 Task: Look for space in Dasūya, India from 6th September, 2023 to 18th September, 2023 for 3 adults in price range Rs.6000 to Rs.12000. Place can be entire place with 2 bedrooms having 2 beds and 2 bathrooms. Property type can be house, flat, guest house, hotel. Booking option can be shelf check-in. Required host language is English.
Action: Mouse moved to (490, 73)
Screenshot: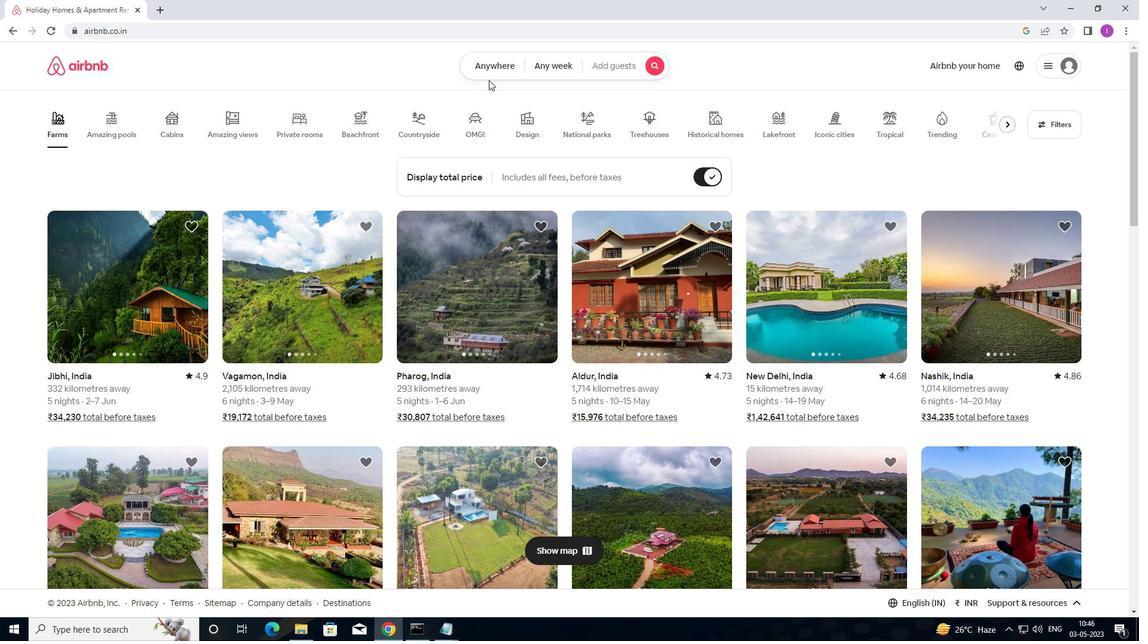 
Action: Mouse pressed left at (490, 73)
Screenshot: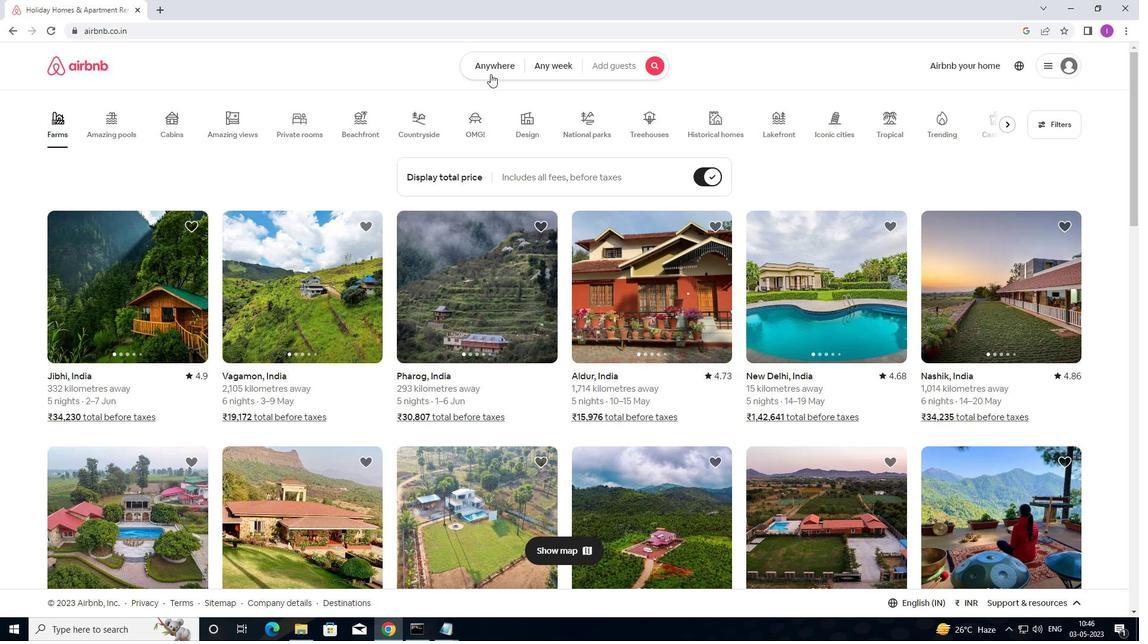 
Action: Mouse moved to (373, 118)
Screenshot: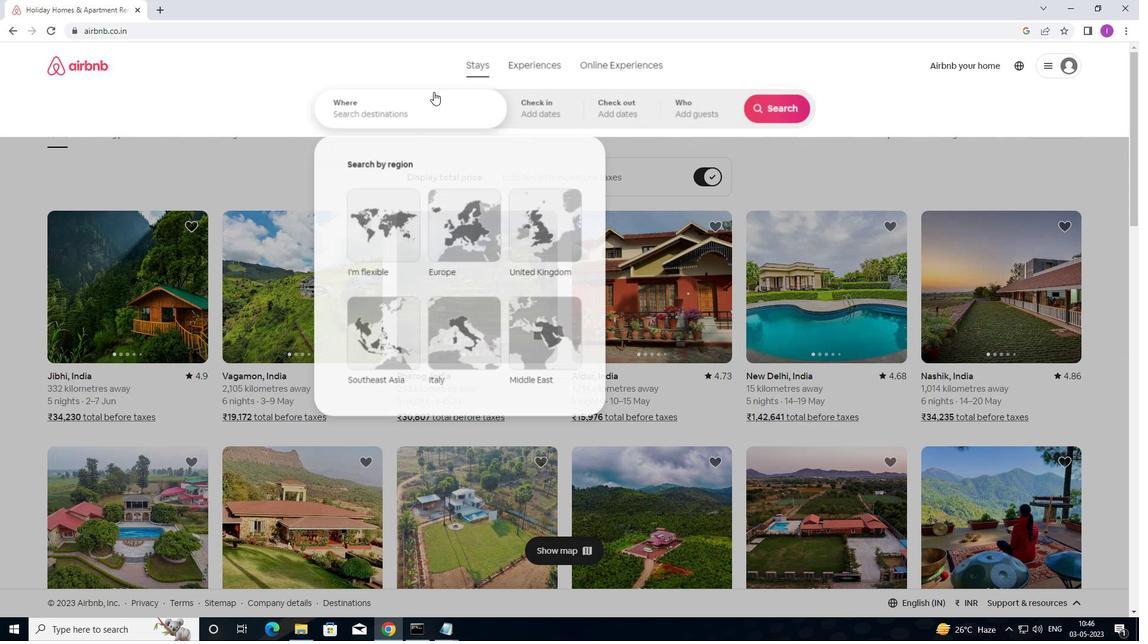 
Action: Mouse pressed left at (373, 118)
Screenshot: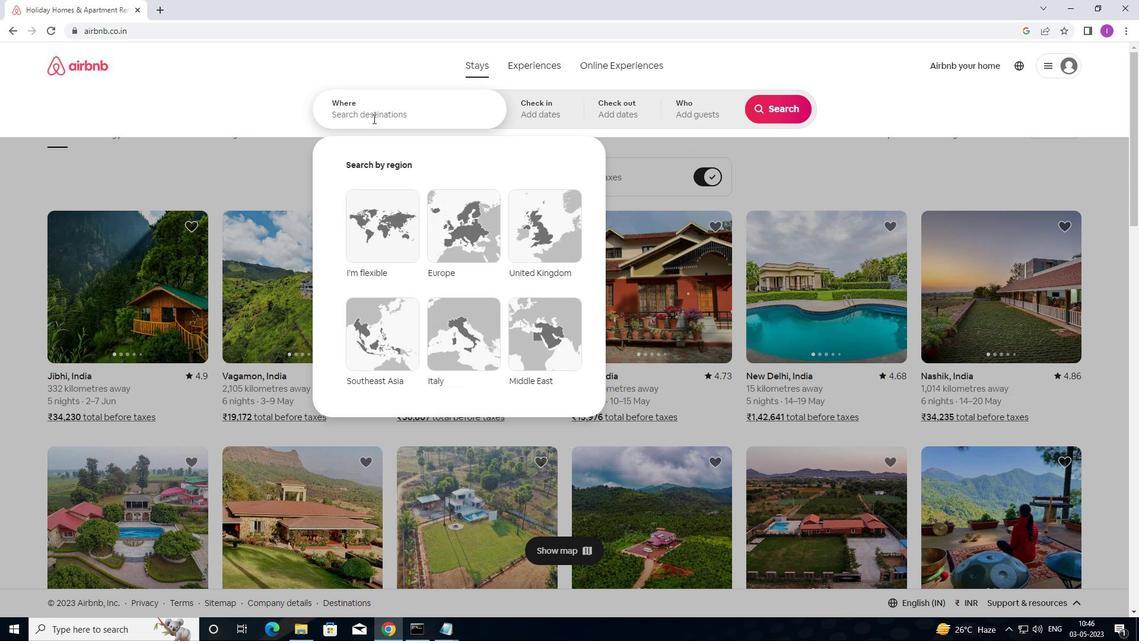 
Action: Mouse moved to (375, 118)
Screenshot: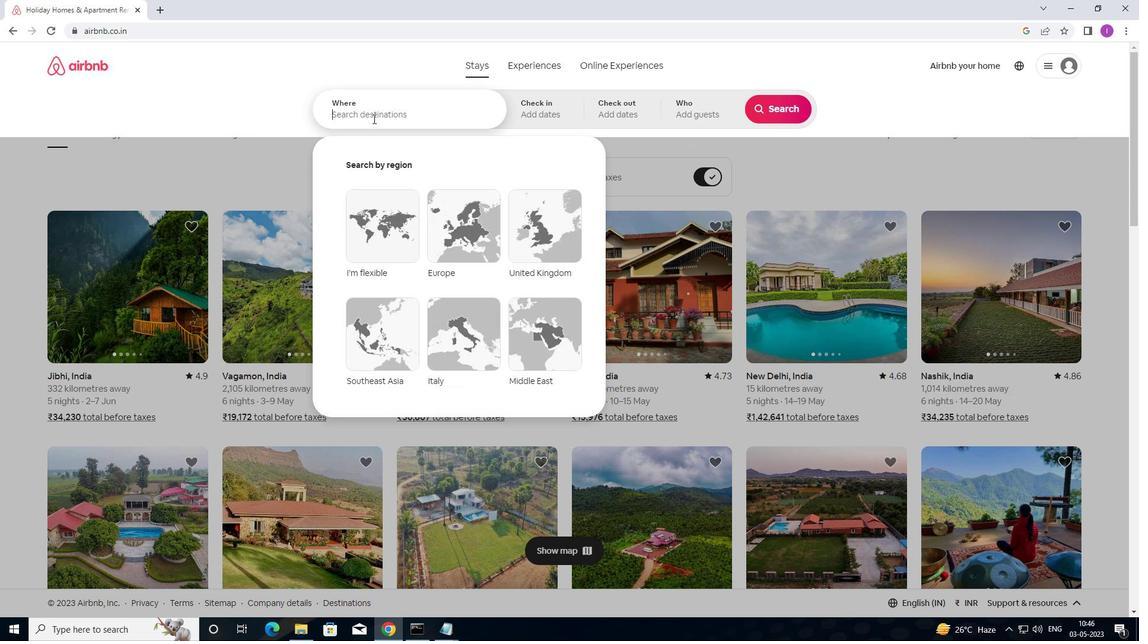 
Action: Key pressed <Key.shift>DASUYA,<Key.shift>INDIA
Screenshot: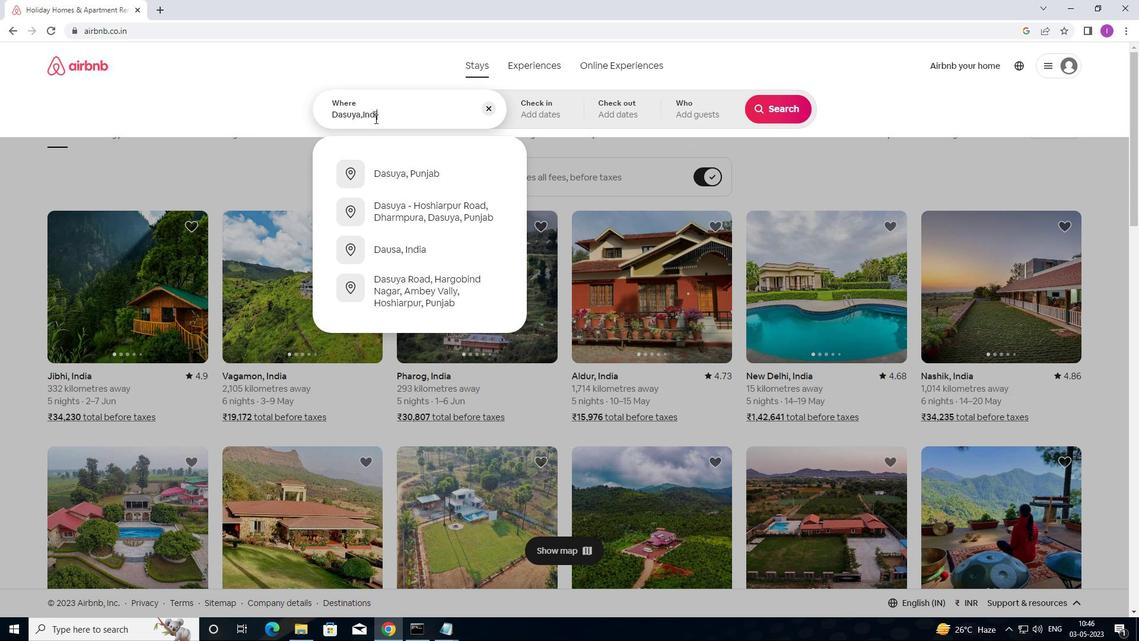 
Action: Mouse moved to (556, 124)
Screenshot: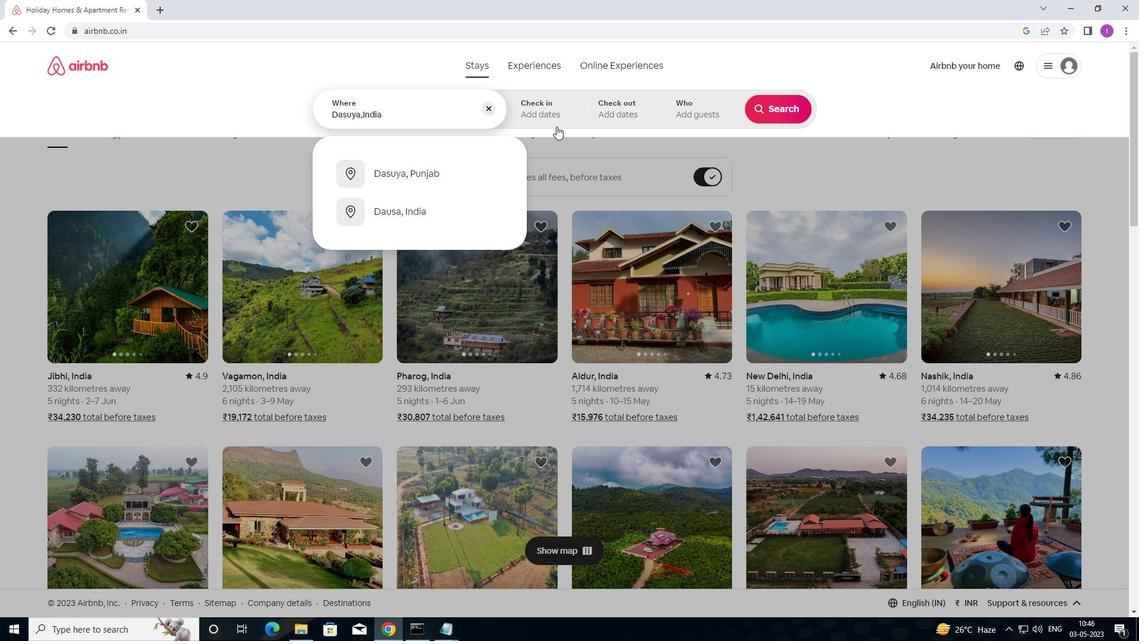 
Action: Mouse pressed left at (556, 124)
Screenshot: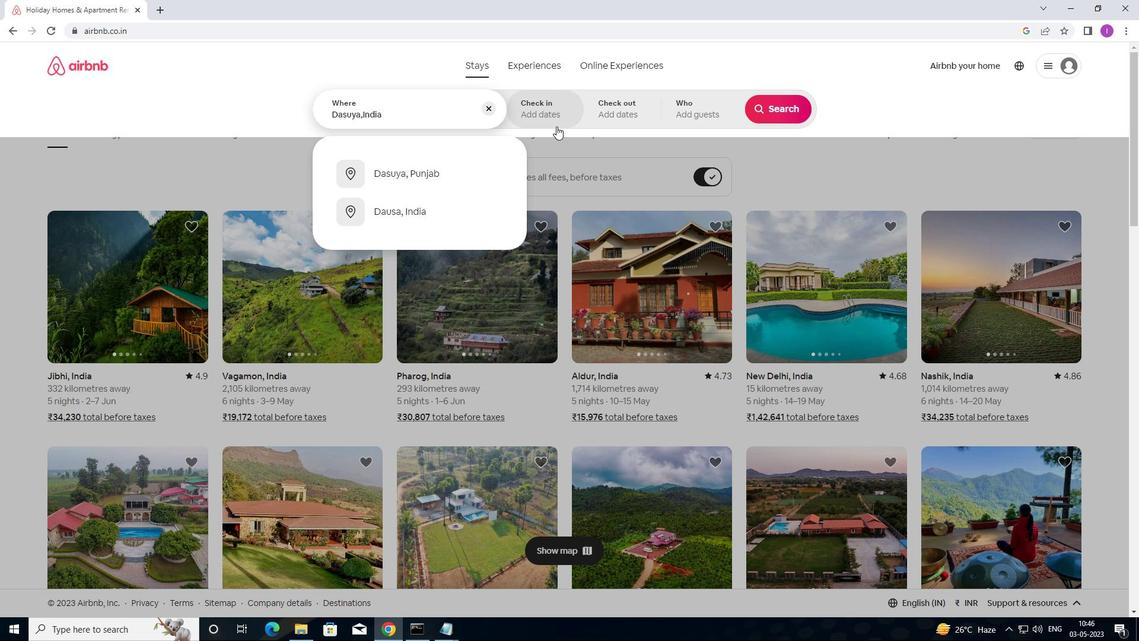 
Action: Mouse moved to (778, 198)
Screenshot: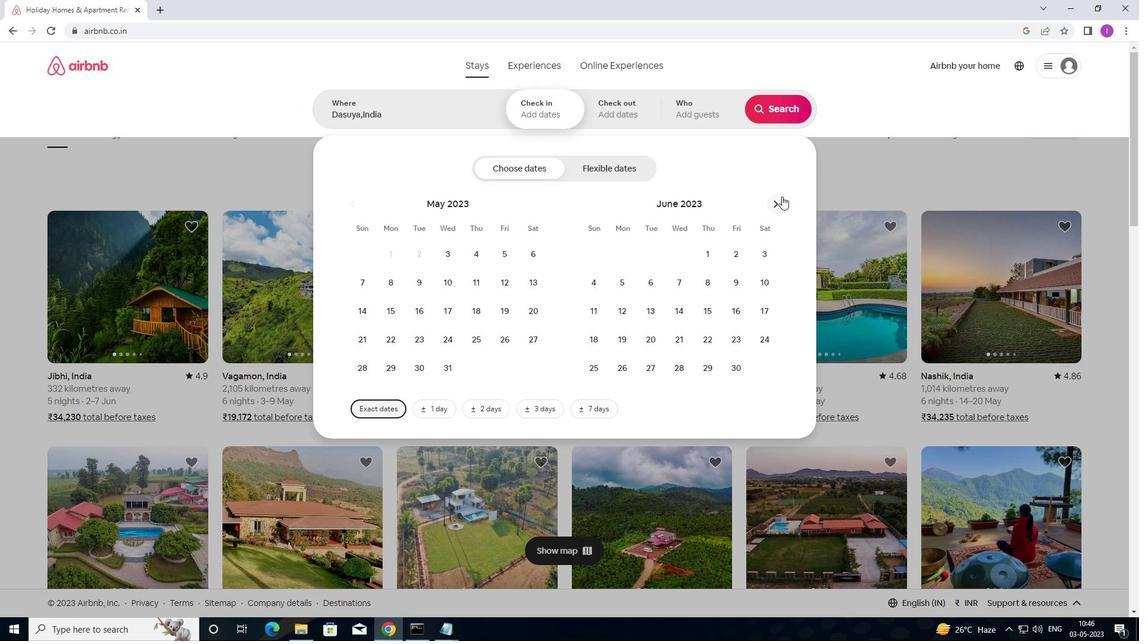 
Action: Mouse pressed left at (778, 198)
Screenshot: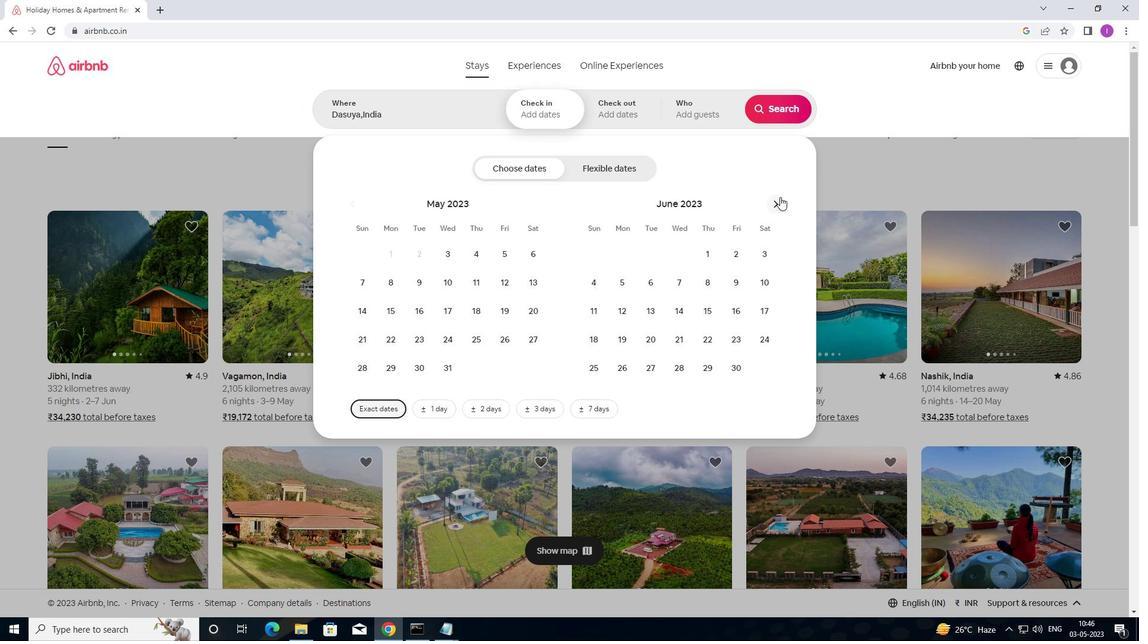 
Action: Mouse pressed left at (778, 198)
Screenshot: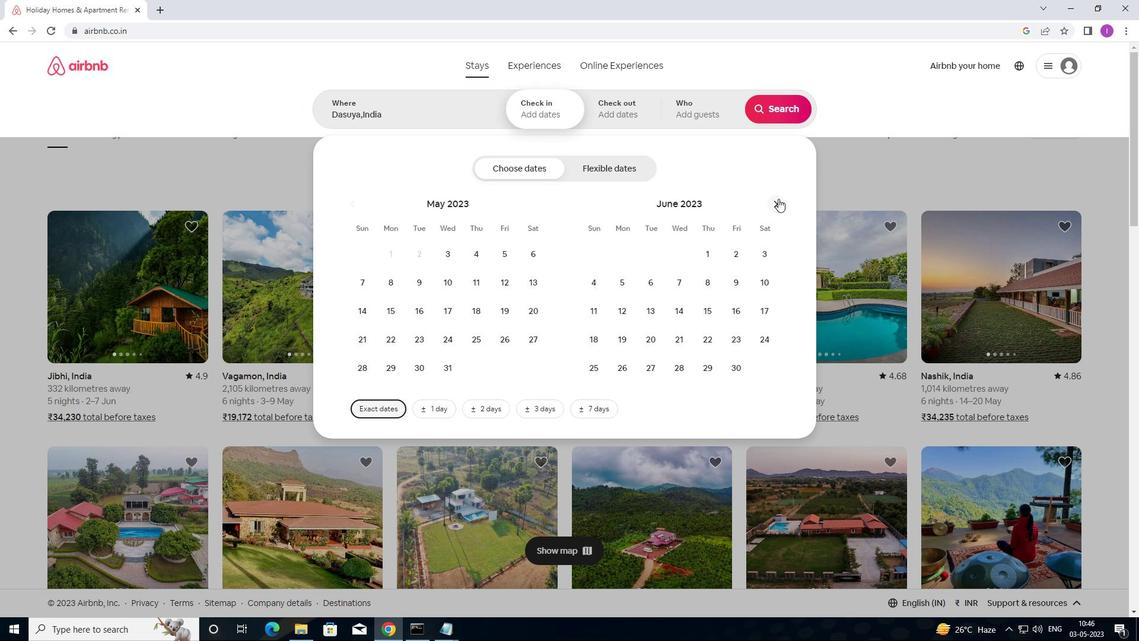
Action: Mouse moved to (778, 198)
Screenshot: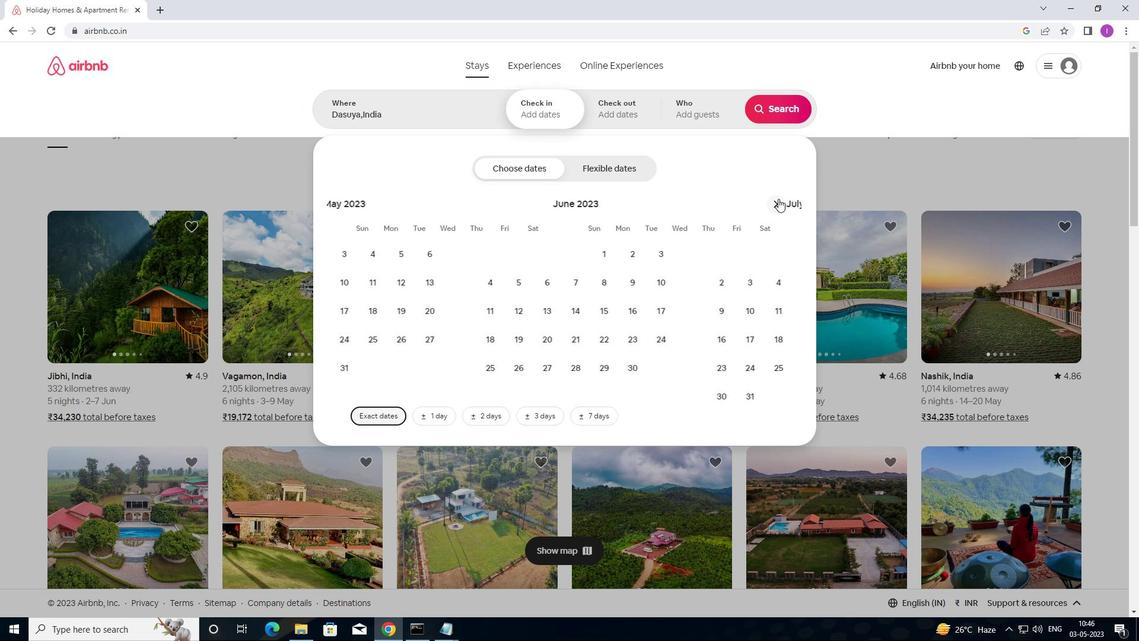 
Action: Mouse pressed left at (778, 198)
Screenshot: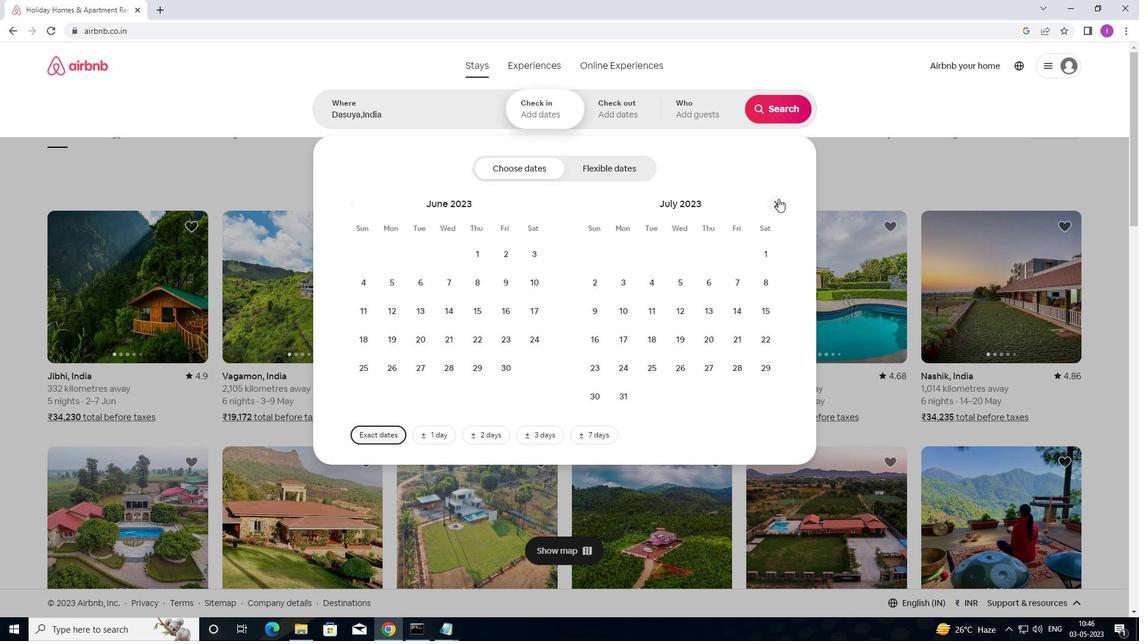 
Action: Mouse pressed left at (778, 198)
Screenshot: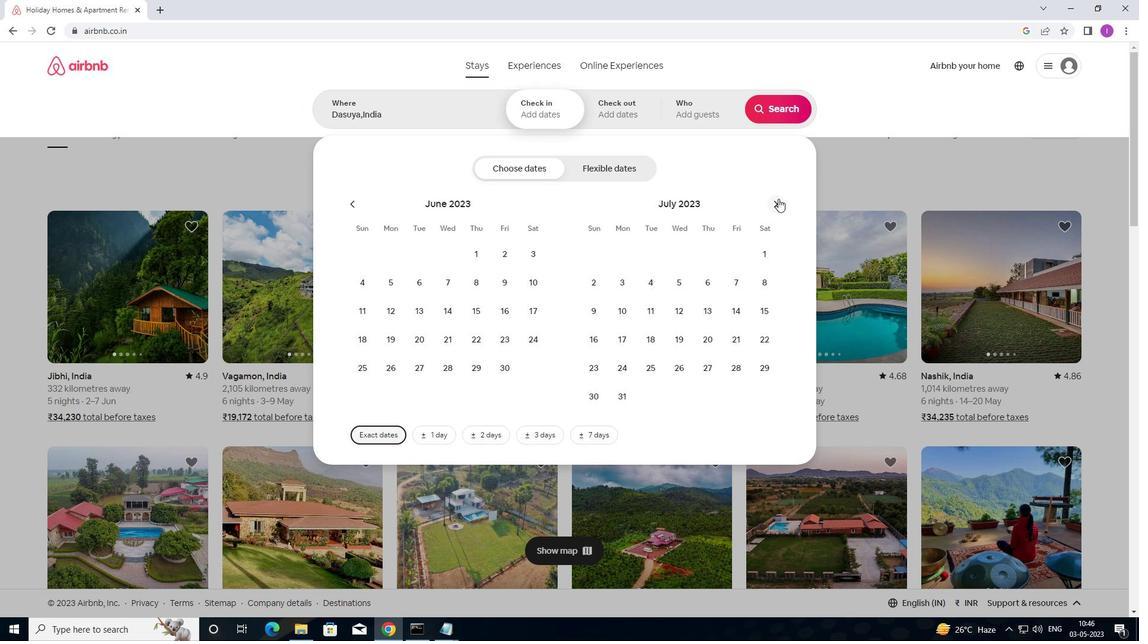 
Action: Mouse moved to (678, 280)
Screenshot: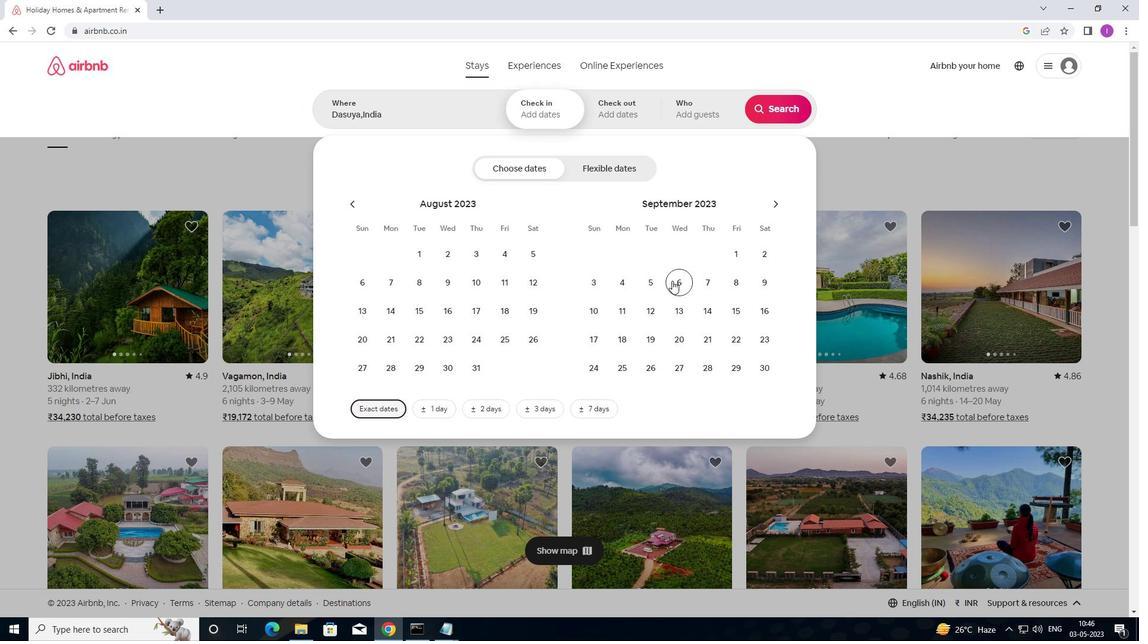 
Action: Mouse pressed left at (678, 280)
Screenshot: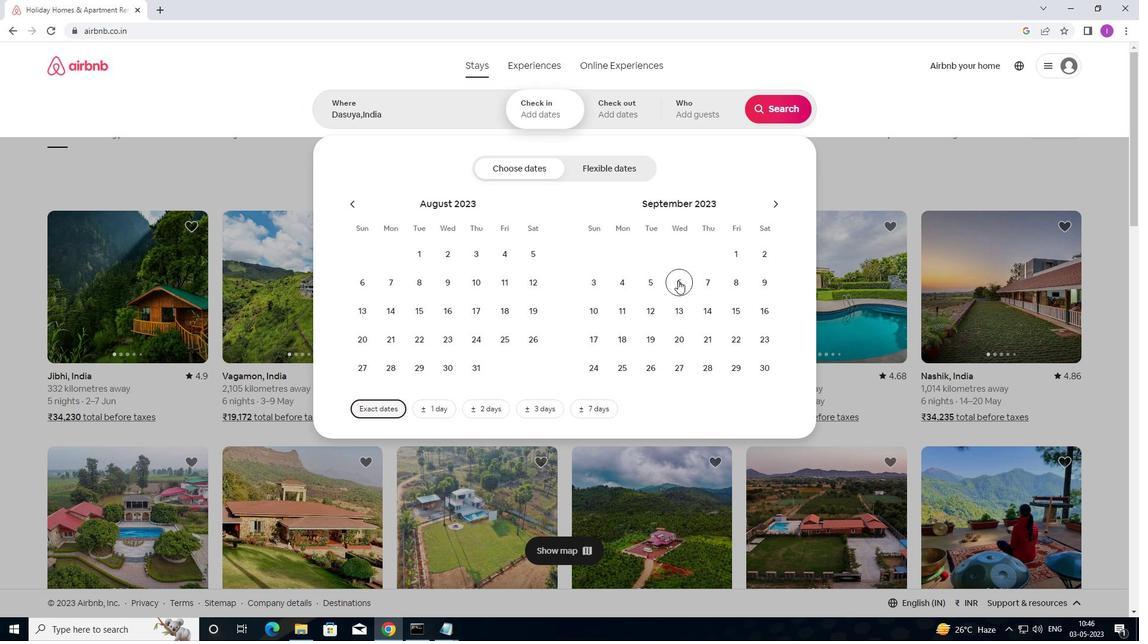 
Action: Mouse moved to (615, 334)
Screenshot: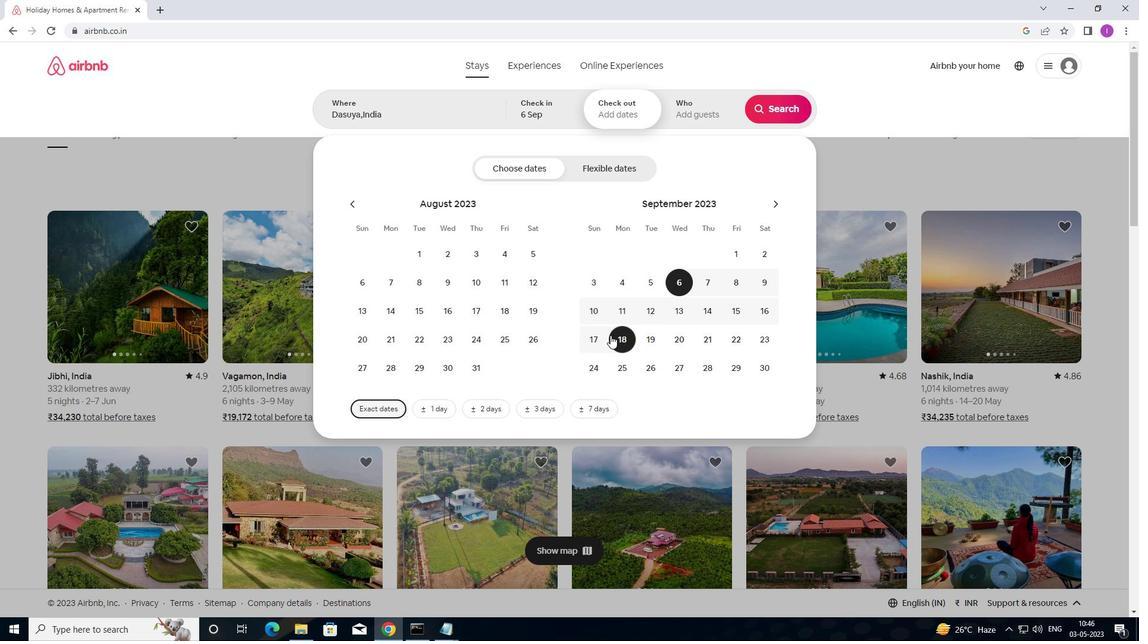 
Action: Mouse pressed left at (615, 334)
Screenshot: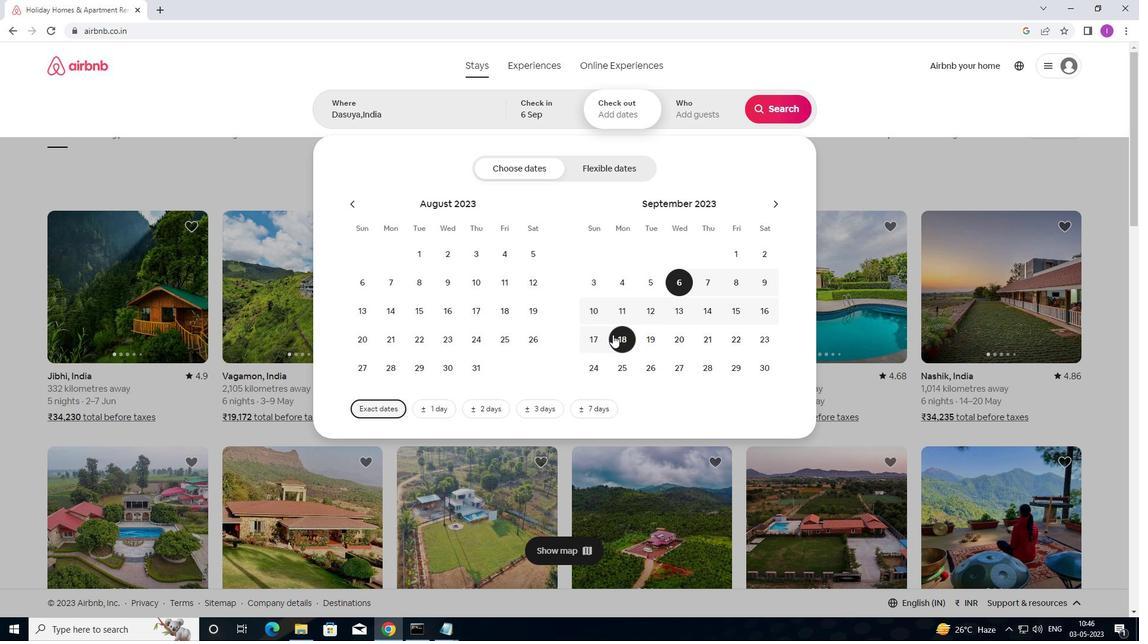 
Action: Mouse moved to (716, 118)
Screenshot: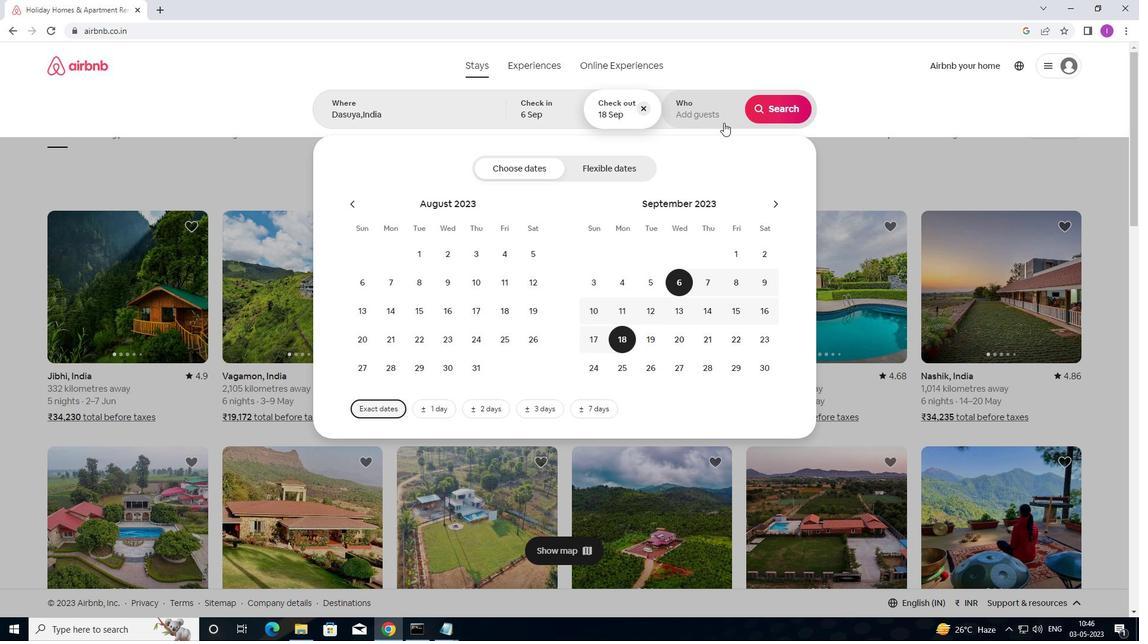 
Action: Mouse pressed left at (716, 118)
Screenshot: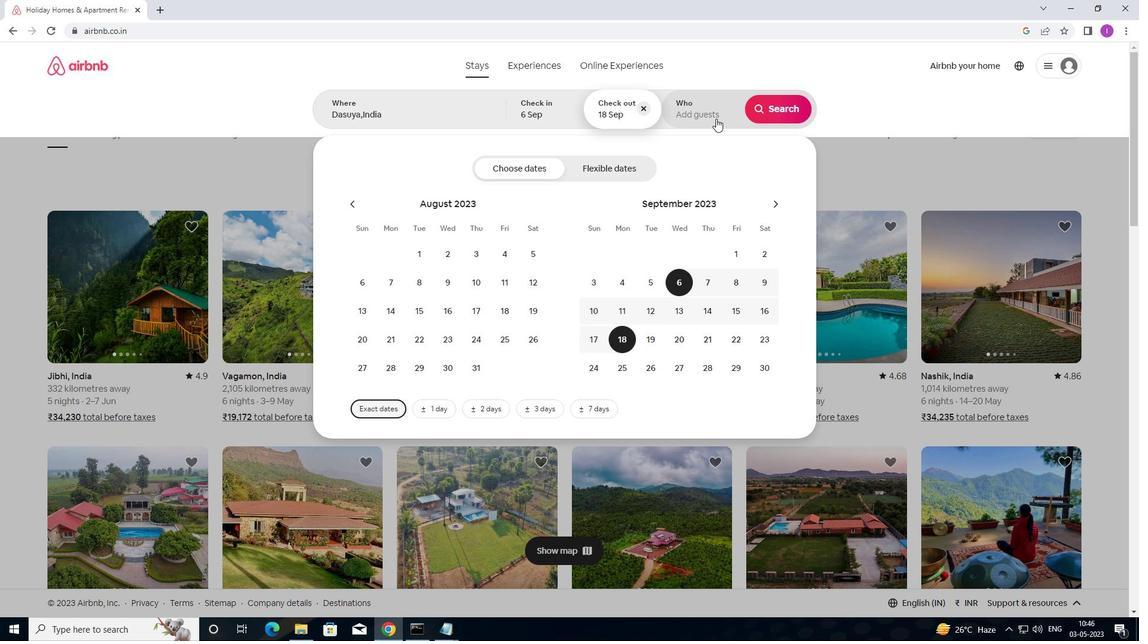 
Action: Mouse moved to (783, 173)
Screenshot: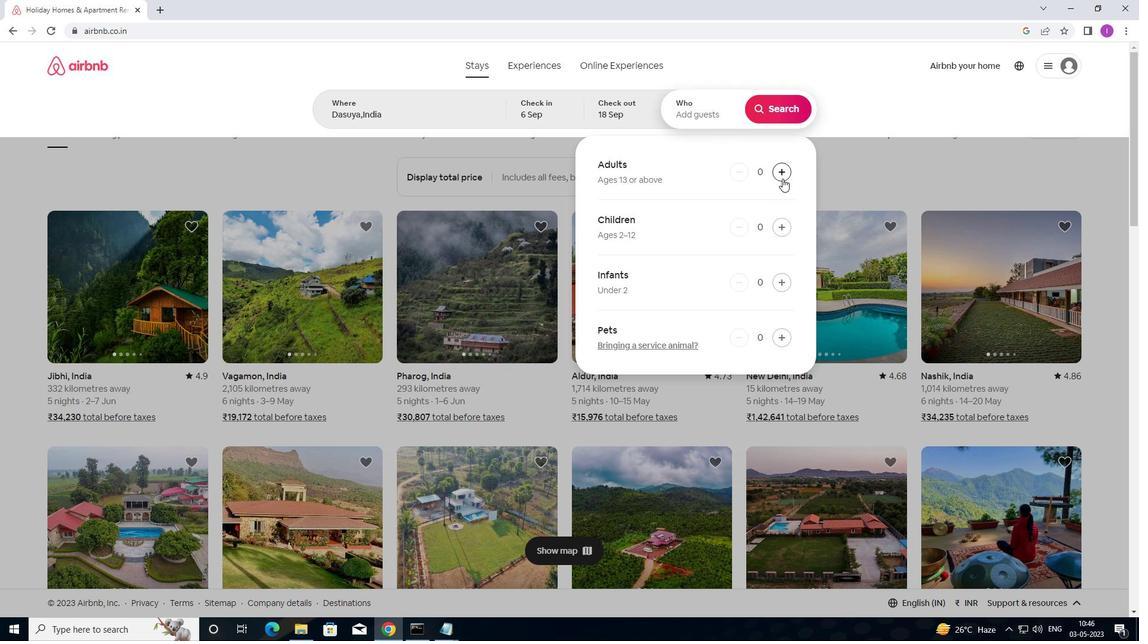 
Action: Mouse pressed left at (783, 173)
Screenshot: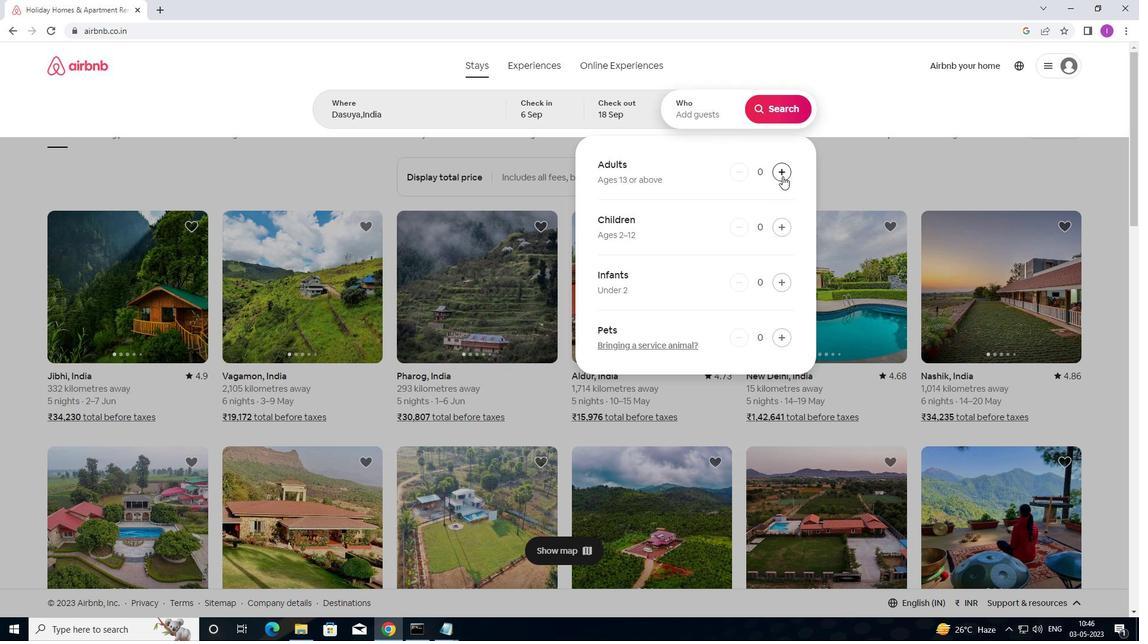 
Action: Mouse pressed left at (783, 173)
Screenshot: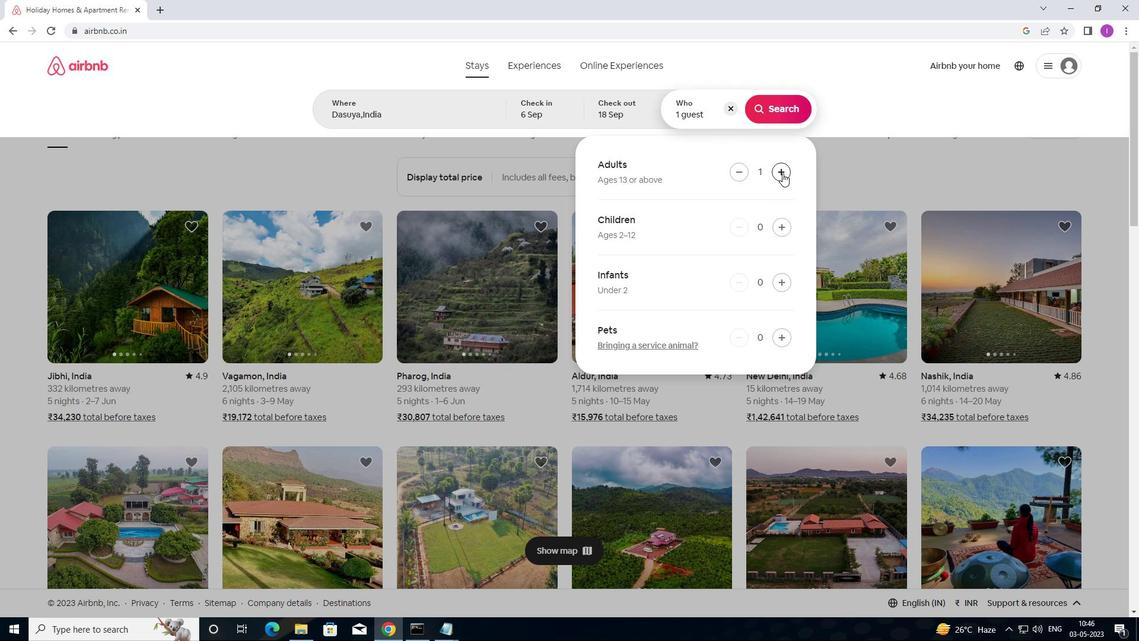 
Action: Mouse moved to (772, 109)
Screenshot: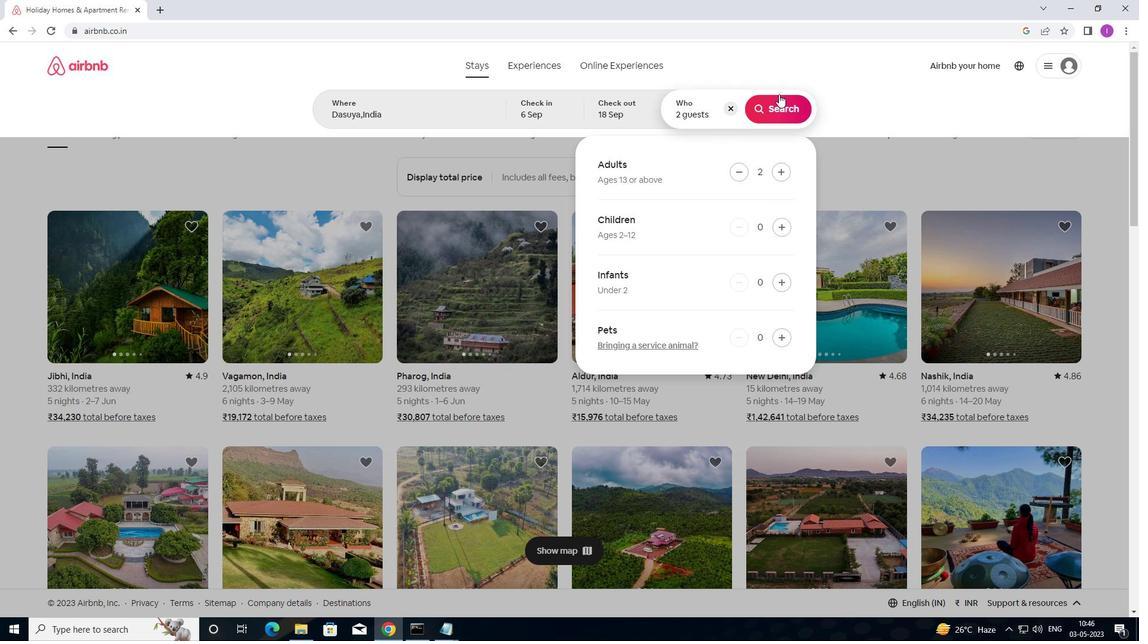 
Action: Mouse pressed left at (772, 109)
Screenshot: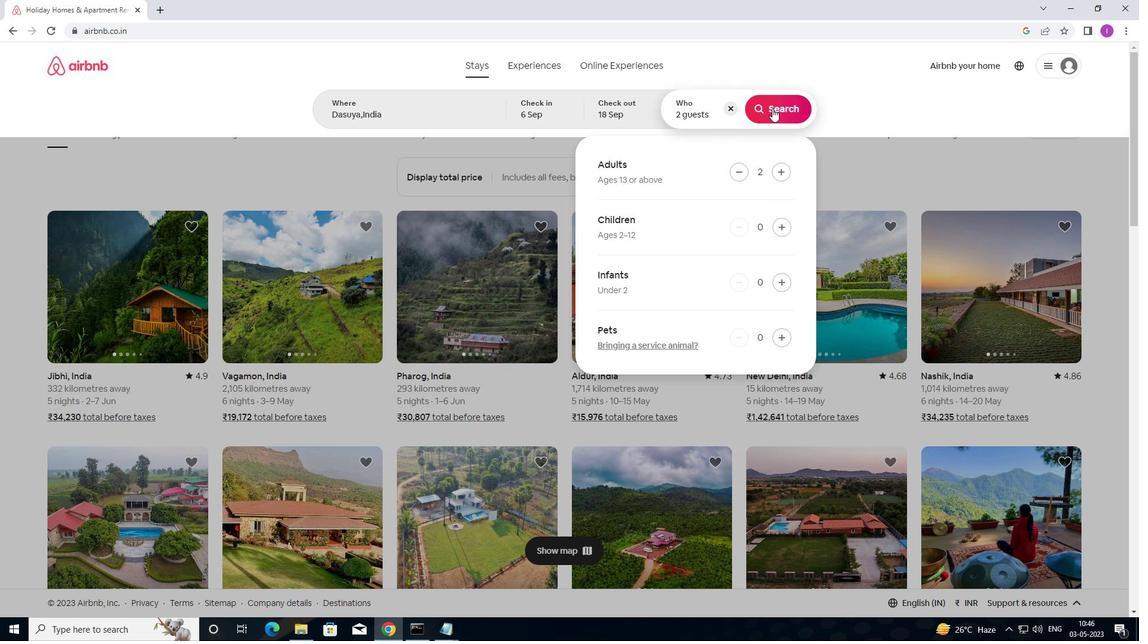 
Action: Mouse moved to (597, 64)
Screenshot: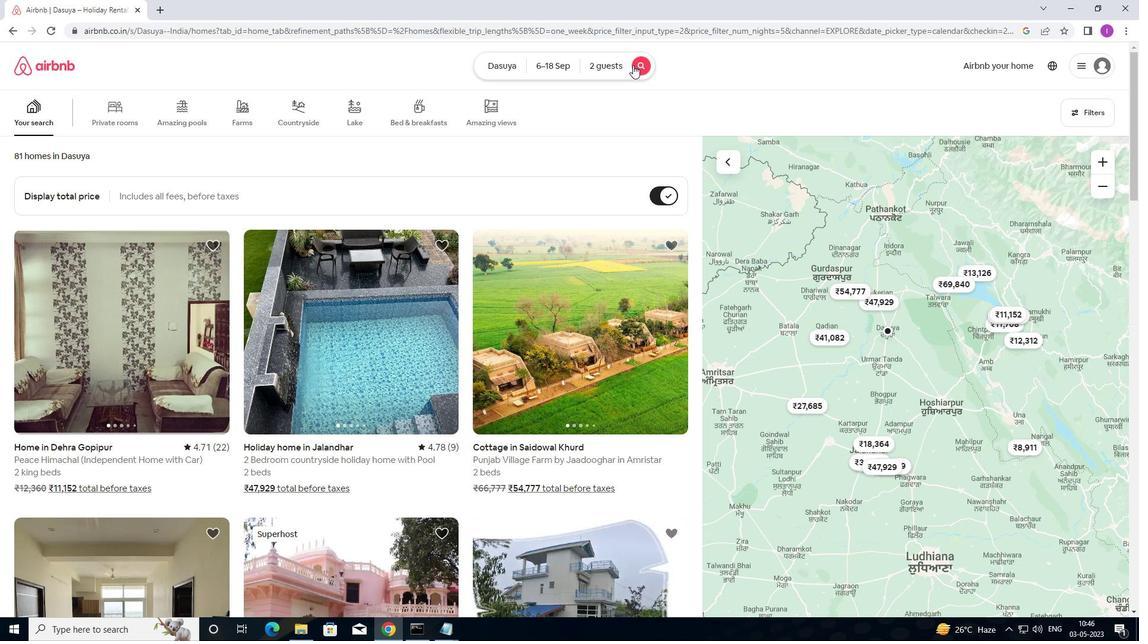 
Action: Mouse pressed left at (597, 64)
Screenshot: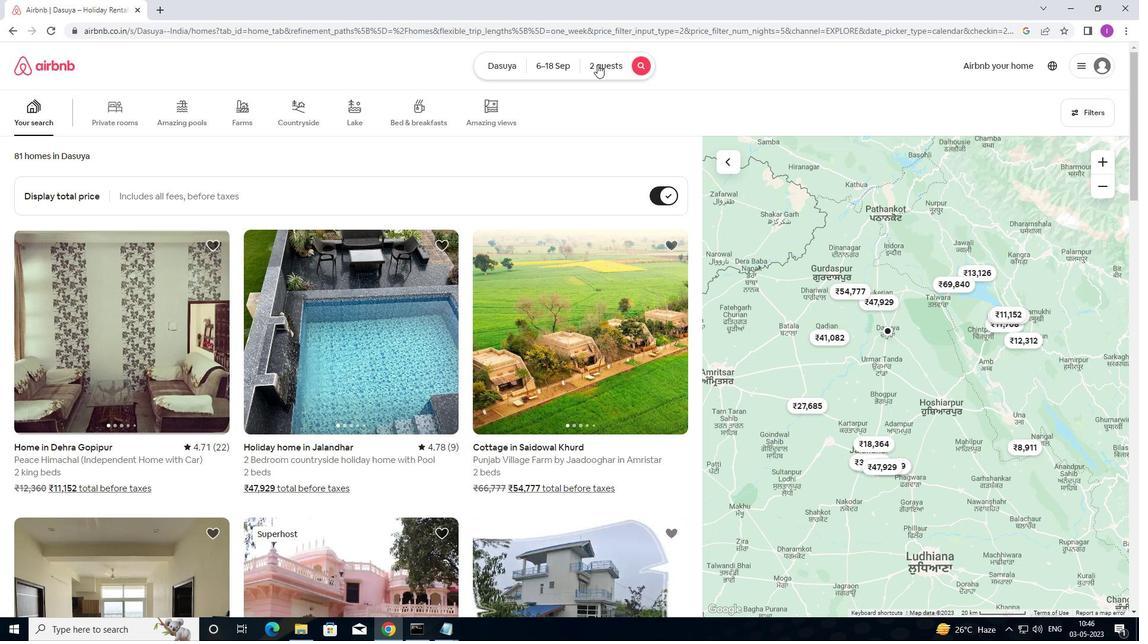 
Action: Mouse moved to (780, 168)
Screenshot: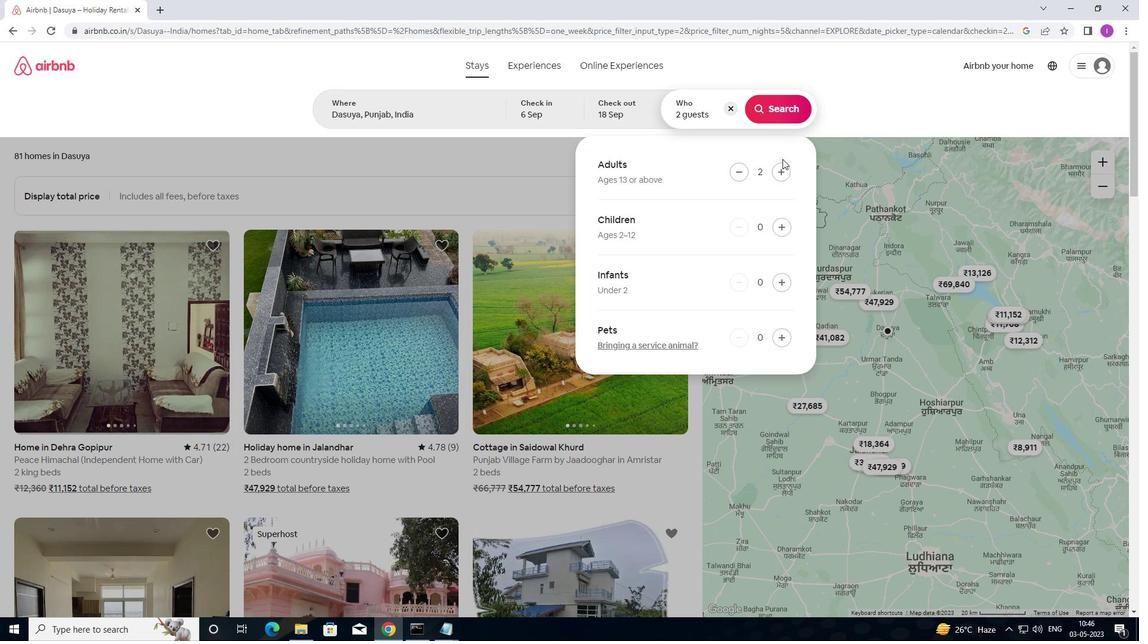 
Action: Mouse pressed left at (780, 168)
Screenshot: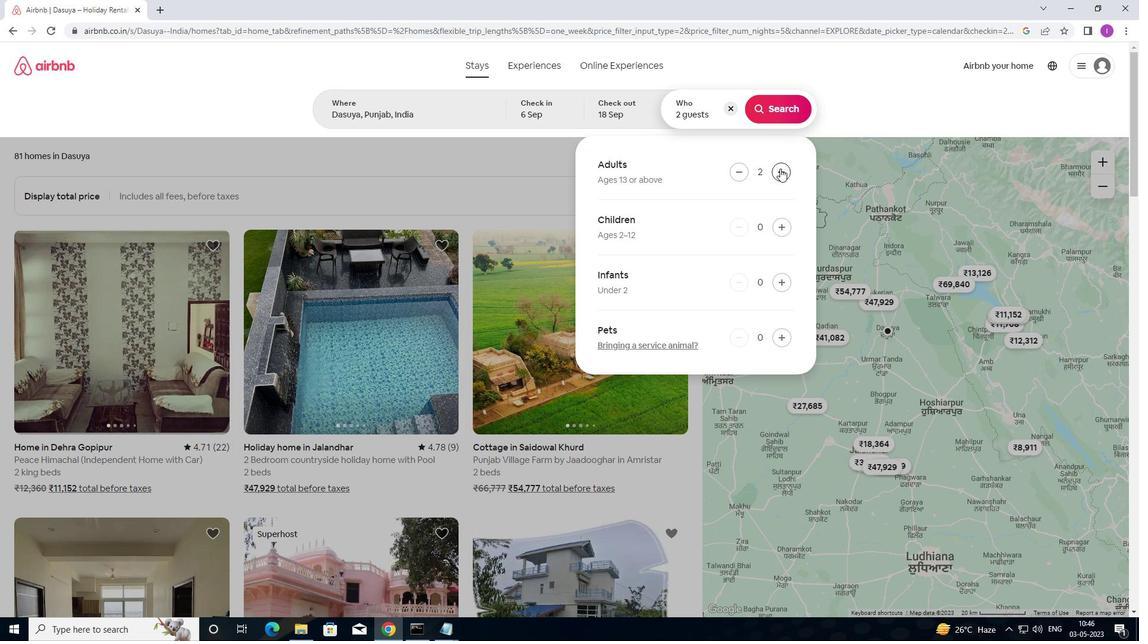 
Action: Mouse moved to (776, 112)
Screenshot: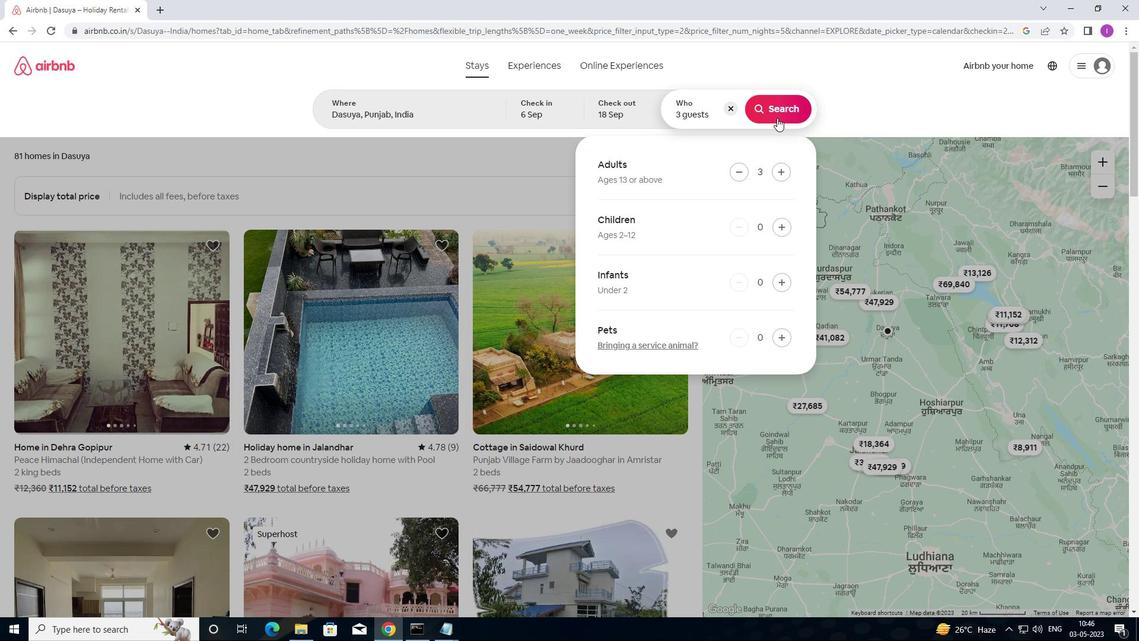 
Action: Mouse pressed left at (776, 112)
Screenshot: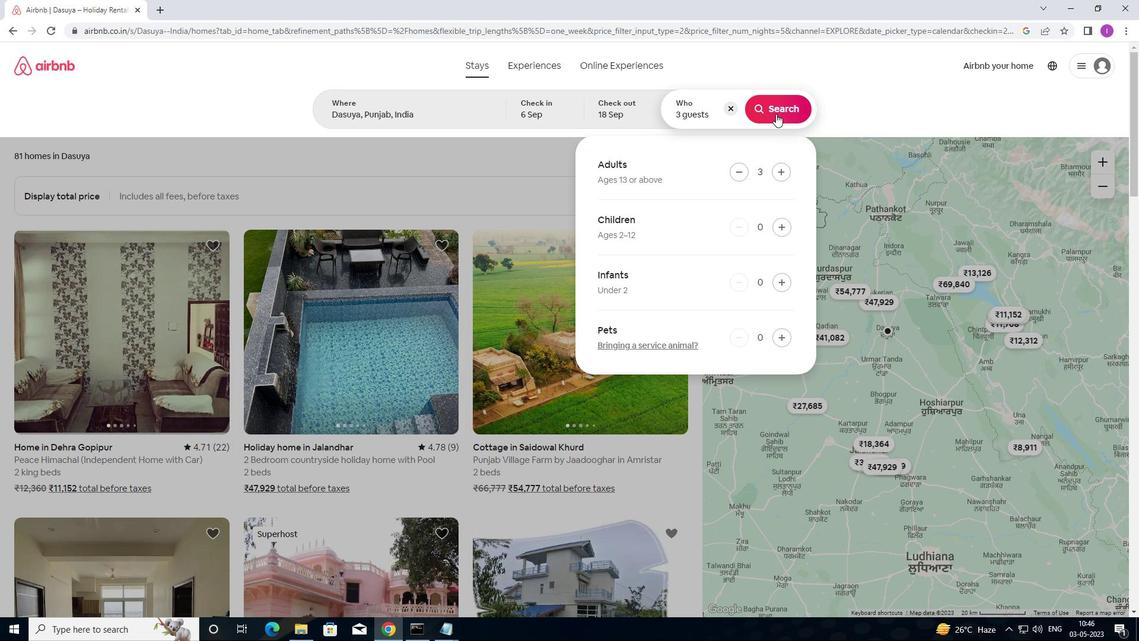 
Action: Mouse moved to (1066, 114)
Screenshot: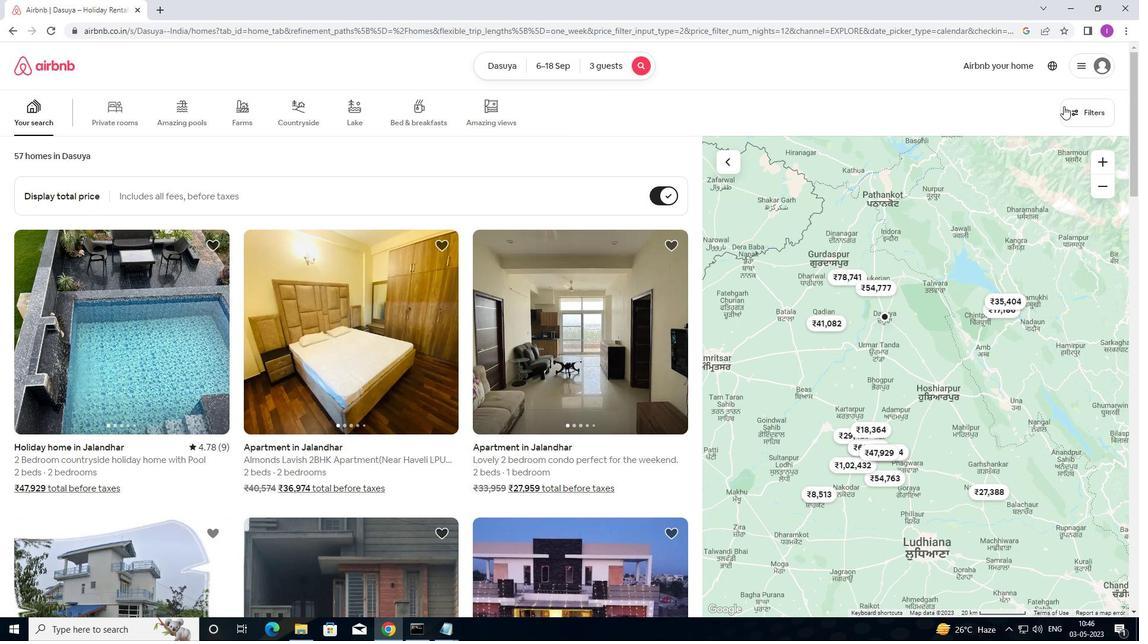 
Action: Mouse pressed left at (1066, 114)
Screenshot: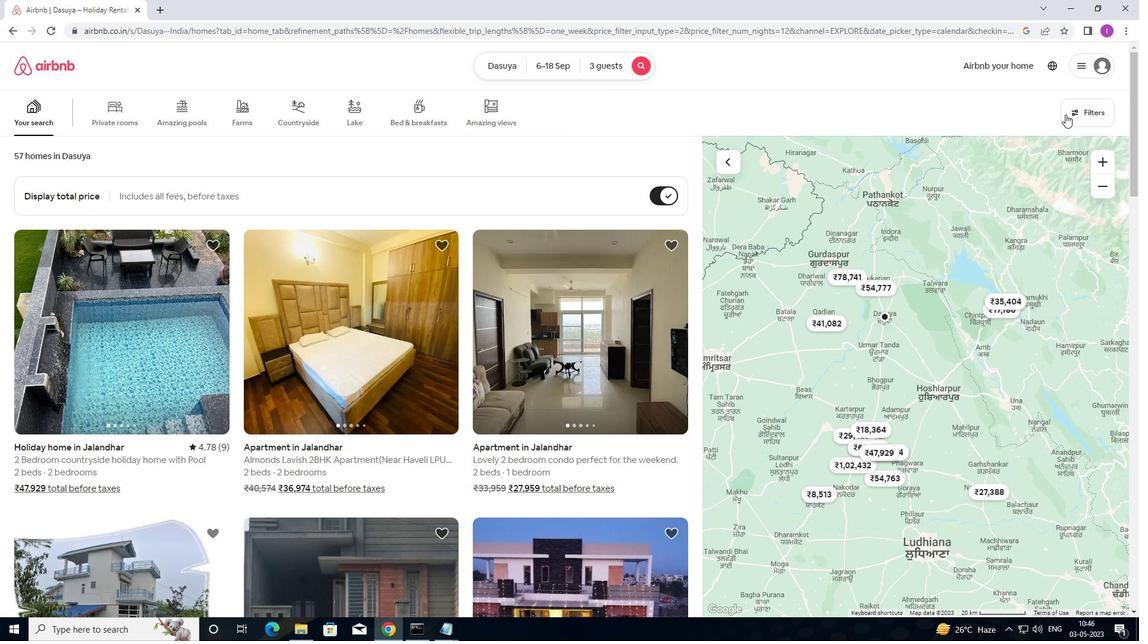 
Action: Mouse moved to (425, 270)
Screenshot: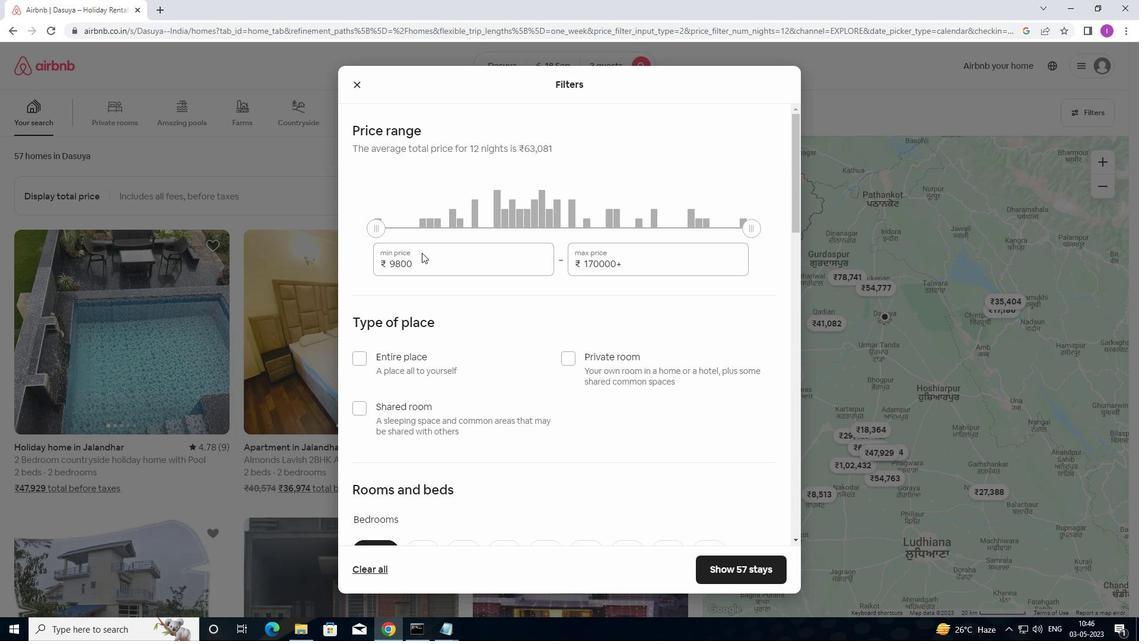 
Action: Mouse pressed left at (425, 270)
Screenshot: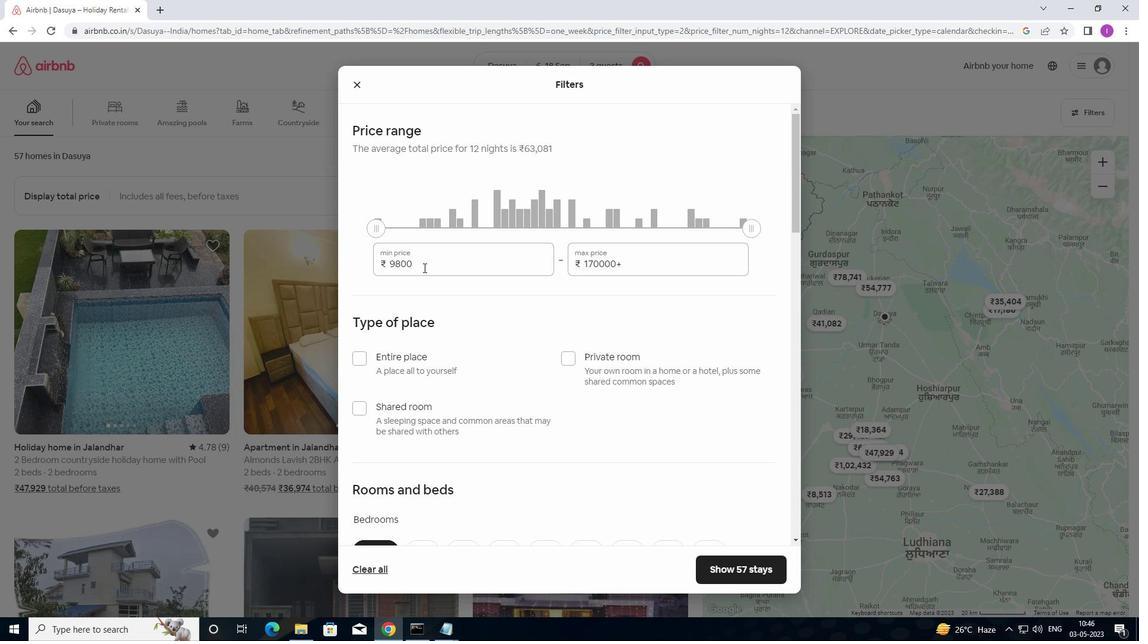 
Action: Mouse moved to (426, 264)
Screenshot: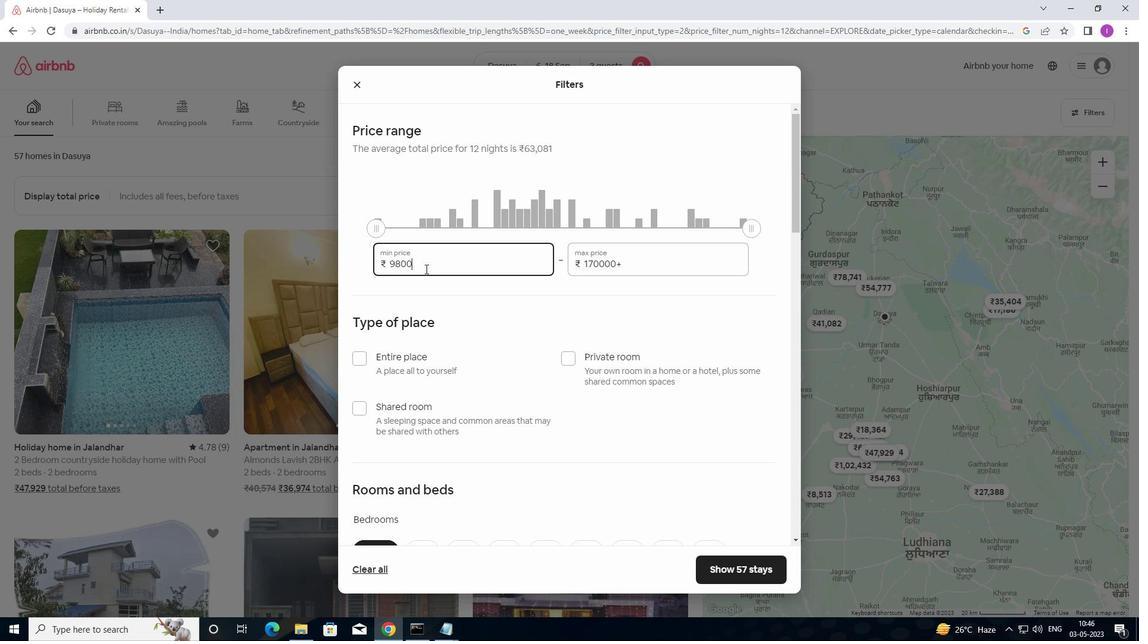 
Action: Mouse pressed left at (426, 264)
Screenshot: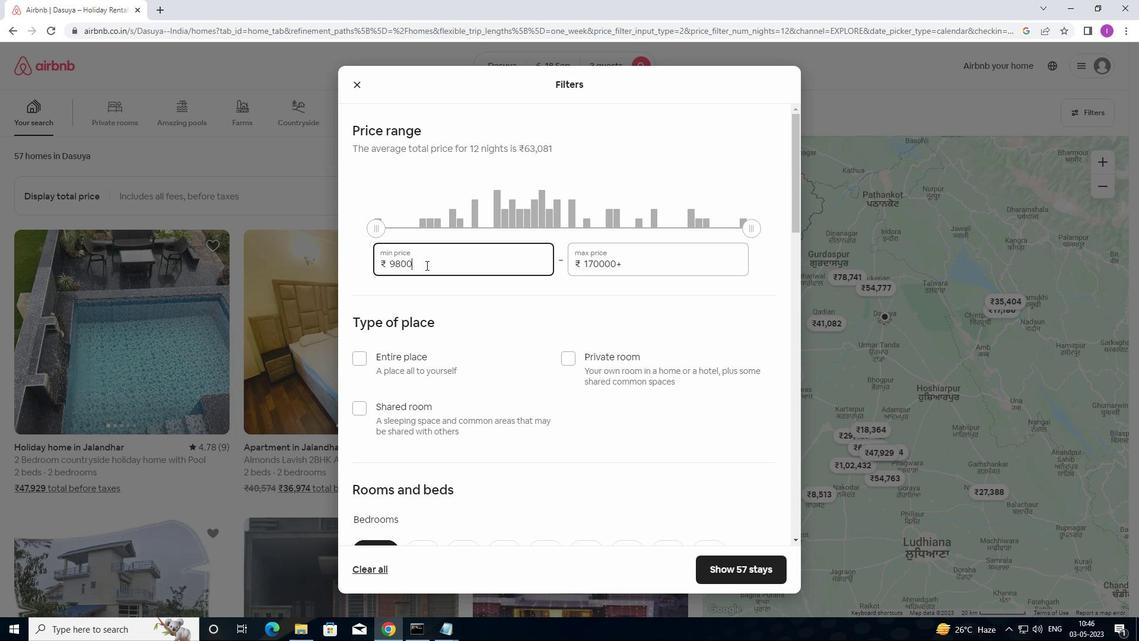 
Action: Mouse moved to (376, 254)
Screenshot: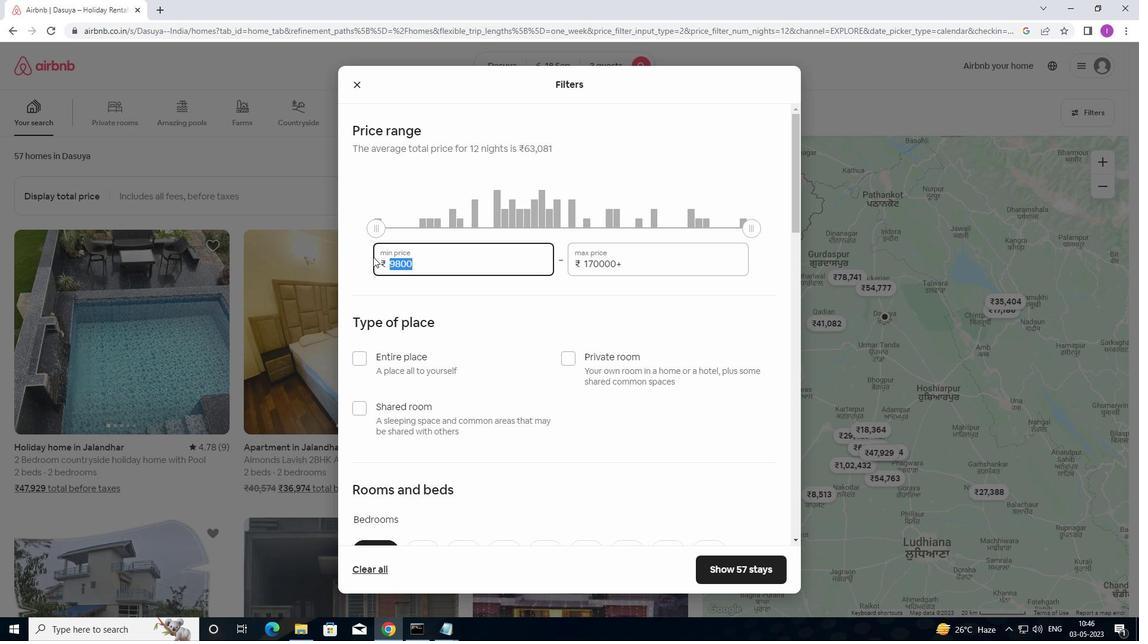 
Action: Key pressed 6
Screenshot: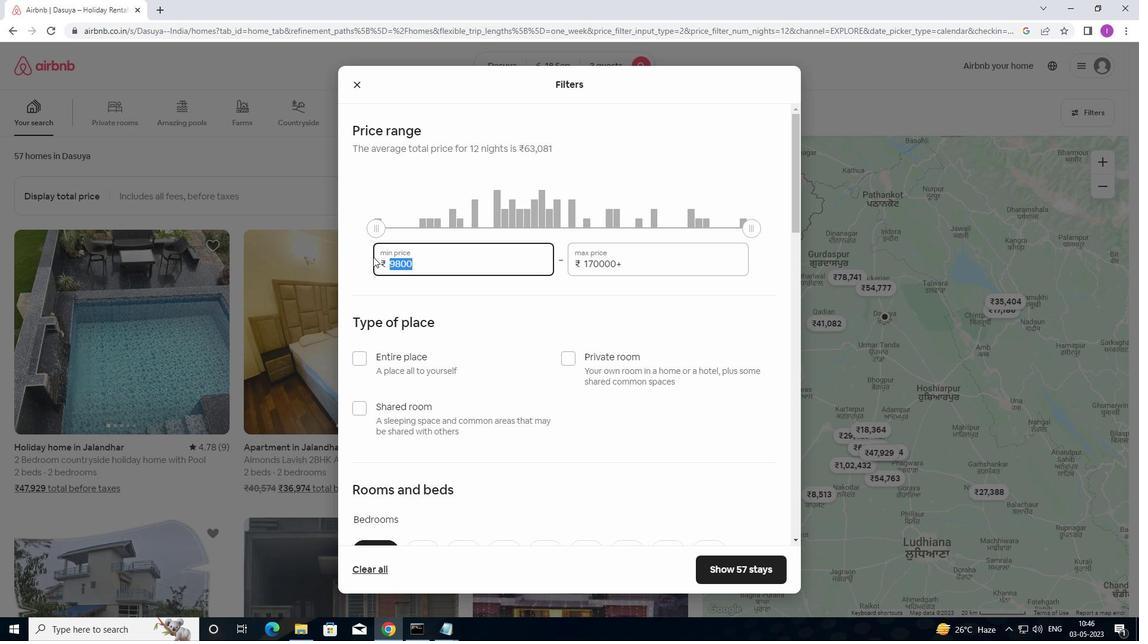 
Action: Mouse moved to (378, 249)
Screenshot: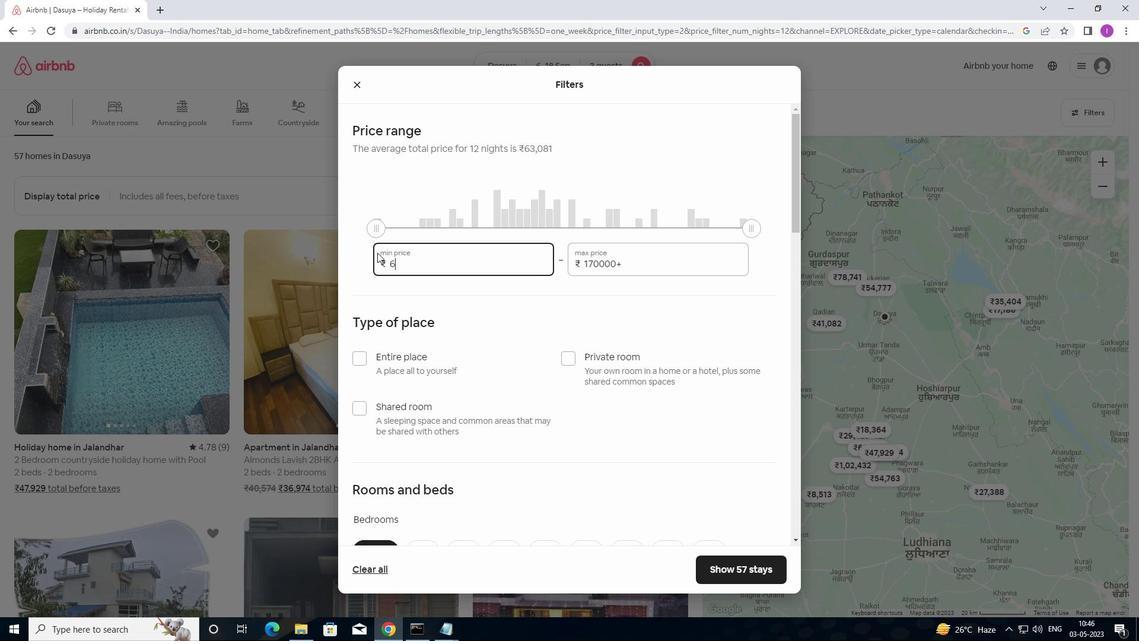 
Action: Key pressed 0
Screenshot: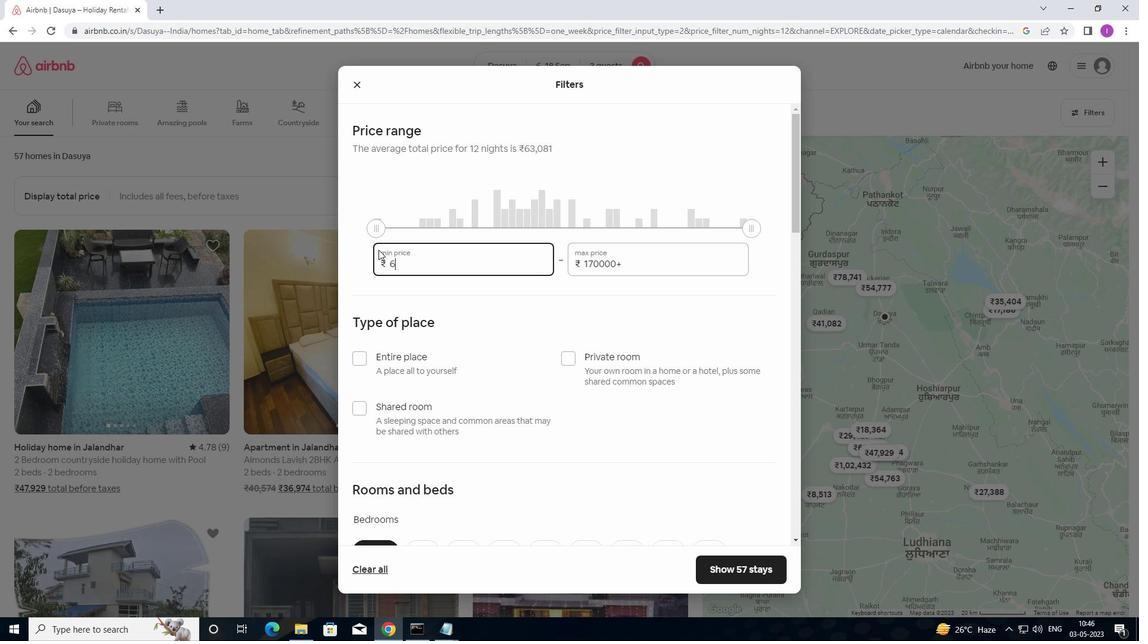
Action: Mouse moved to (379, 249)
Screenshot: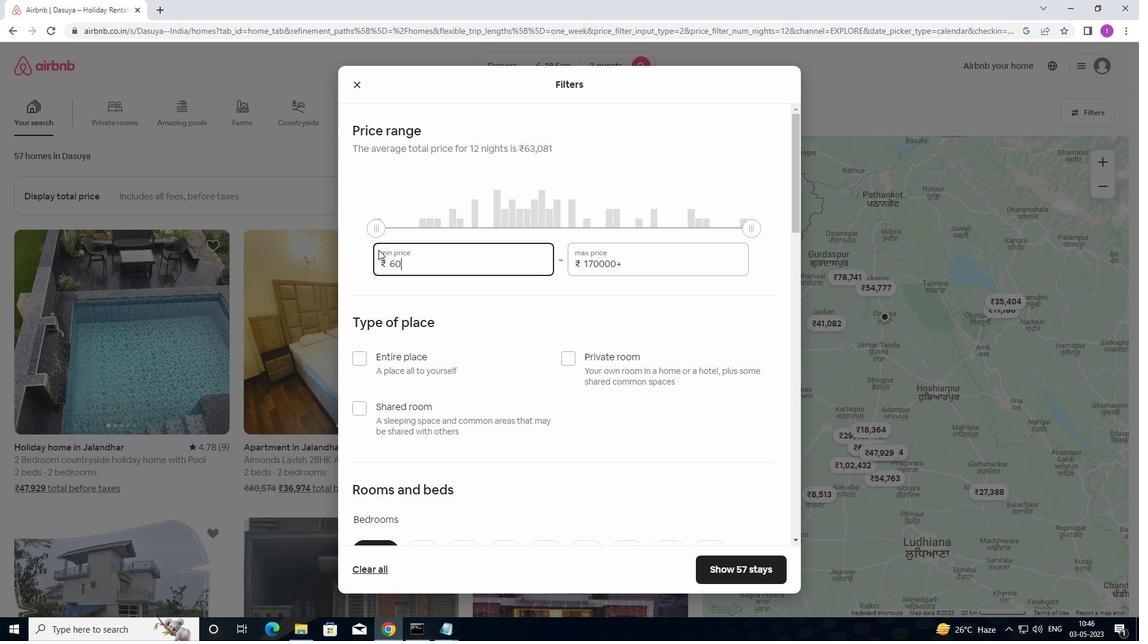 
Action: Key pressed 0
Screenshot: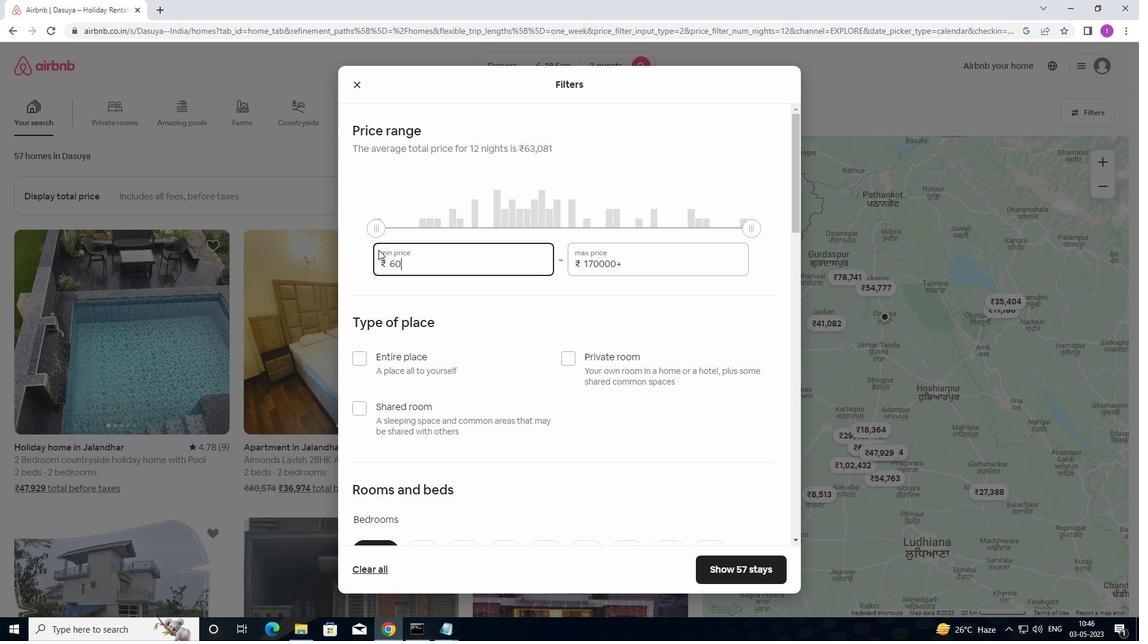 
Action: Mouse moved to (382, 246)
Screenshot: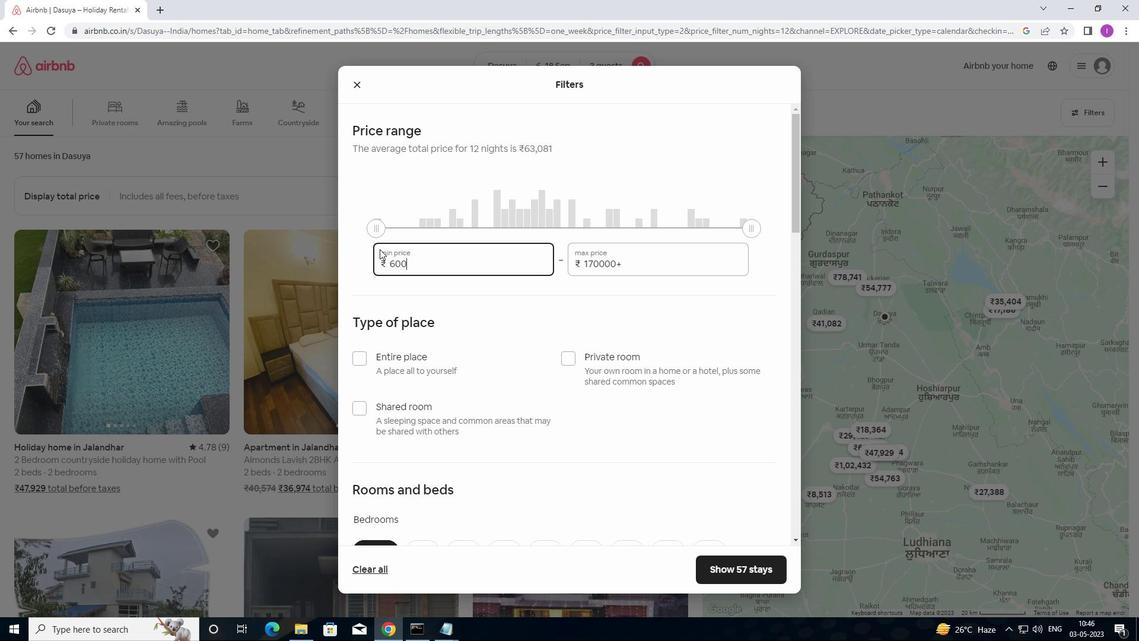 
Action: Key pressed 0
Screenshot: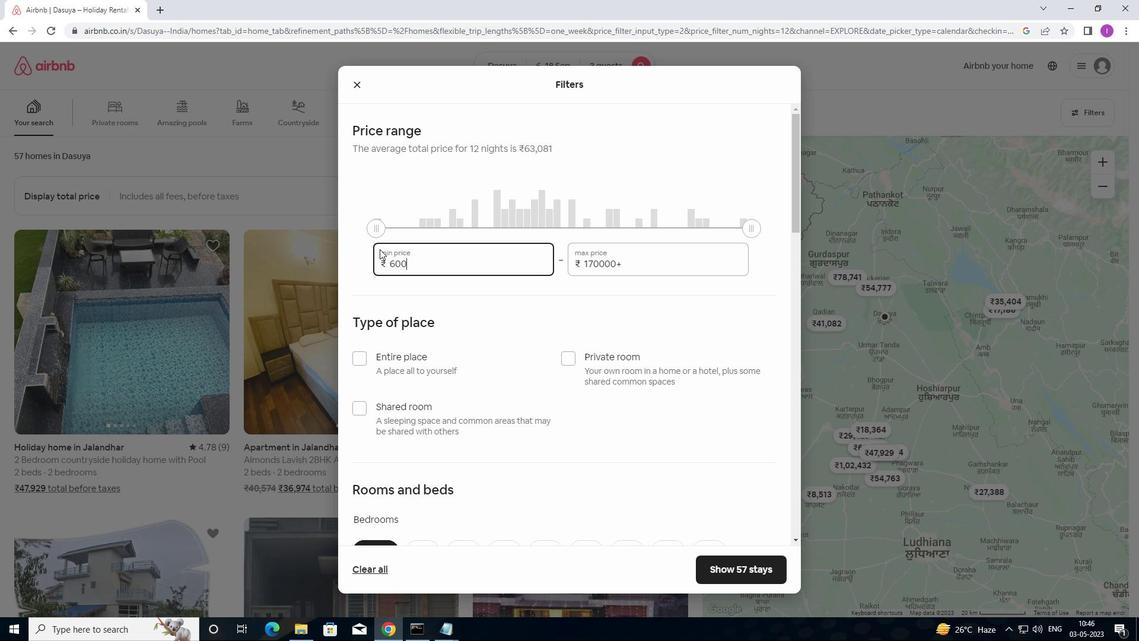 
Action: Mouse moved to (625, 262)
Screenshot: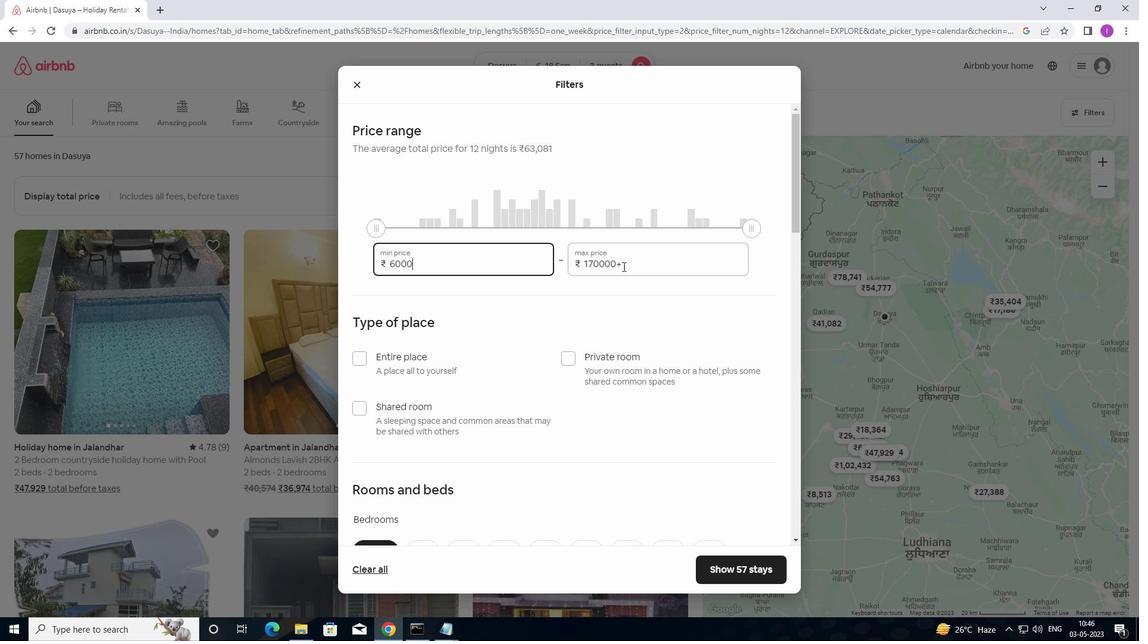 
Action: Mouse pressed left at (625, 262)
Screenshot: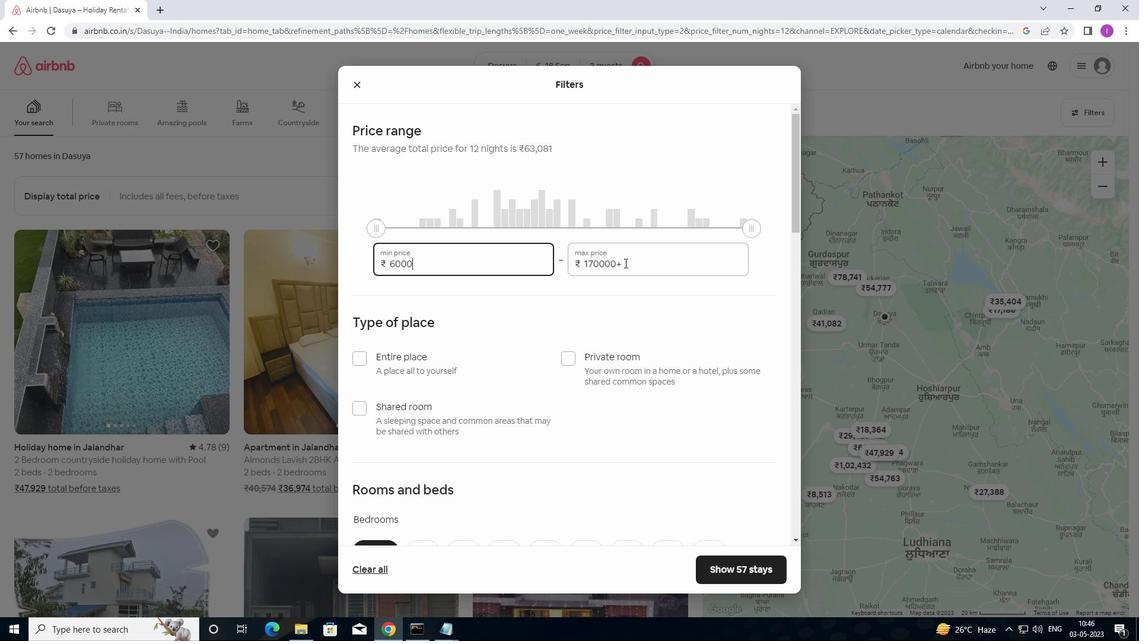 
Action: Mouse moved to (572, 252)
Screenshot: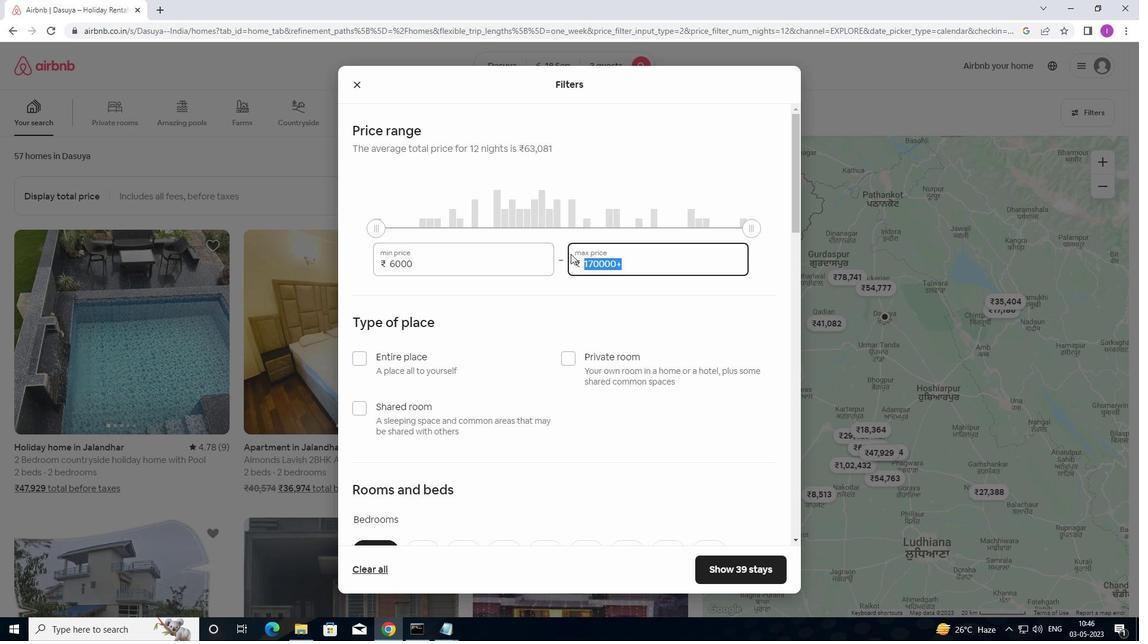 
Action: Key pressed 12
Screenshot: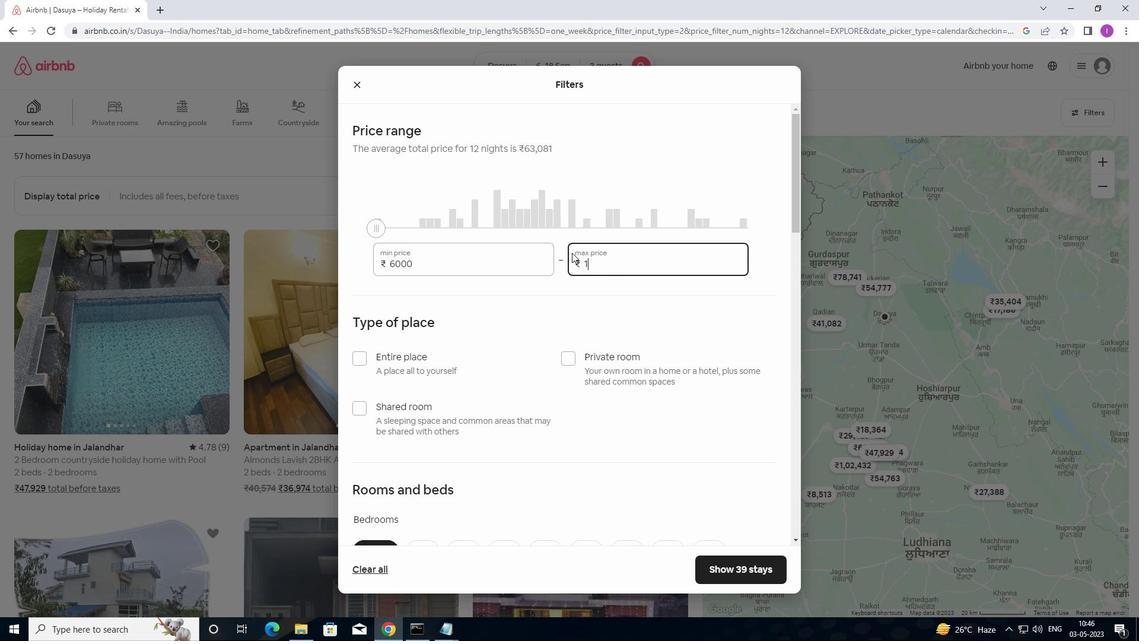 
Action: Mouse moved to (572, 252)
Screenshot: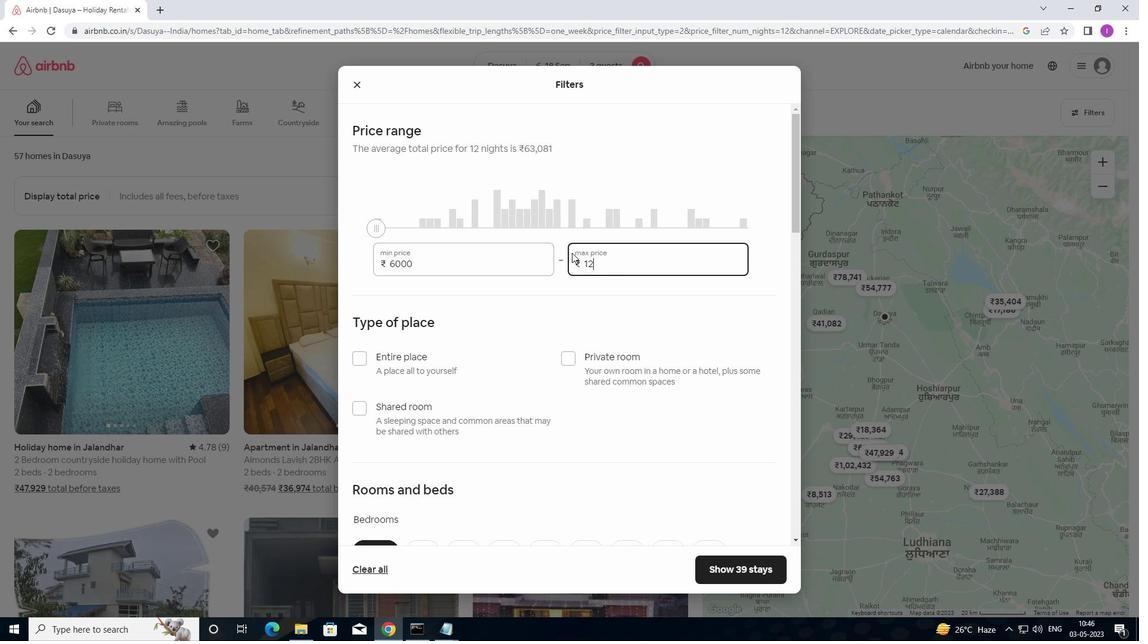 
Action: Key pressed 00
Screenshot: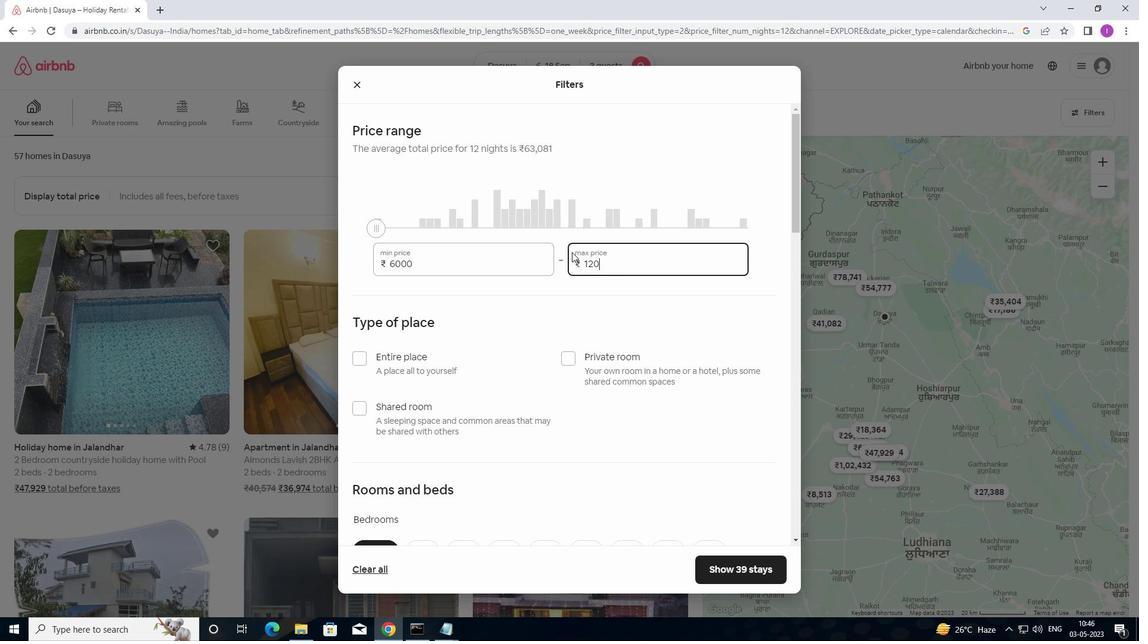 
Action: Mouse moved to (574, 250)
Screenshot: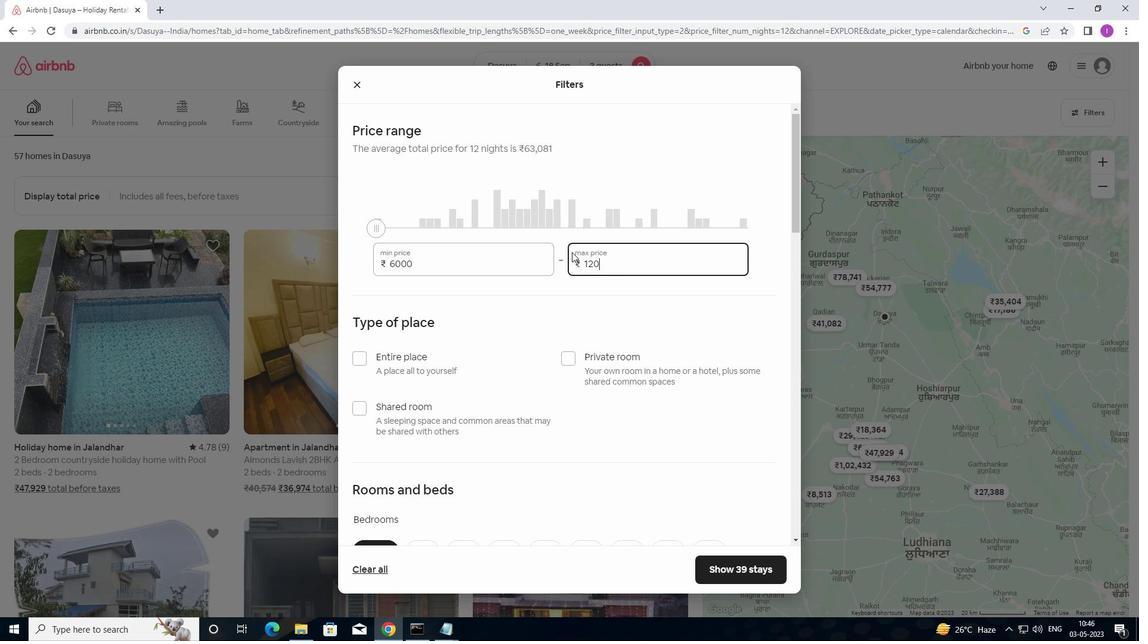 
Action: Key pressed 0
Screenshot: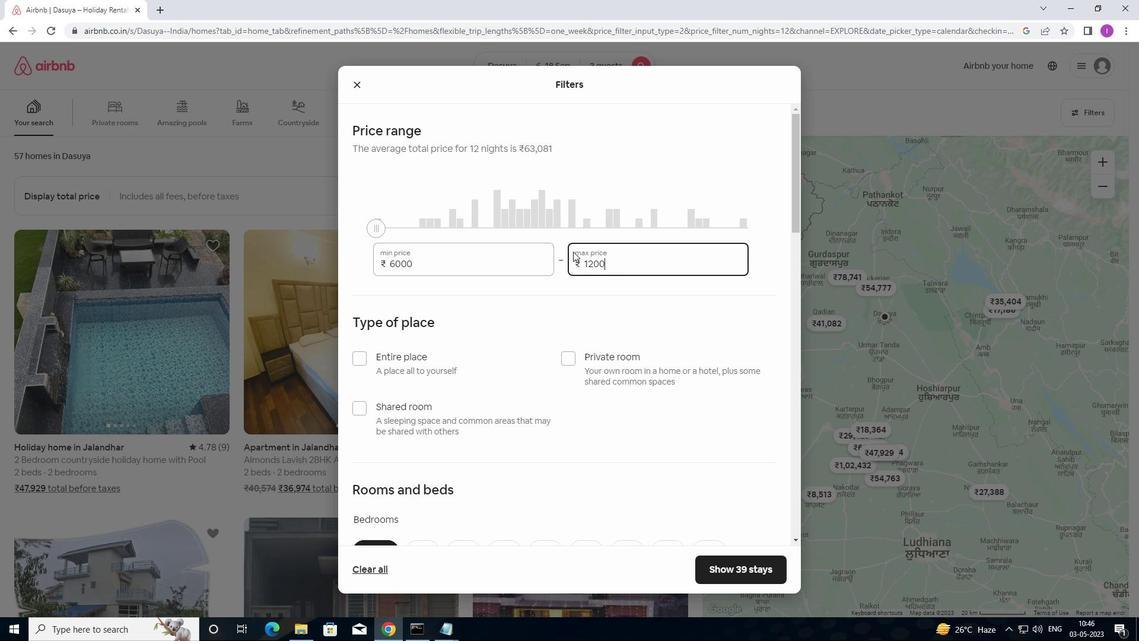 
Action: Mouse moved to (563, 323)
Screenshot: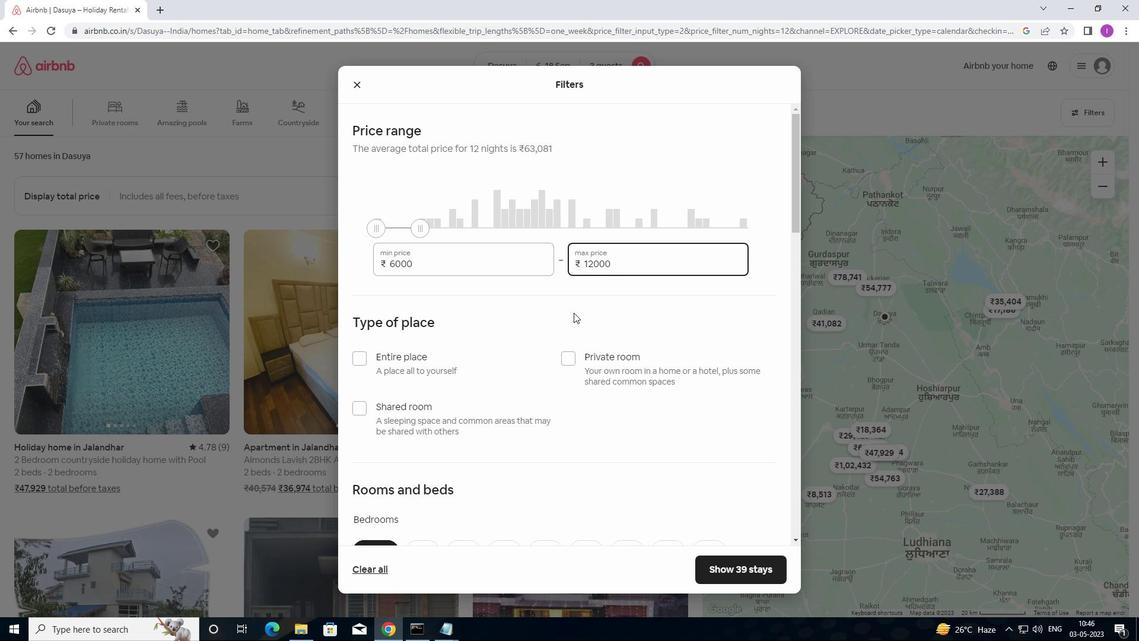
Action: Mouse scrolled (563, 322) with delta (0, 0)
Screenshot: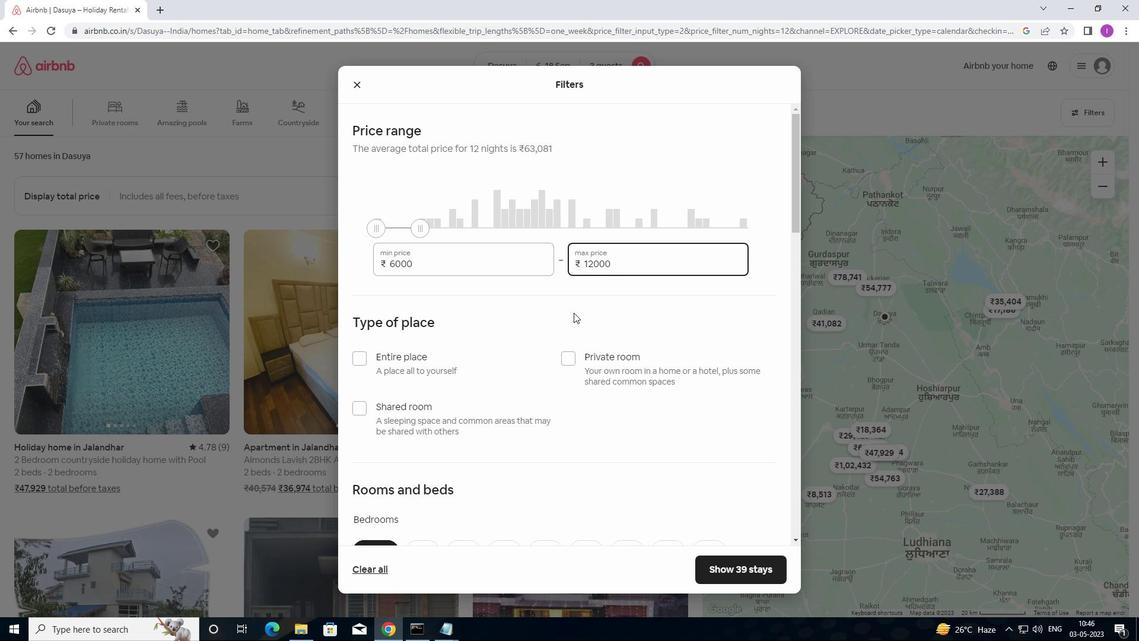 
Action: Mouse scrolled (563, 322) with delta (0, 0)
Screenshot: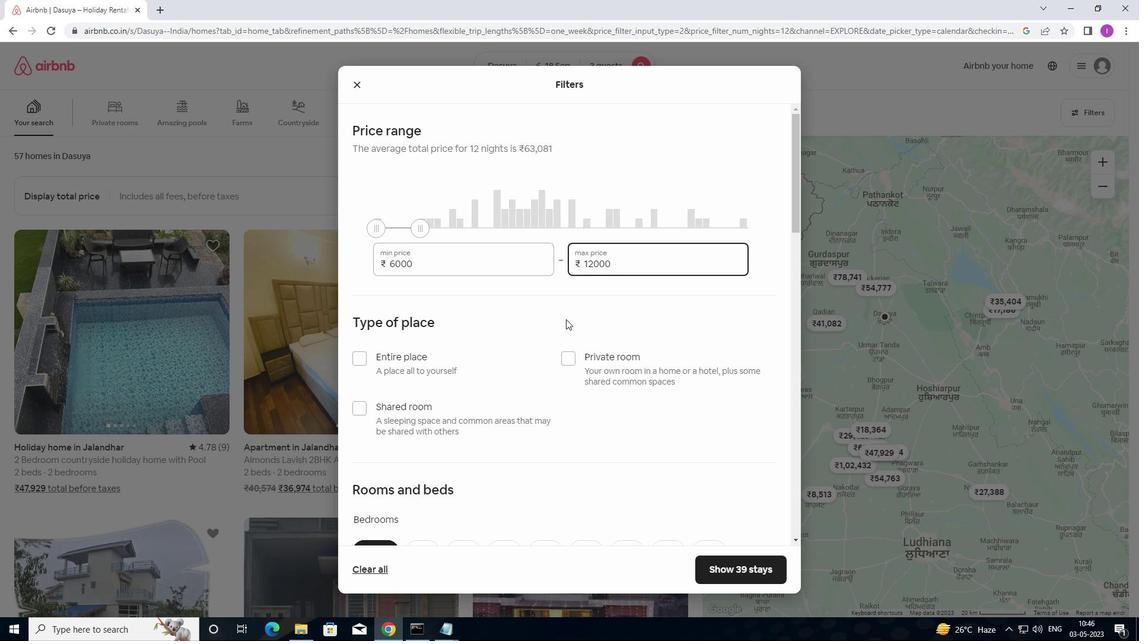 
Action: Mouse moved to (387, 327)
Screenshot: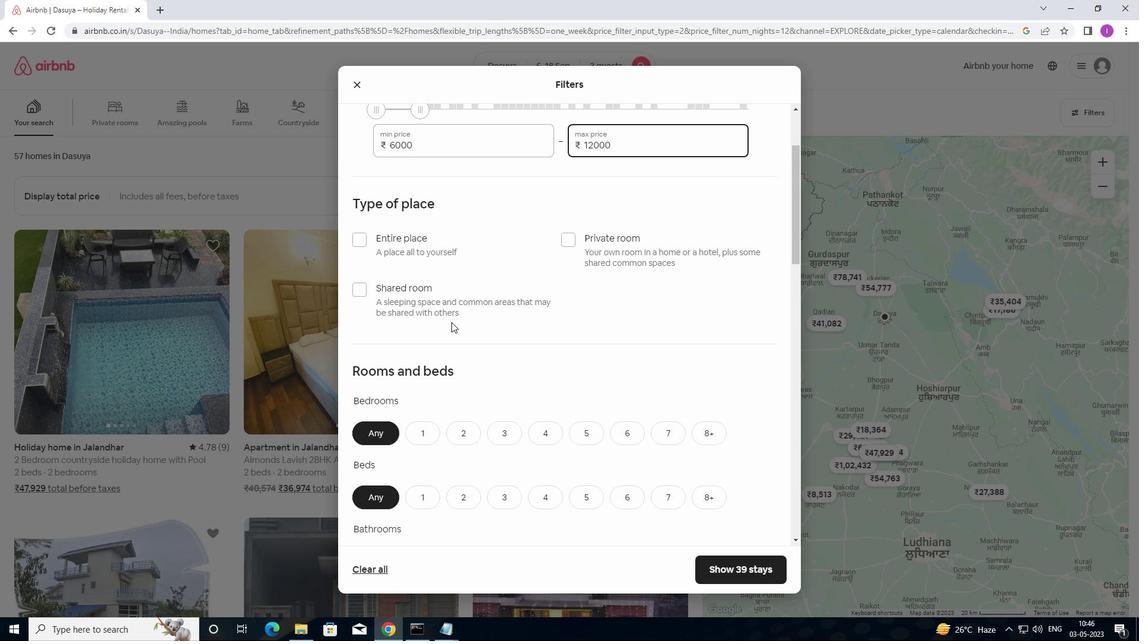 
Action: Mouse scrolled (387, 326) with delta (0, 0)
Screenshot: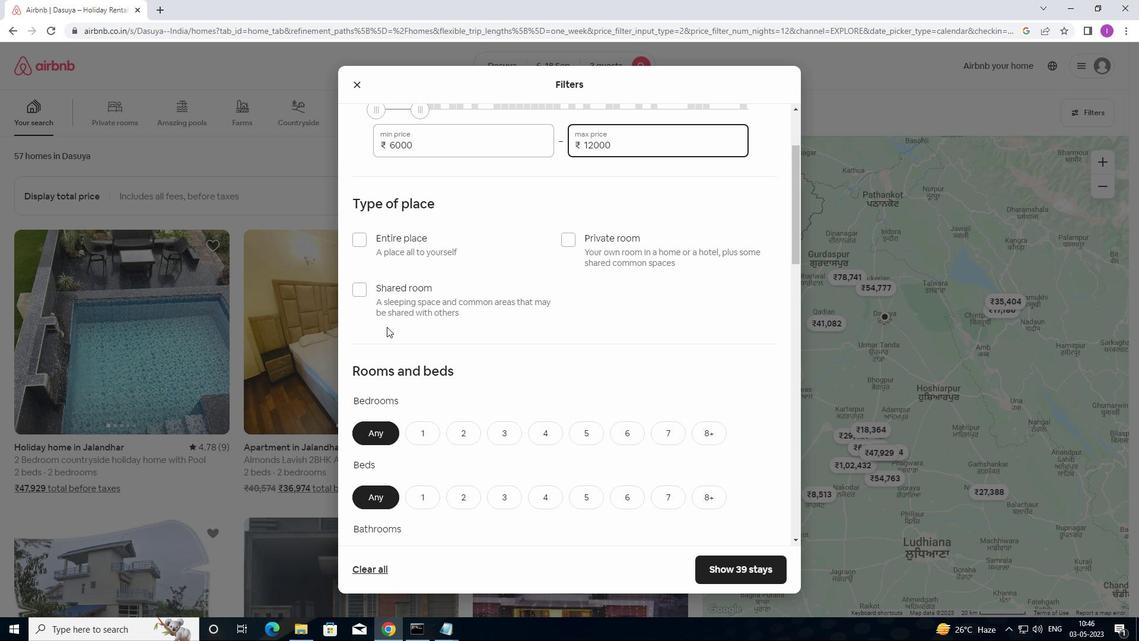 
Action: Mouse scrolled (387, 326) with delta (0, 0)
Screenshot: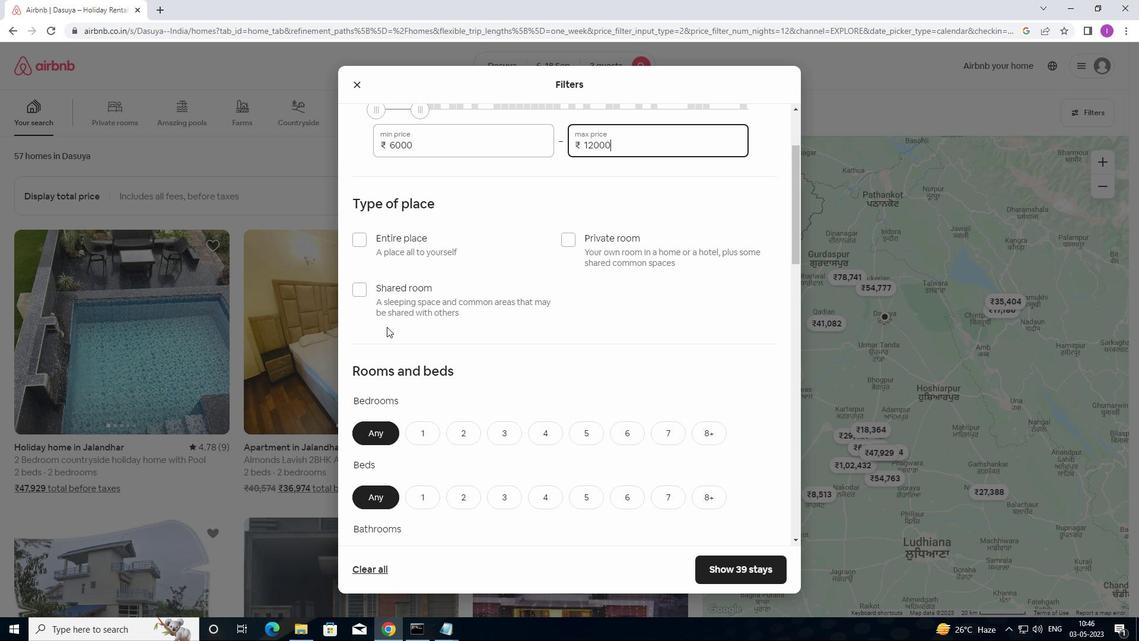 
Action: Mouse moved to (390, 315)
Screenshot: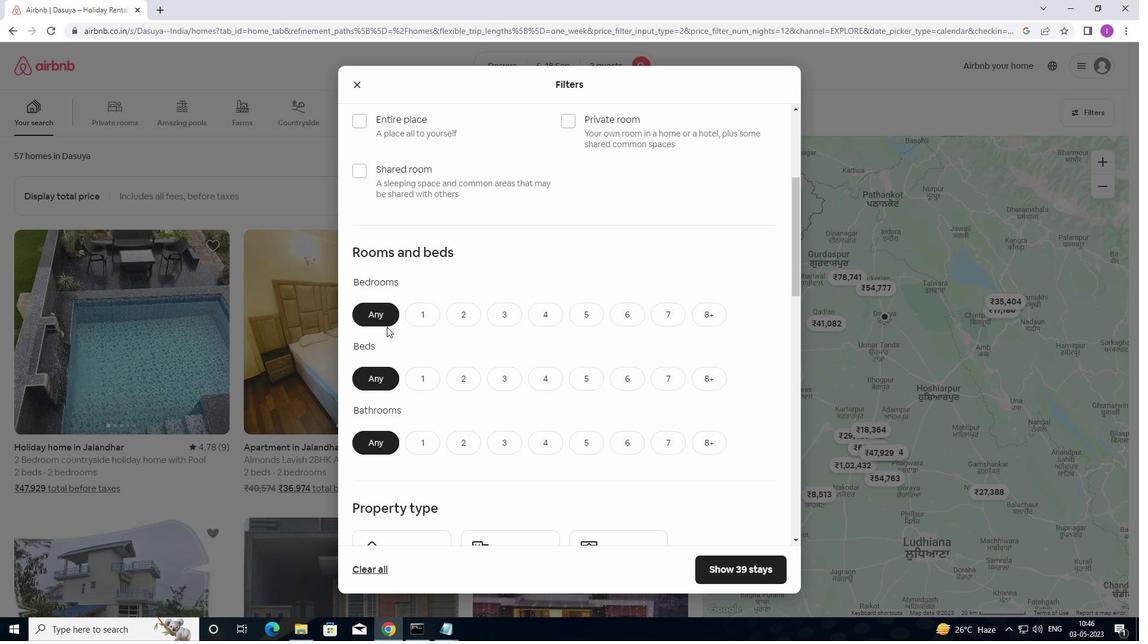 
Action: Mouse scrolled (390, 316) with delta (0, 0)
Screenshot: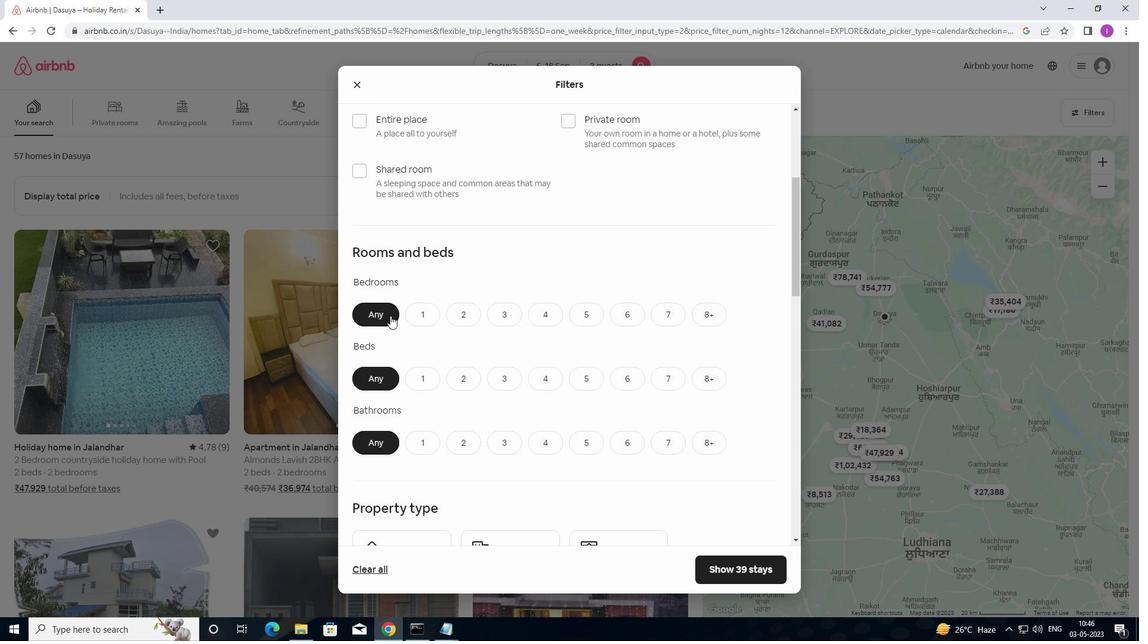 
Action: Mouse moved to (357, 181)
Screenshot: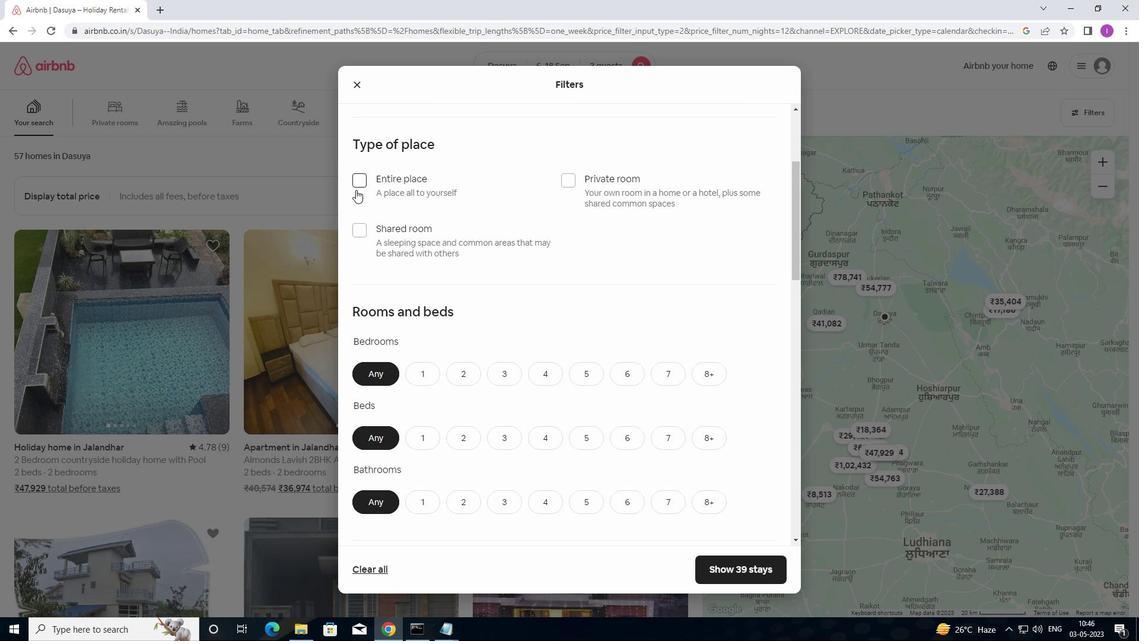 
Action: Mouse pressed left at (357, 181)
Screenshot: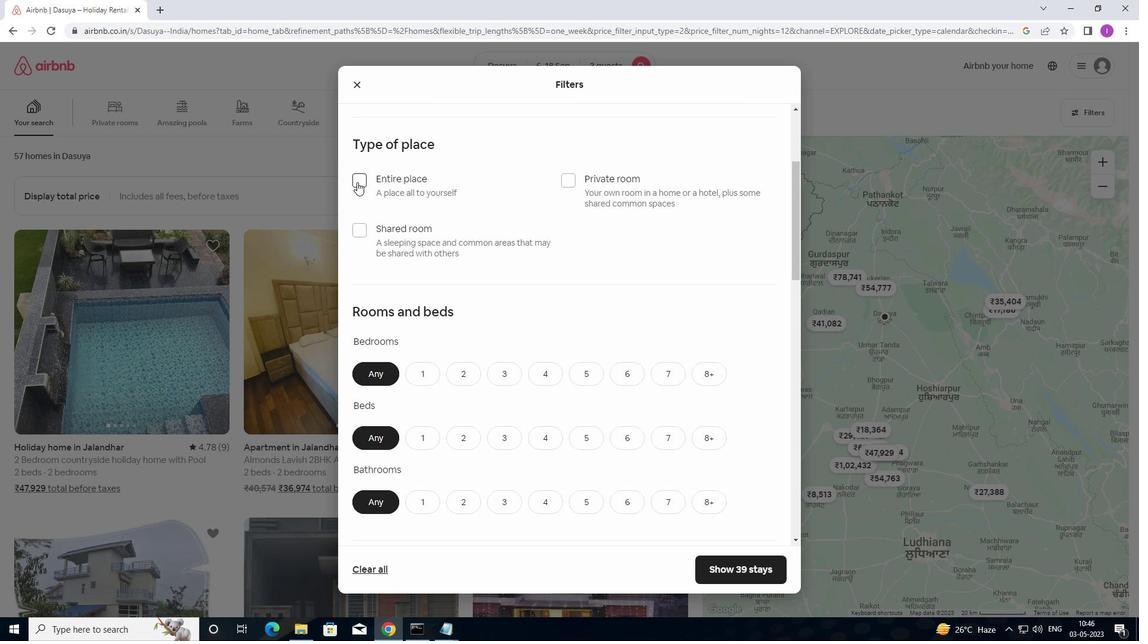 
Action: Mouse moved to (422, 252)
Screenshot: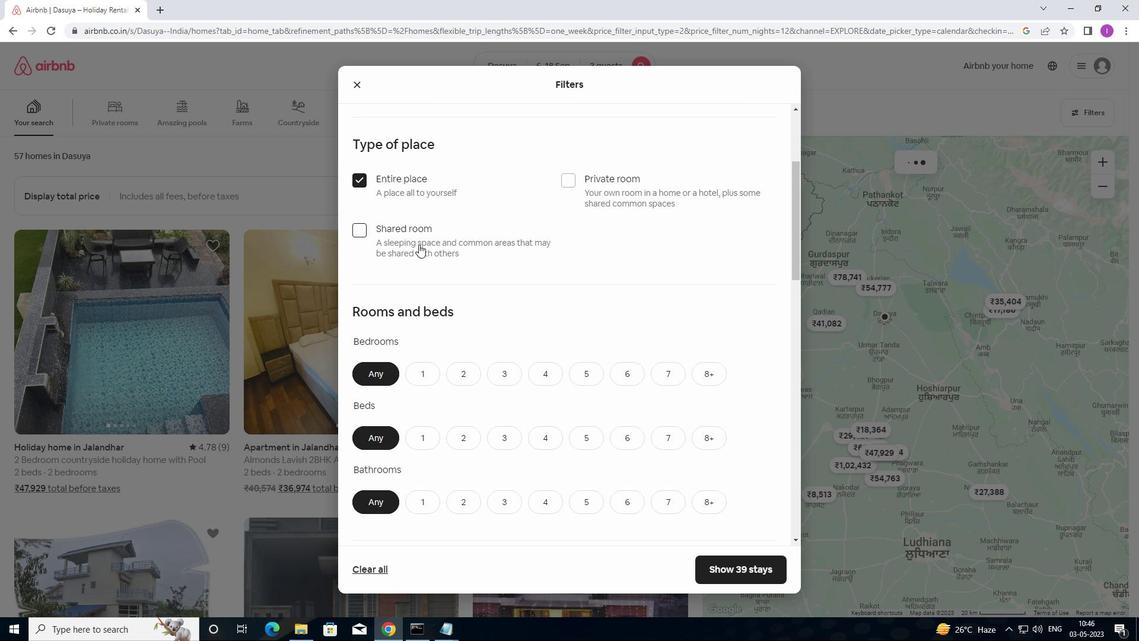 
Action: Mouse scrolled (422, 251) with delta (0, 0)
Screenshot: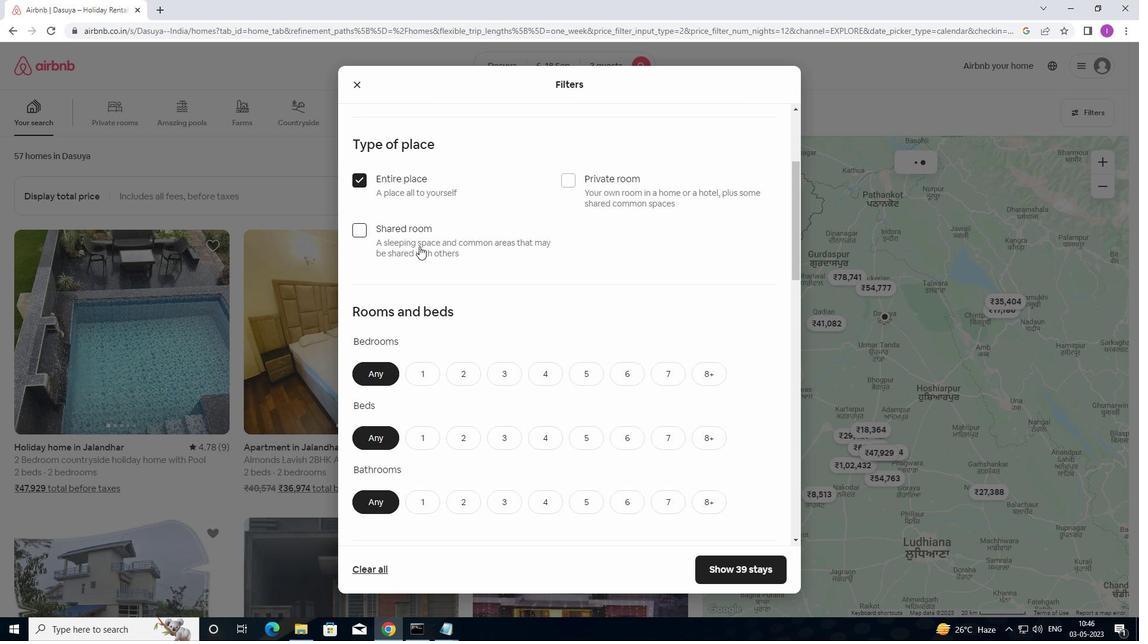 
Action: Mouse scrolled (422, 251) with delta (0, 0)
Screenshot: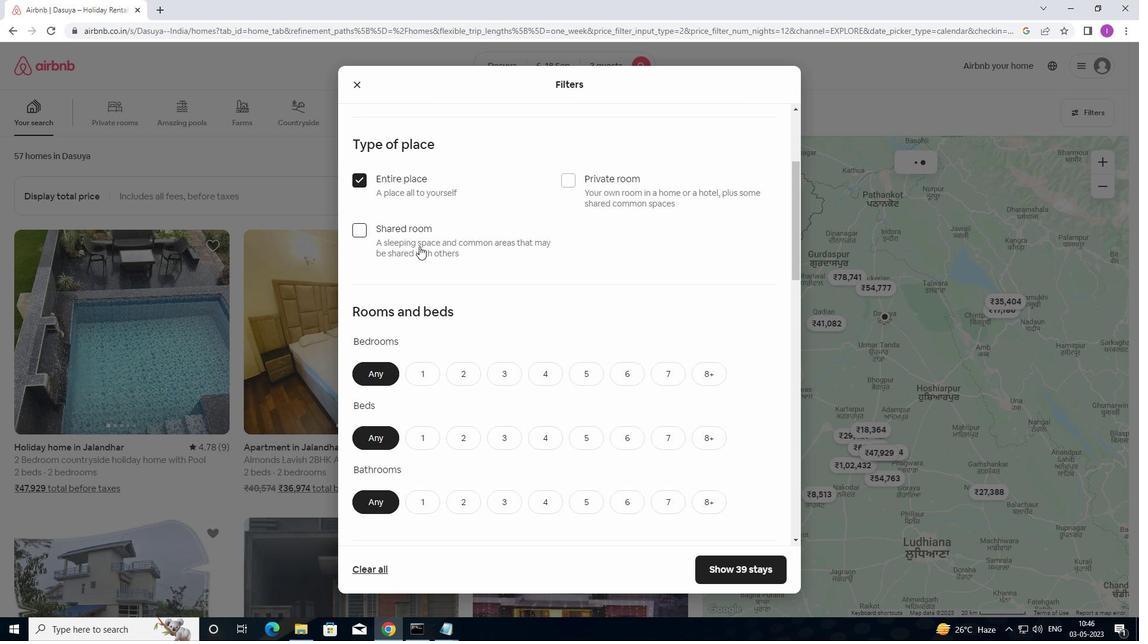 
Action: Mouse moved to (422, 252)
Screenshot: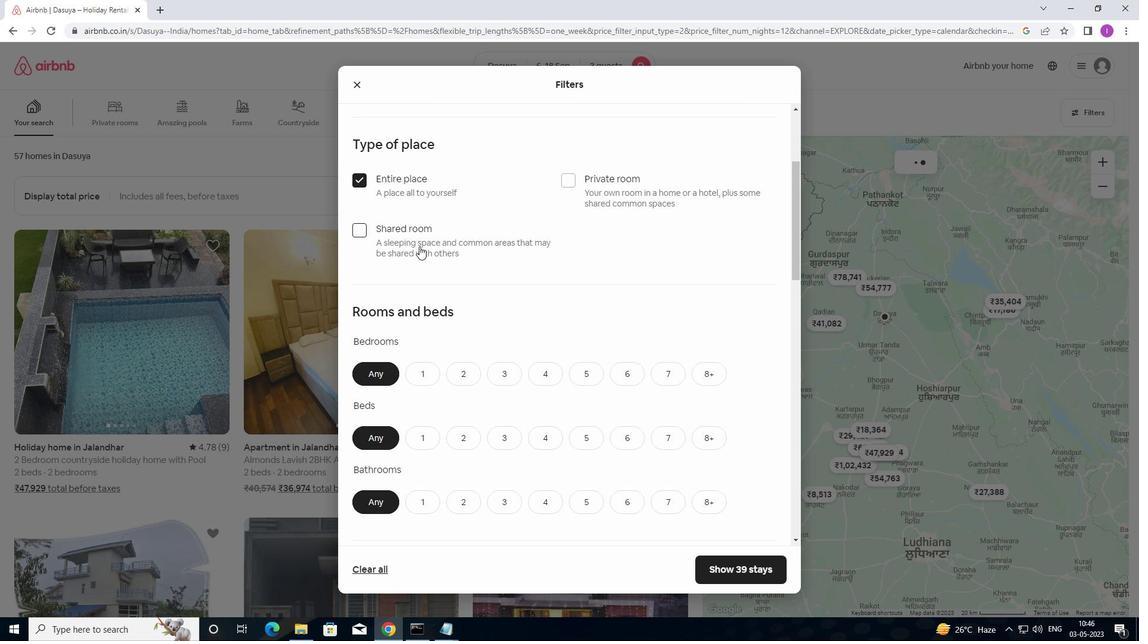 
Action: Mouse scrolled (422, 252) with delta (0, 0)
Screenshot: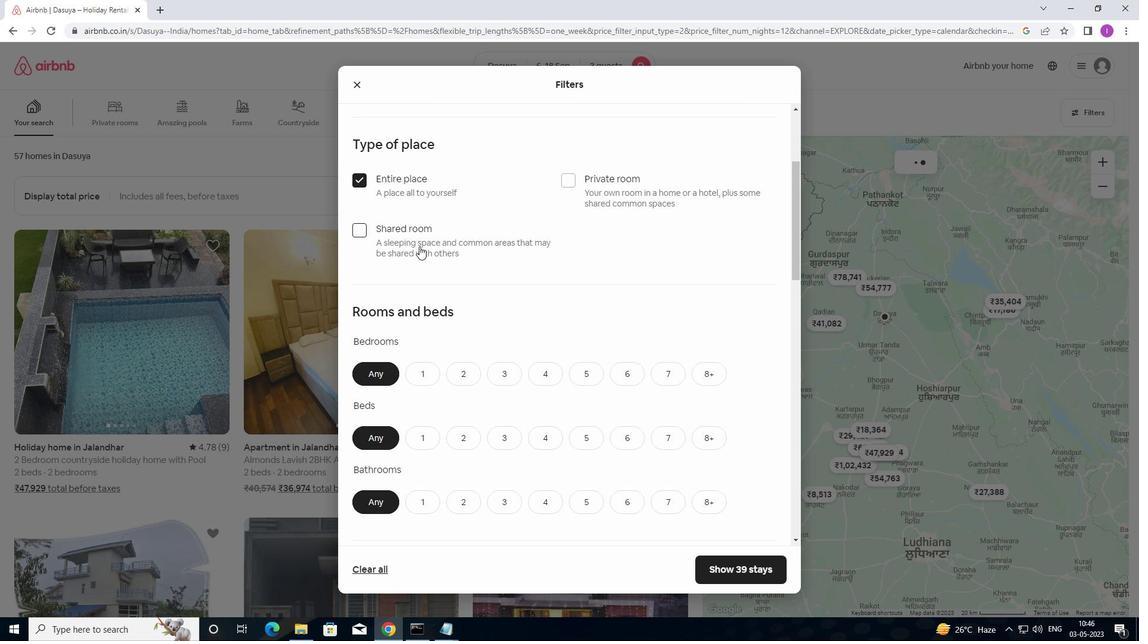 
Action: Mouse moved to (458, 203)
Screenshot: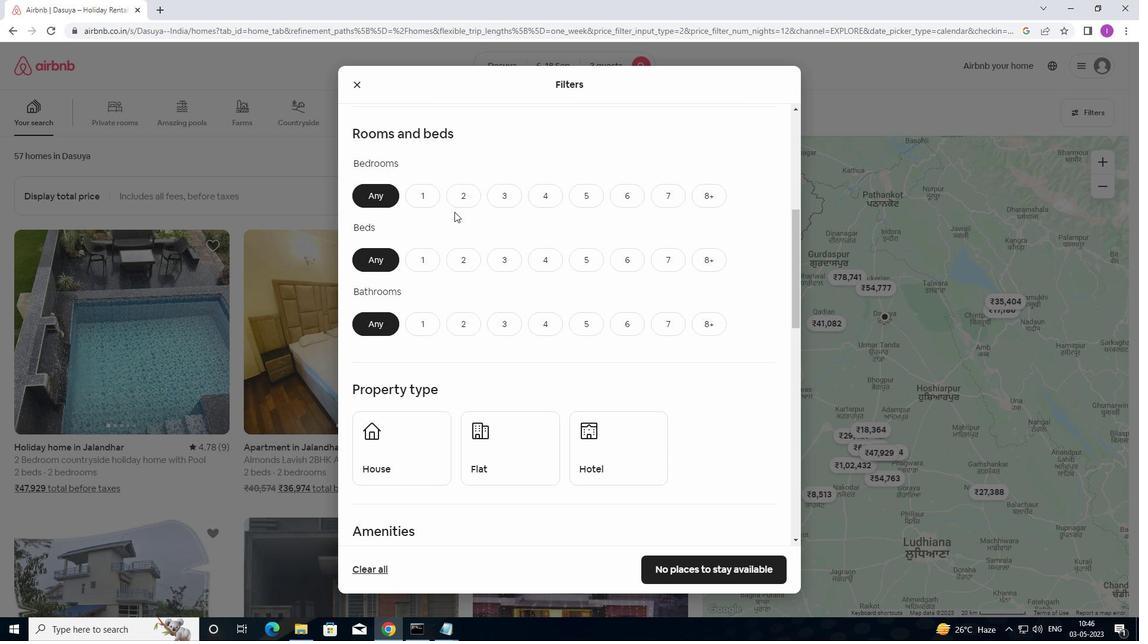 
Action: Mouse pressed left at (458, 203)
Screenshot: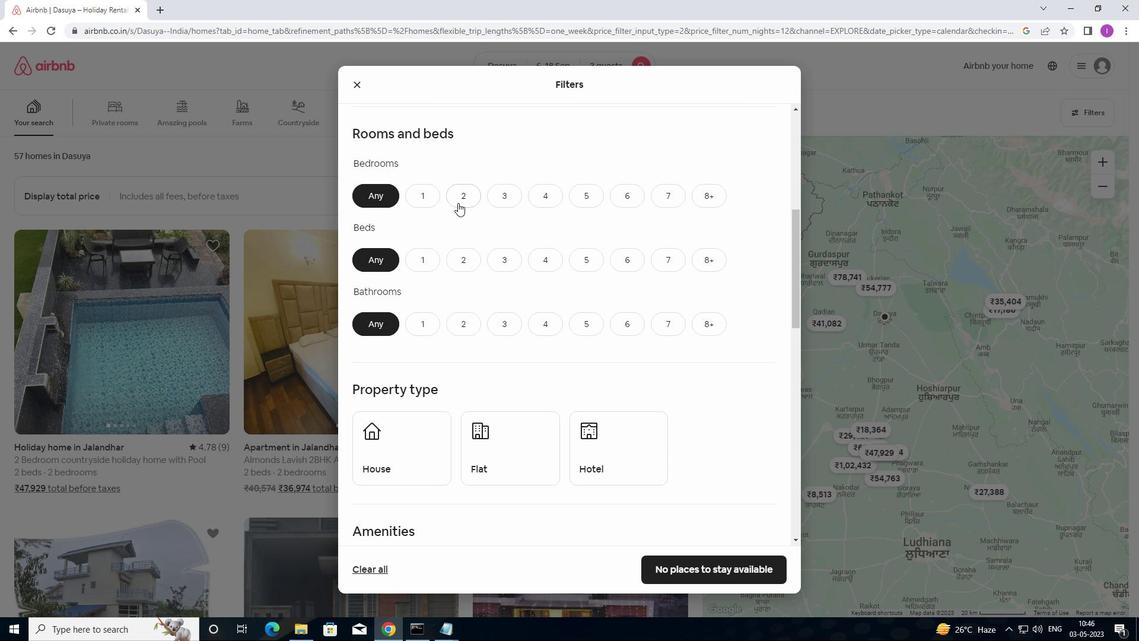 
Action: Mouse moved to (471, 264)
Screenshot: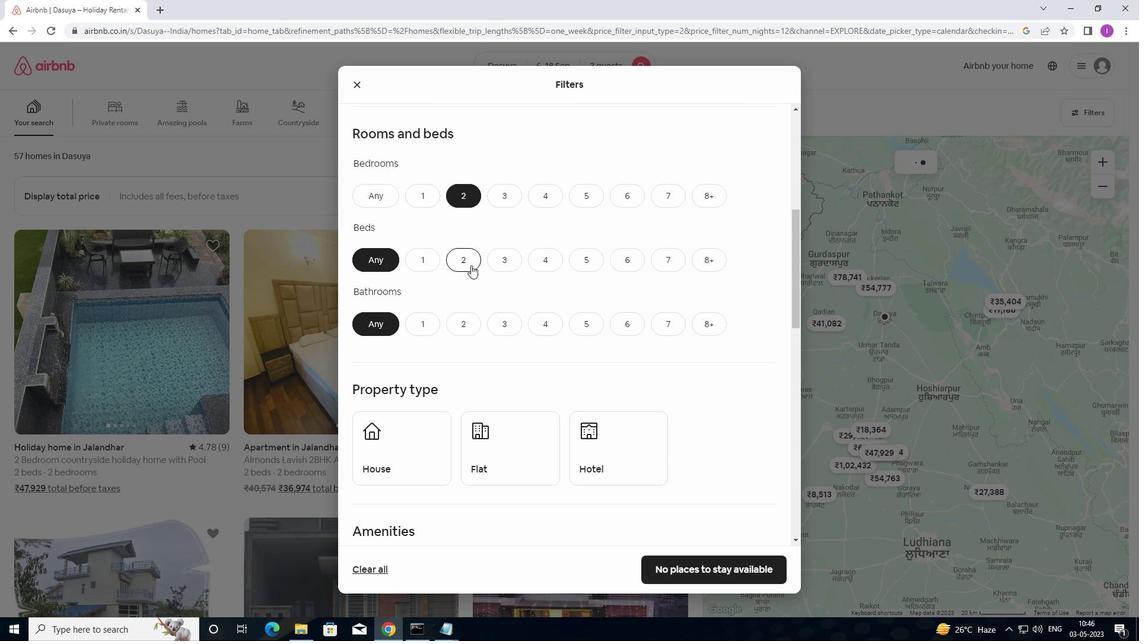 
Action: Mouse pressed left at (471, 264)
Screenshot: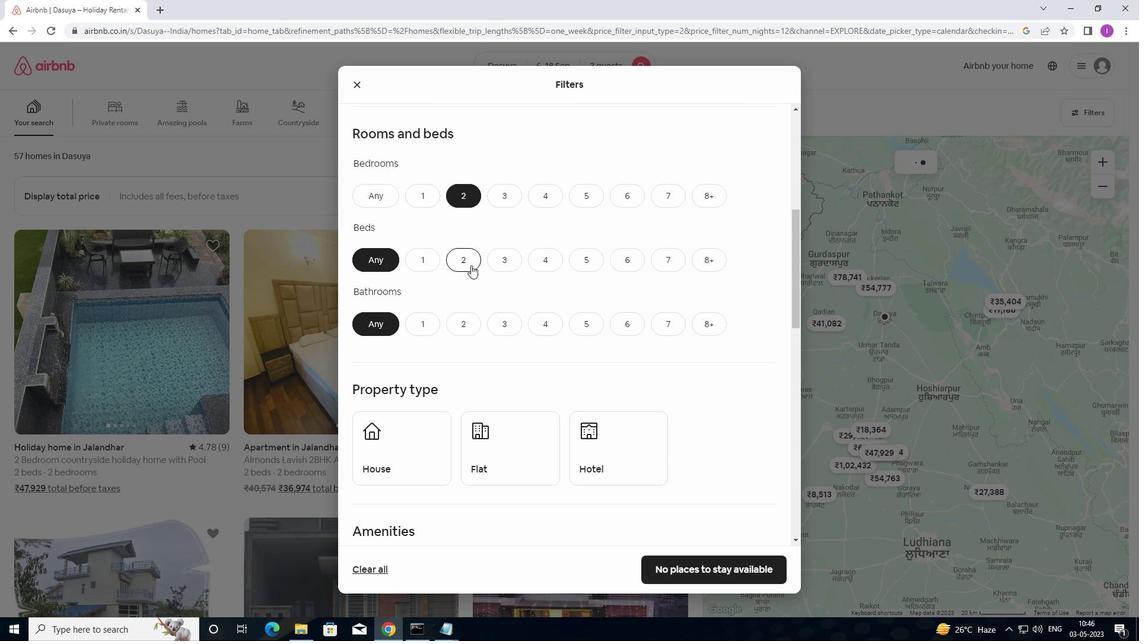 
Action: Mouse moved to (461, 330)
Screenshot: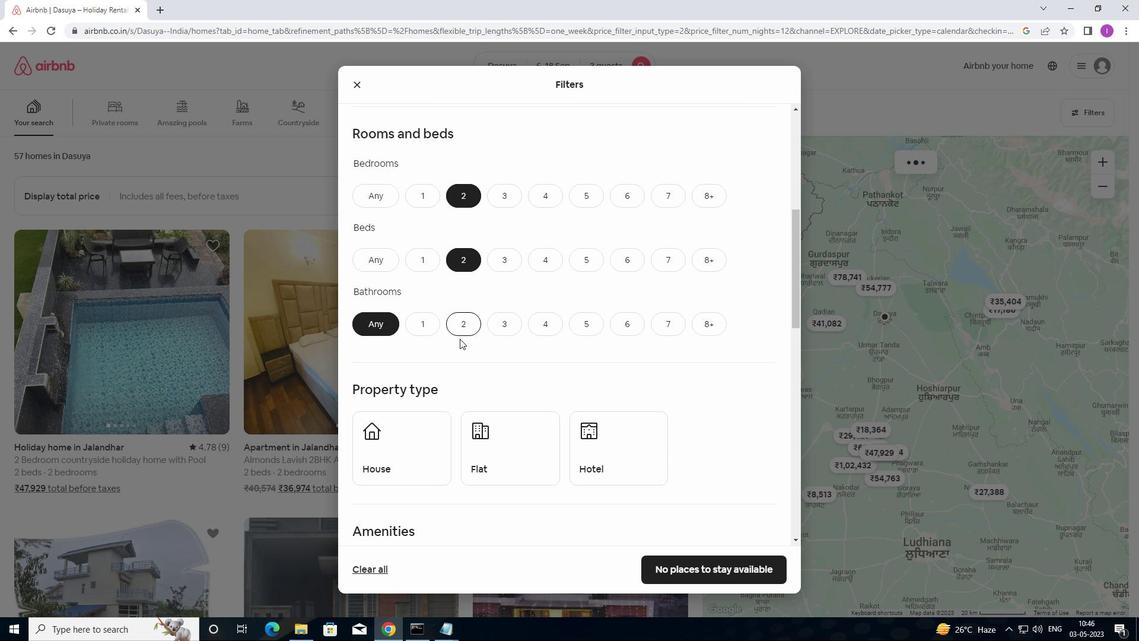 
Action: Mouse pressed left at (461, 330)
Screenshot: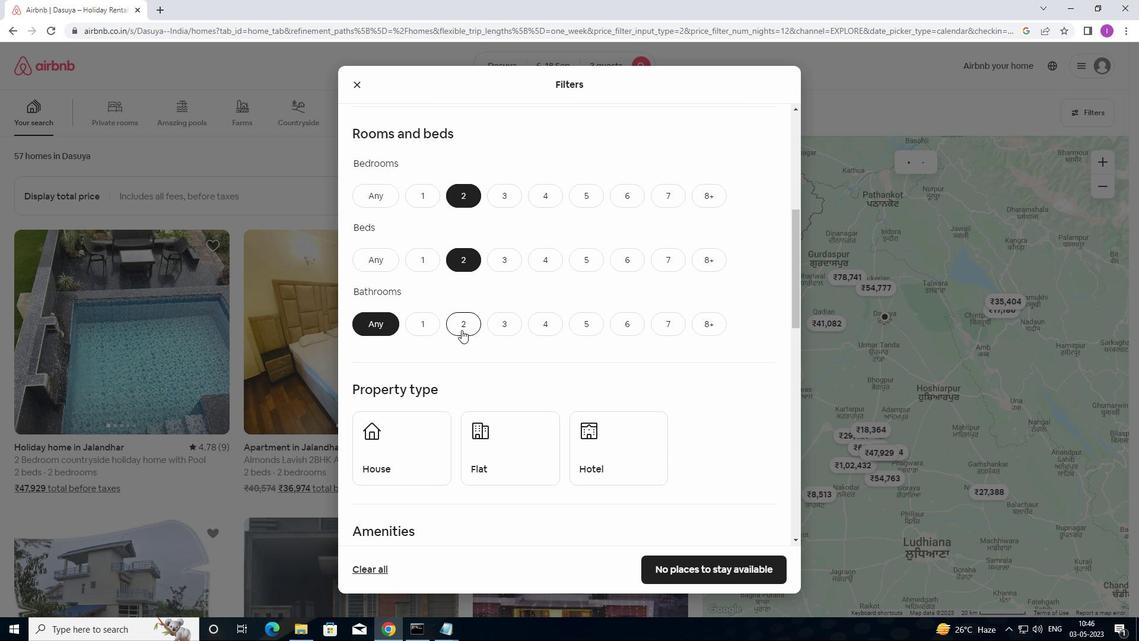 
Action: Mouse moved to (465, 322)
Screenshot: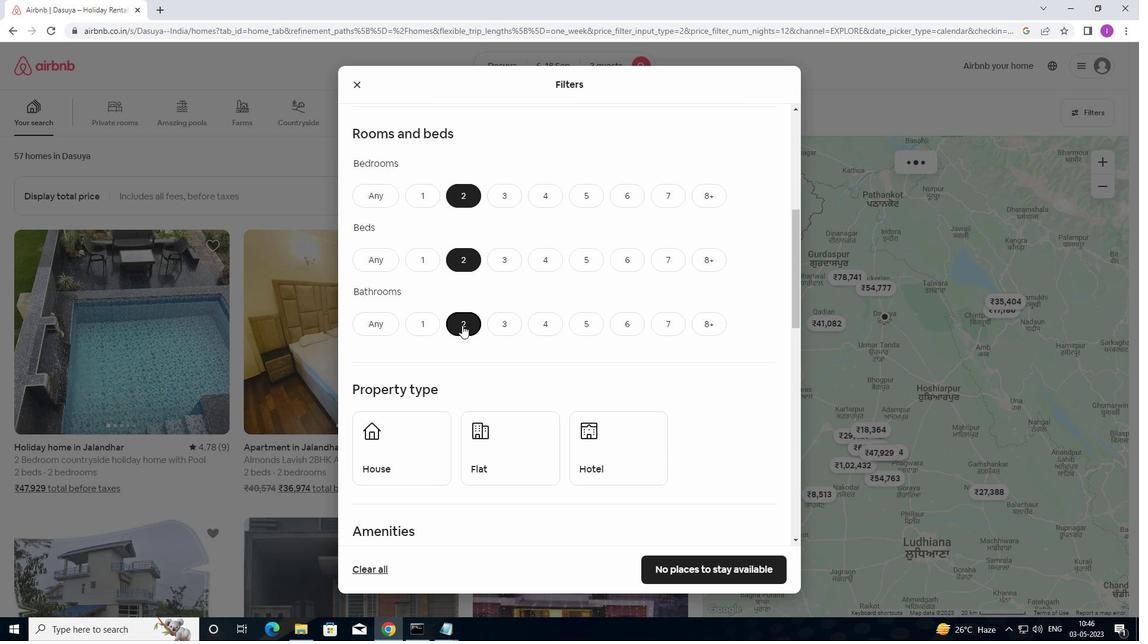 
Action: Mouse scrolled (465, 322) with delta (0, 0)
Screenshot: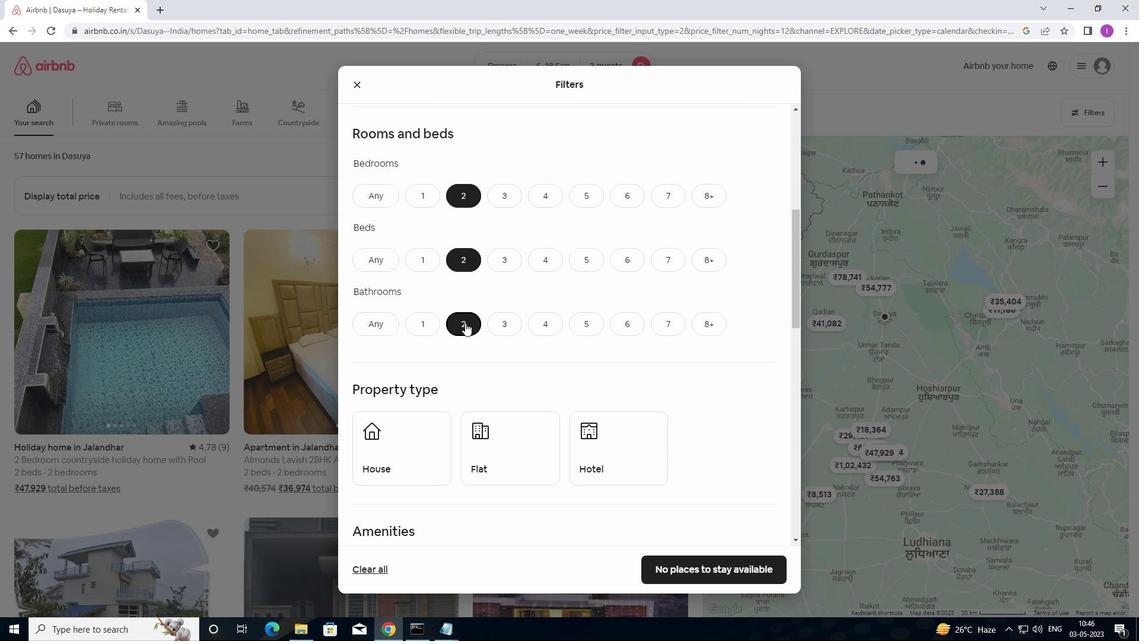 
Action: Mouse scrolled (465, 322) with delta (0, 0)
Screenshot: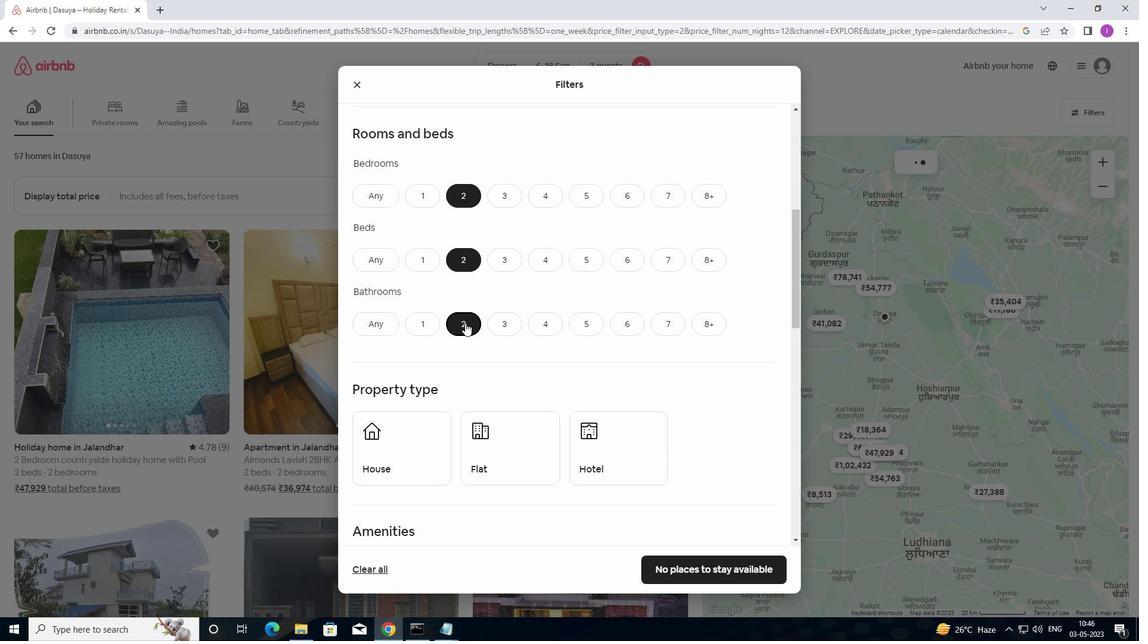 
Action: Mouse scrolled (465, 322) with delta (0, 0)
Screenshot: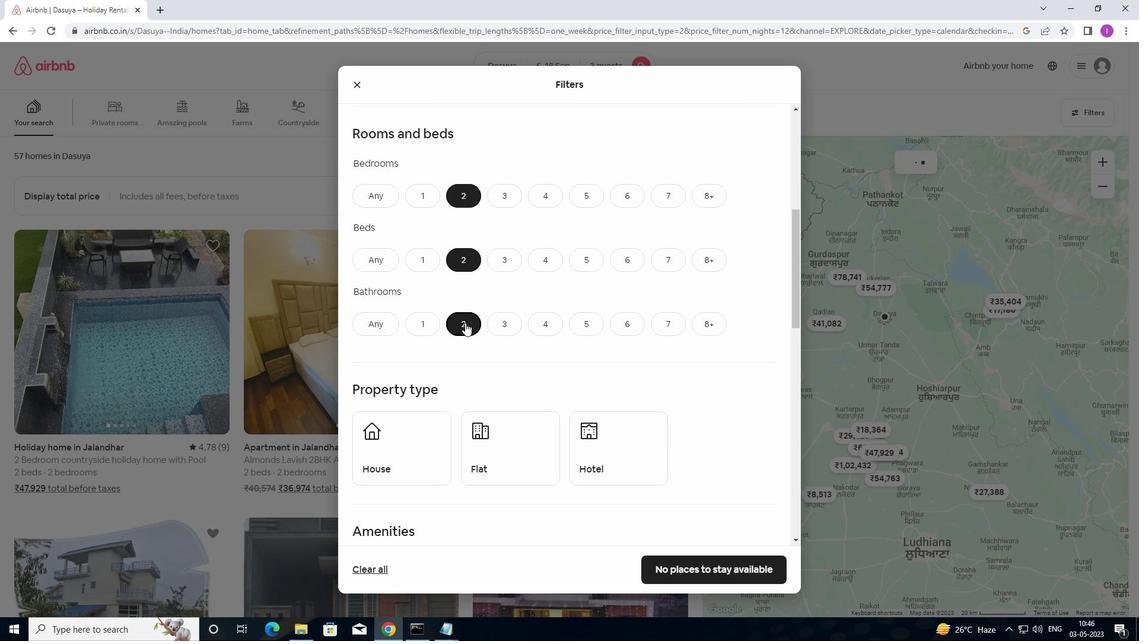 
Action: Mouse moved to (451, 344)
Screenshot: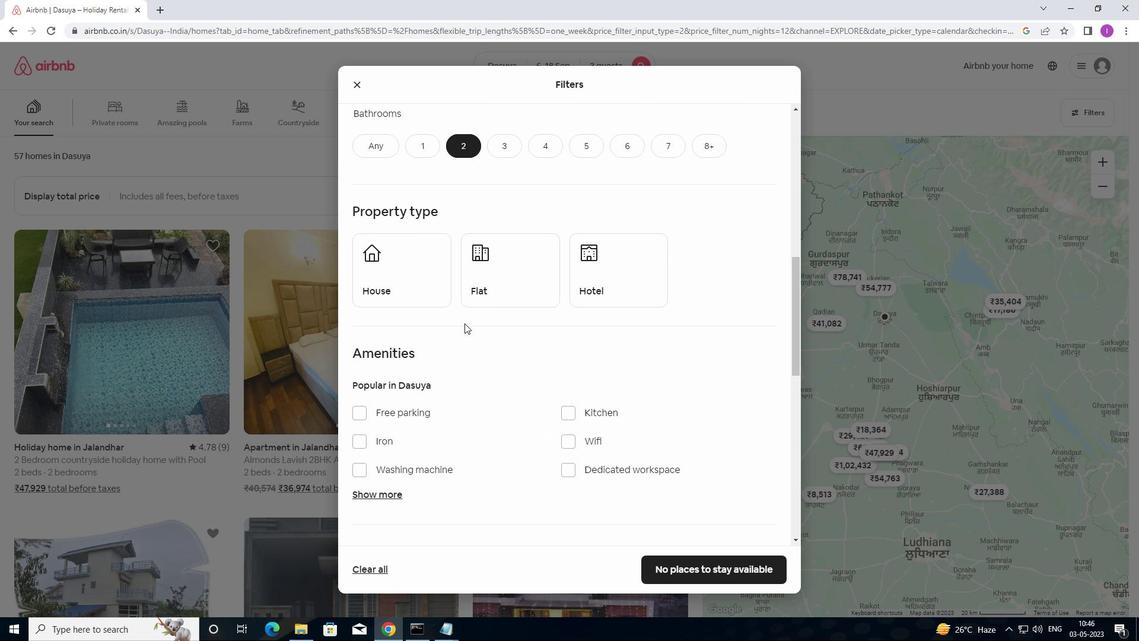 
Action: Mouse scrolled (451, 343) with delta (0, 0)
Screenshot: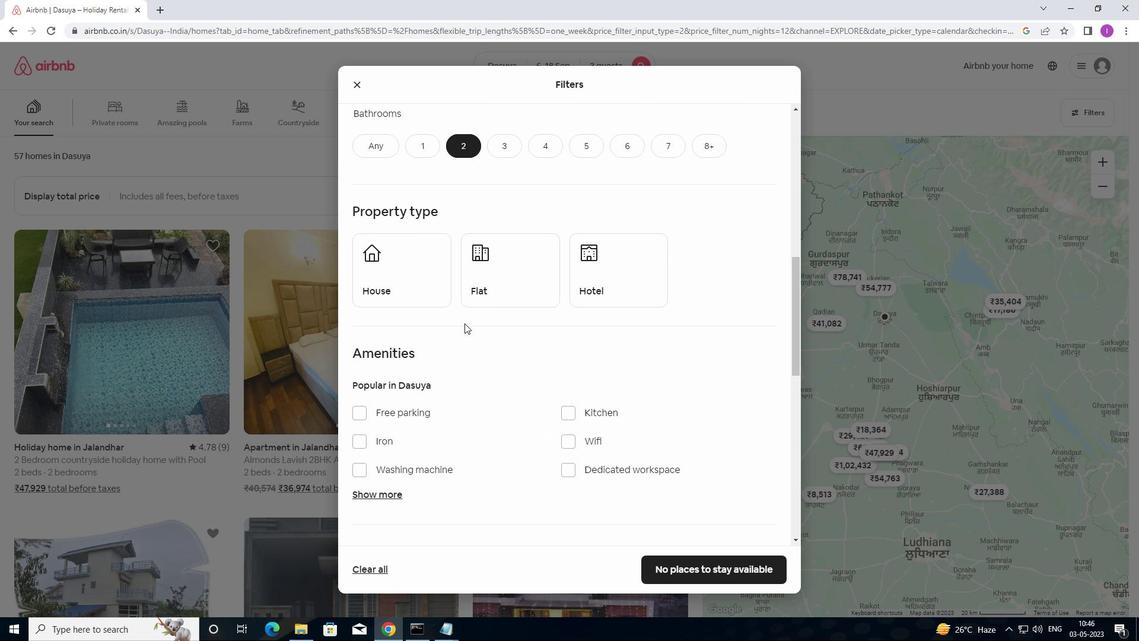 
Action: Mouse moved to (438, 270)
Screenshot: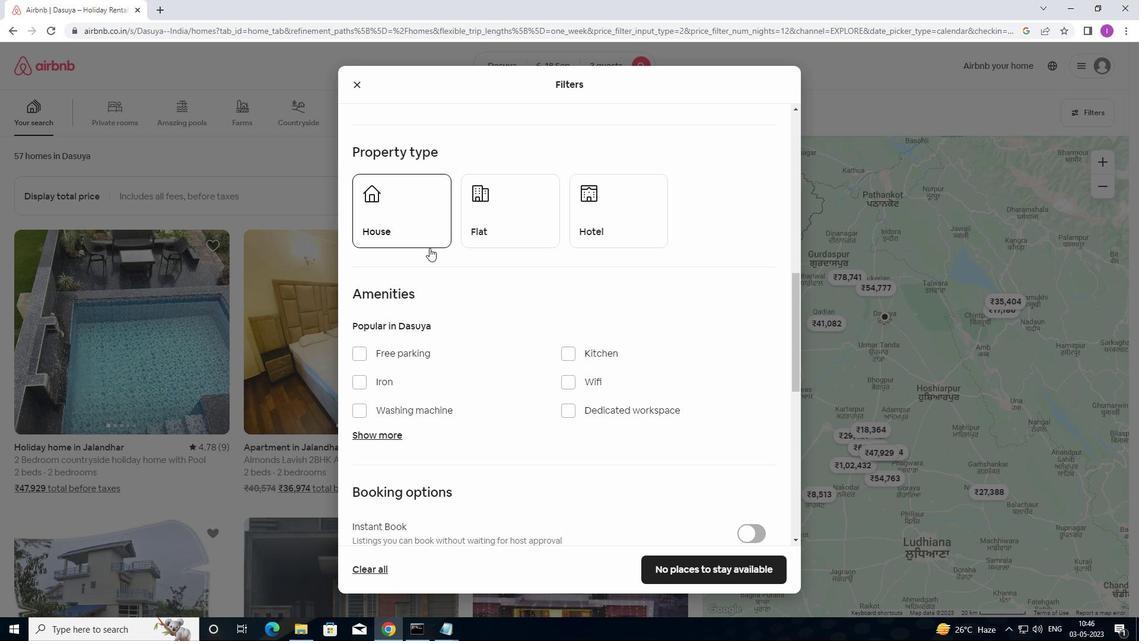 
Action: Mouse scrolled (438, 270) with delta (0, 0)
Screenshot: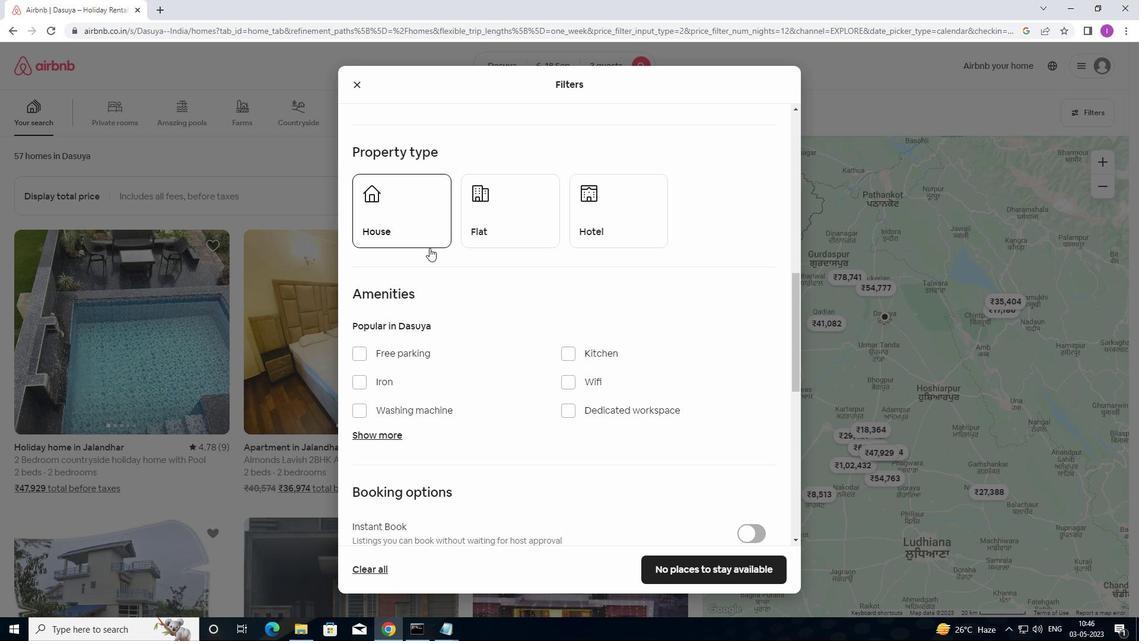 
Action: Mouse moved to (440, 277)
Screenshot: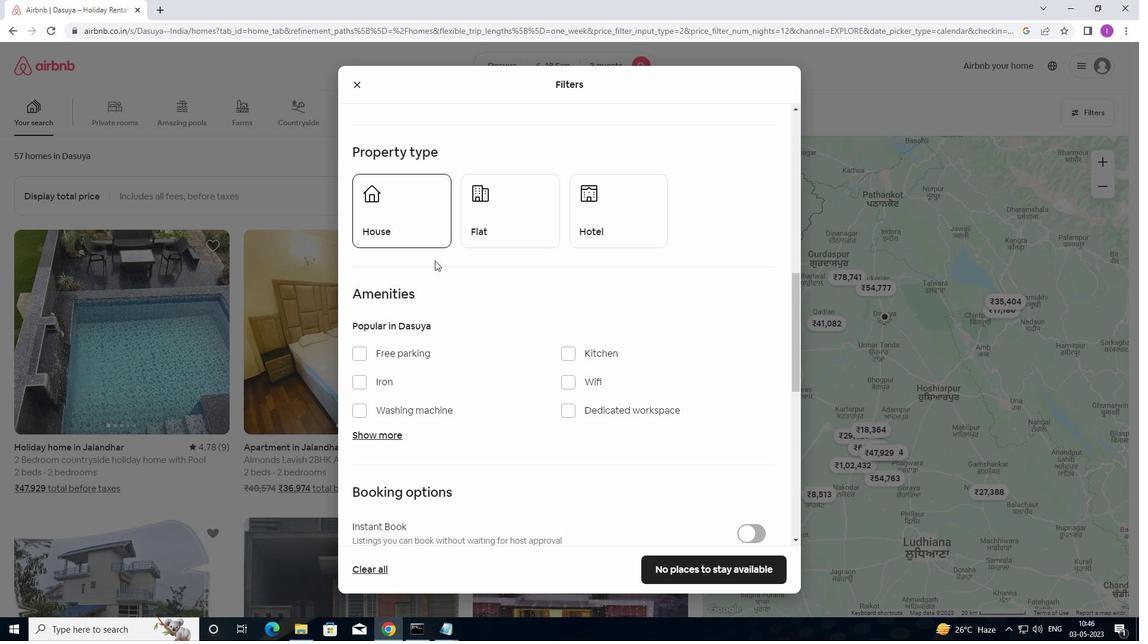 
Action: Mouse scrolled (440, 278) with delta (0, 0)
Screenshot: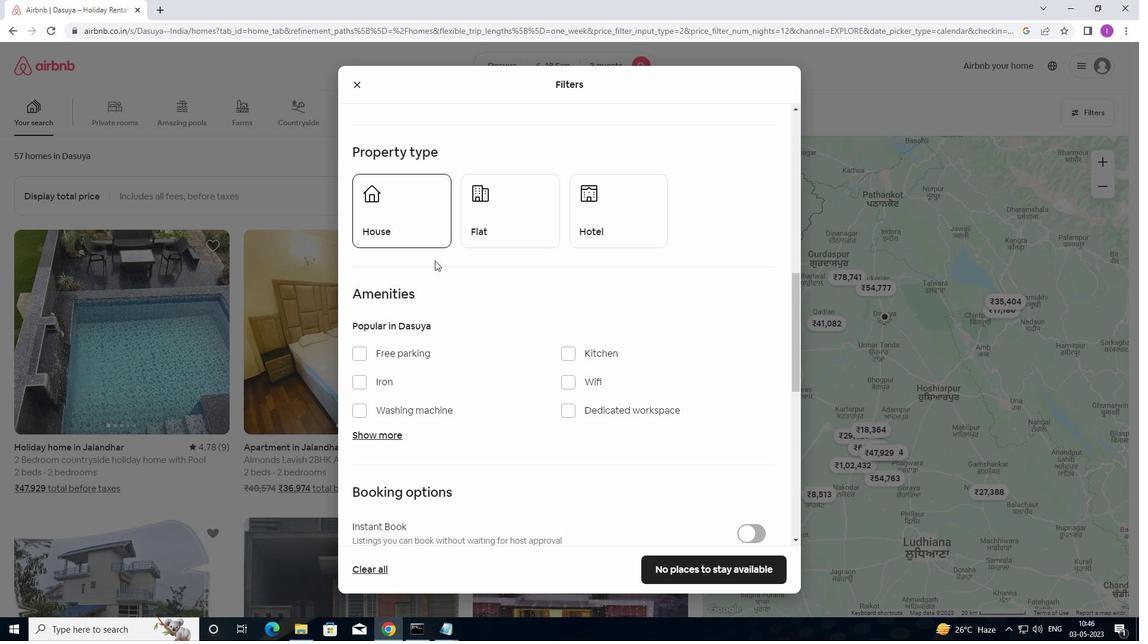 
Action: Mouse moved to (423, 306)
Screenshot: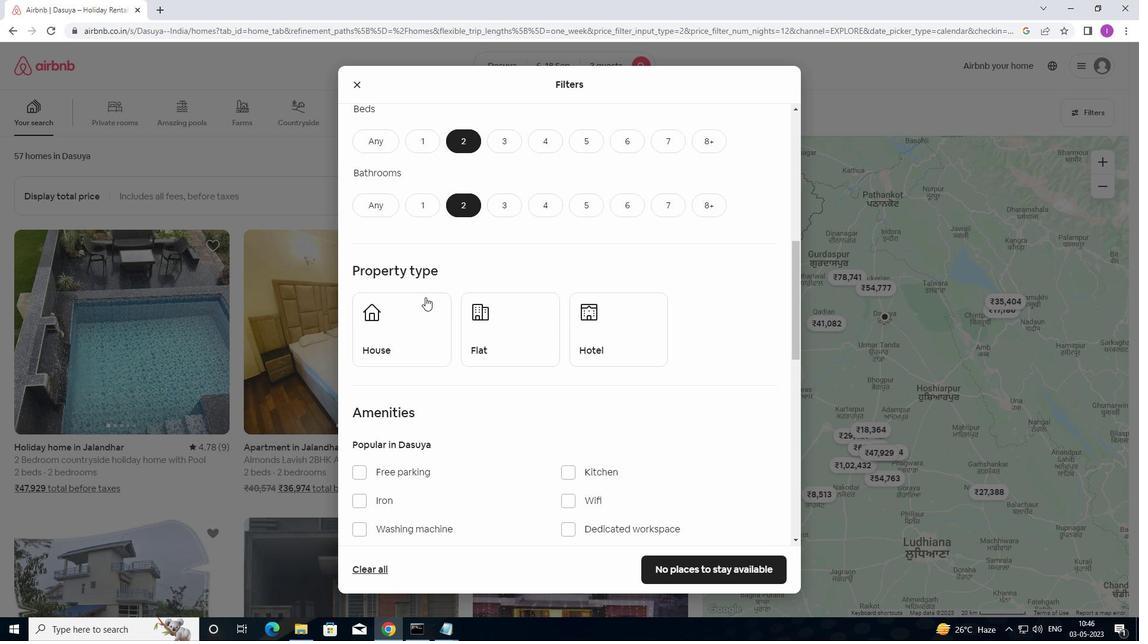 
Action: Mouse pressed left at (423, 306)
Screenshot: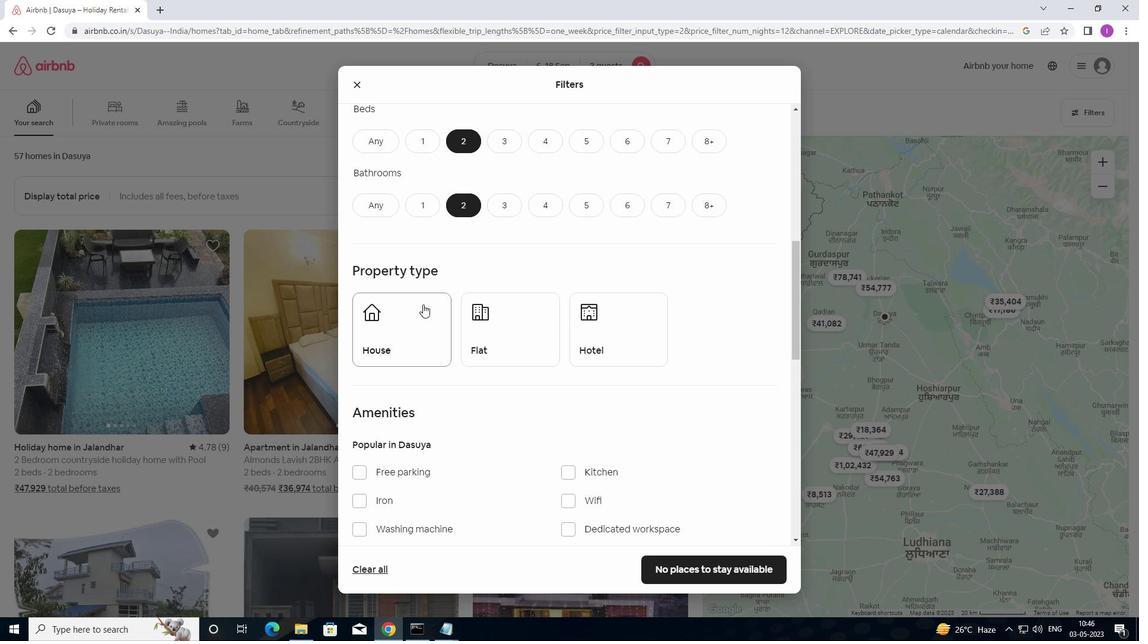 
Action: Mouse moved to (514, 322)
Screenshot: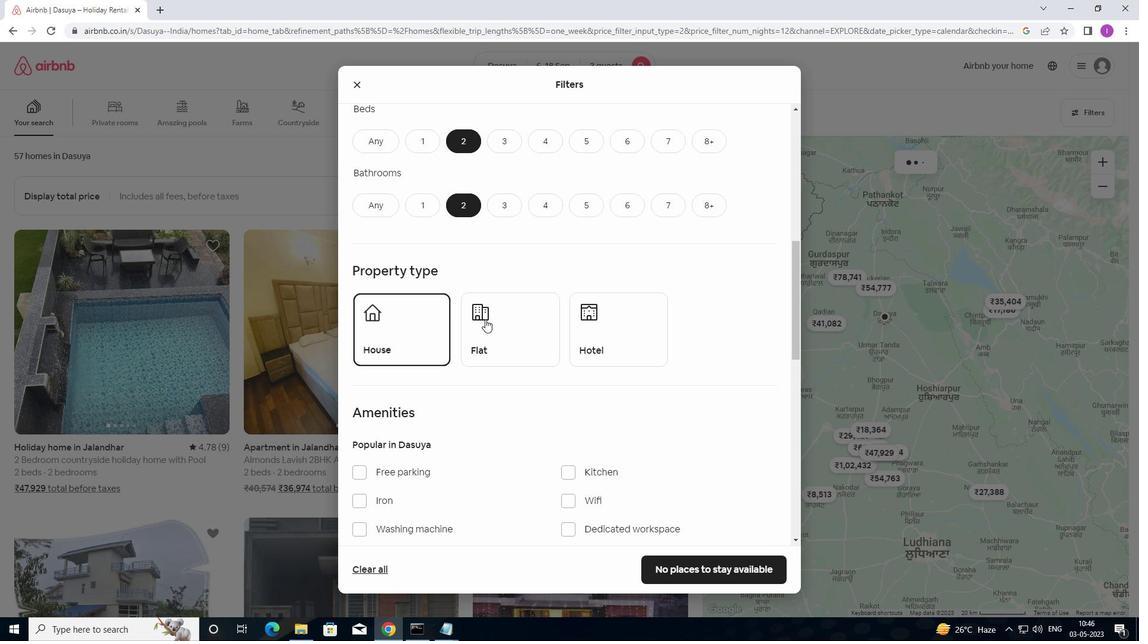 
Action: Mouse pressed left at (514, 322)
Screenshot: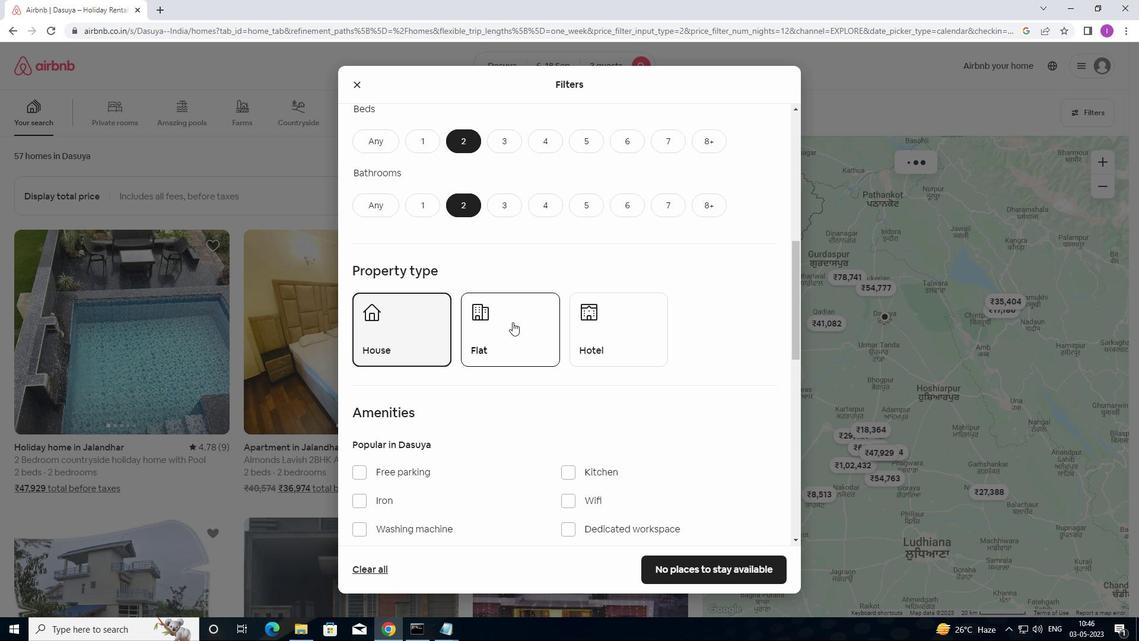 
Action: Mouse moved to (517, 344)
Screenshot: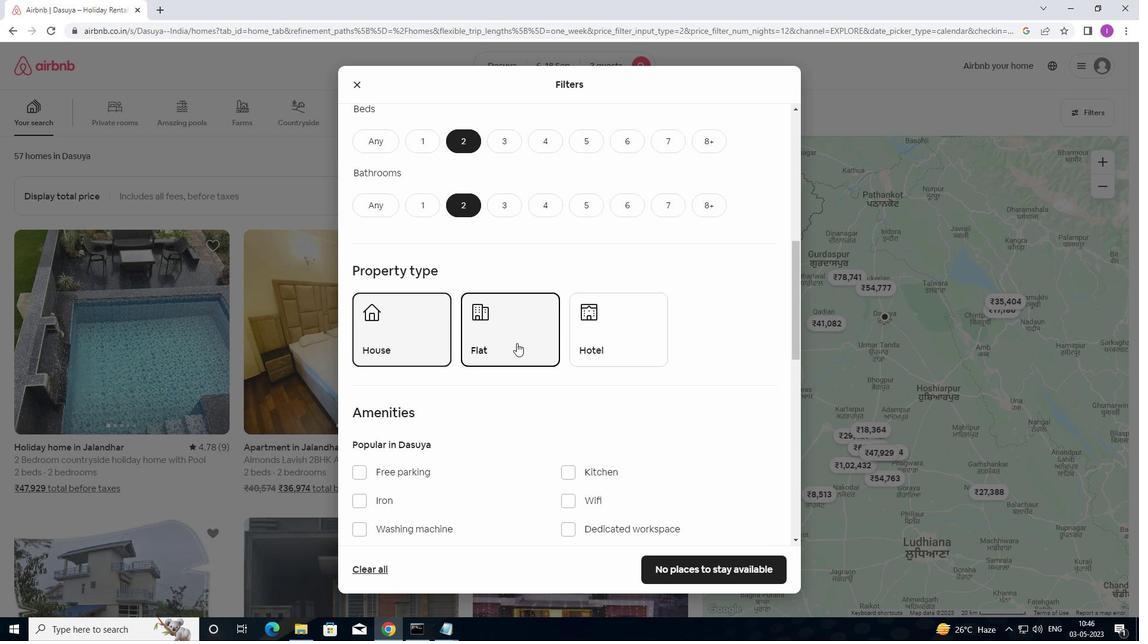 
Action: Mouse scrolled (517, 343) with delta (0, 0)
Screenshot: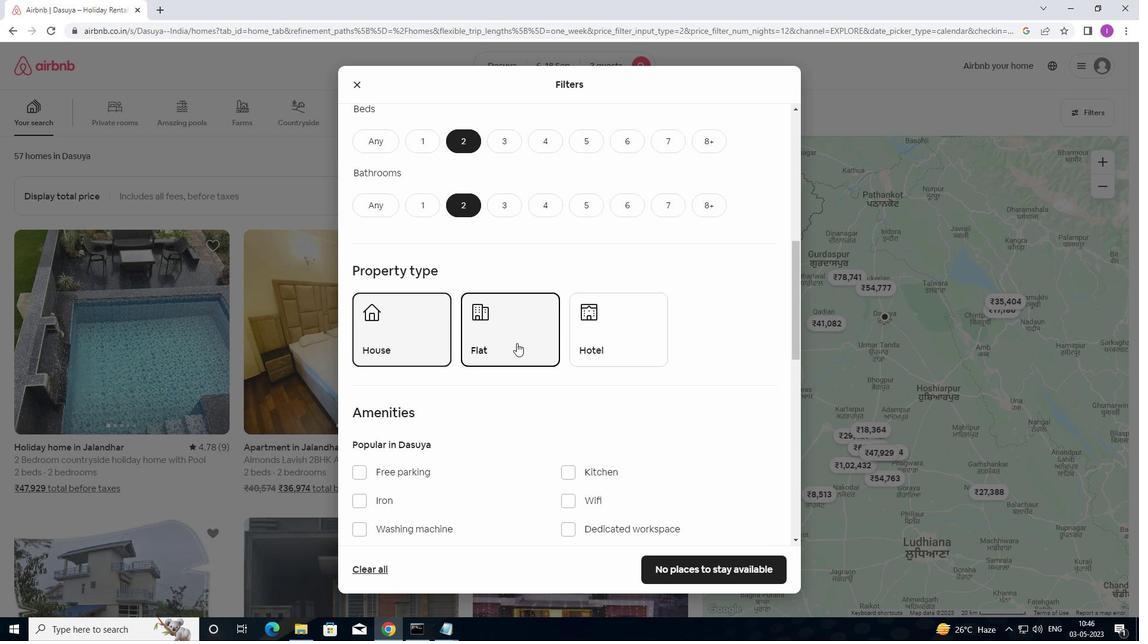 
Action: Mouse scrolled (517, 343) with delta (0, 0)
Screenshot: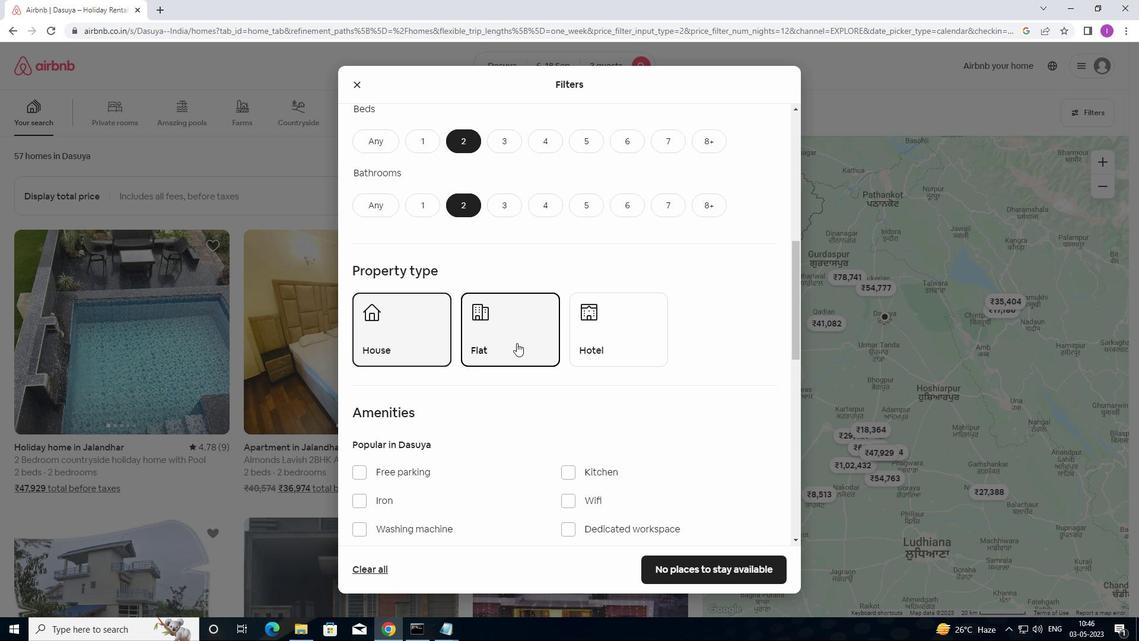 
Action: Mouse moved to (517, 344)
Screenshot: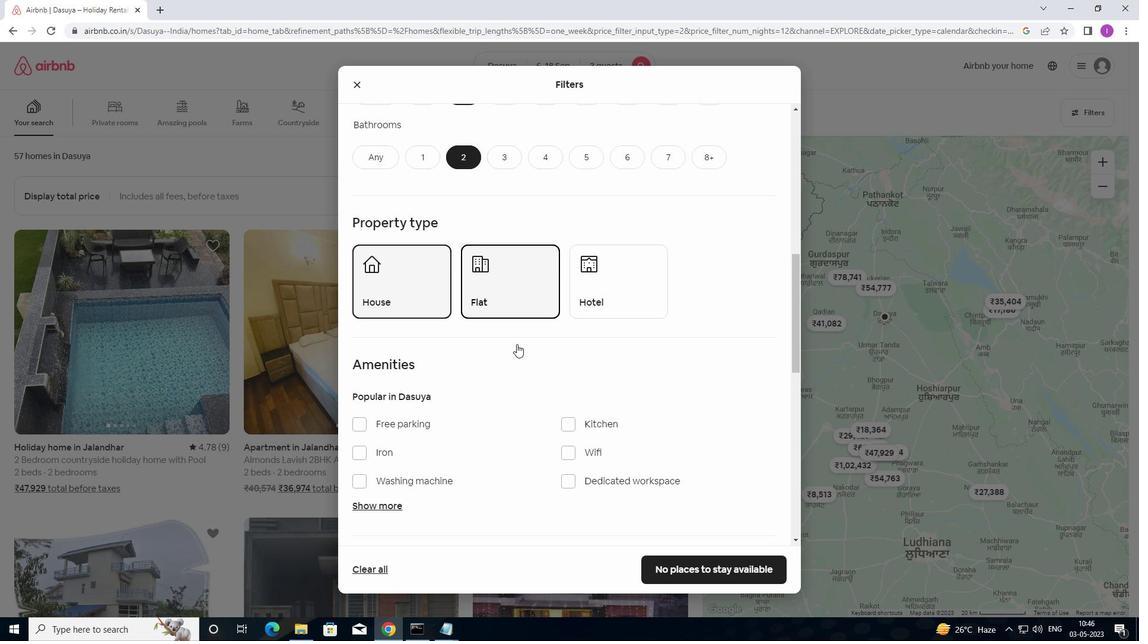 
Action: Mouse scrolled (517, 343) with delta (0, 0)
Screenshot: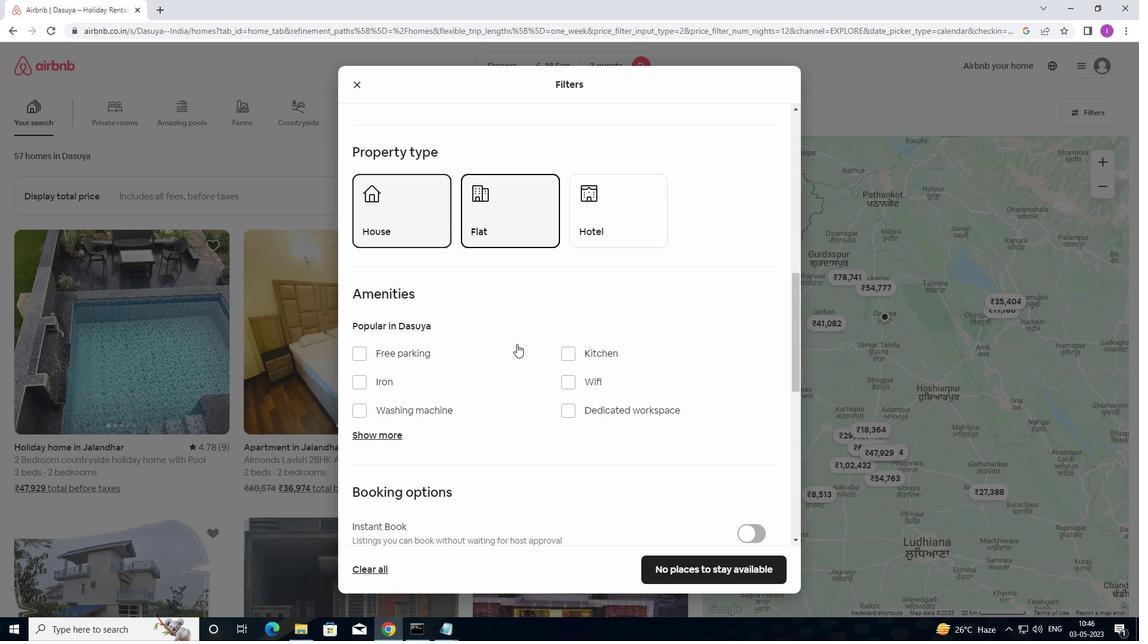 
Action: Mouse scrolled (517, 343) with delta (0, 0)
Screenshot: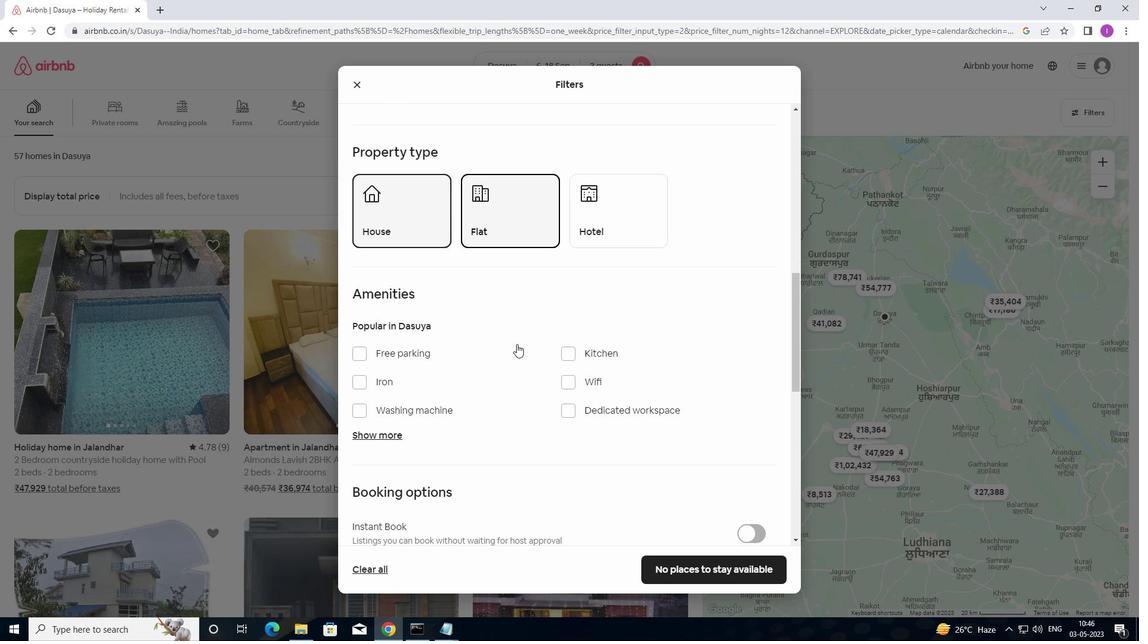 
Action: Mouse moved to (517, 343)
Screenshot: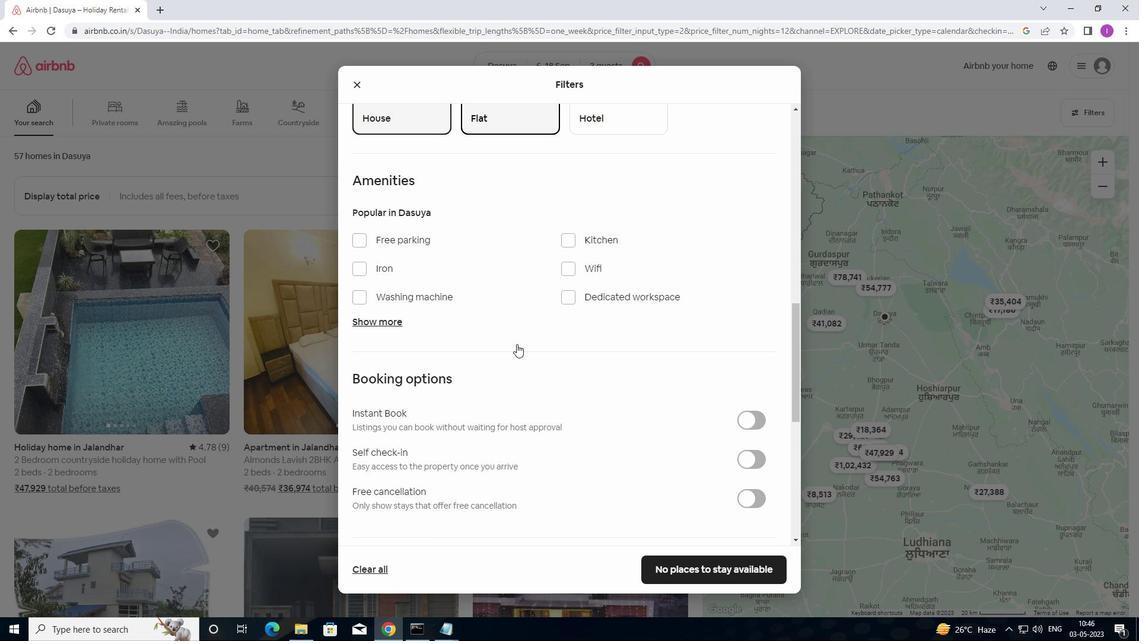 
Action: Mouse scrolled (517, 343) with delta (0, 0)
Screenshot: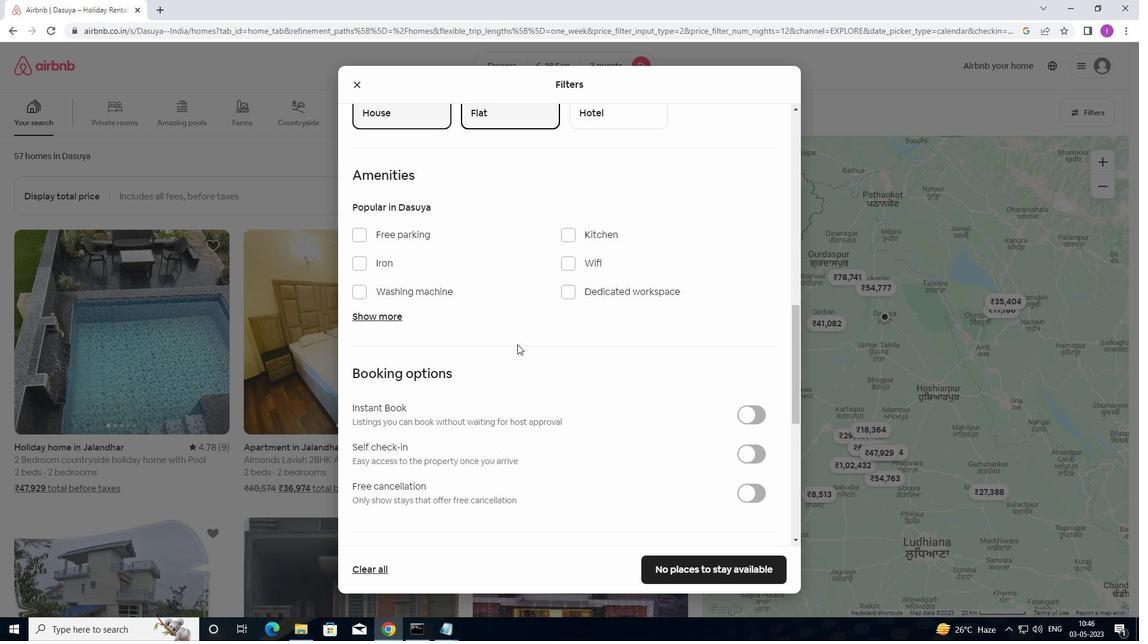 
Action: Mouse scrolled (517, 343) with delta (0, 0)
Screenshot: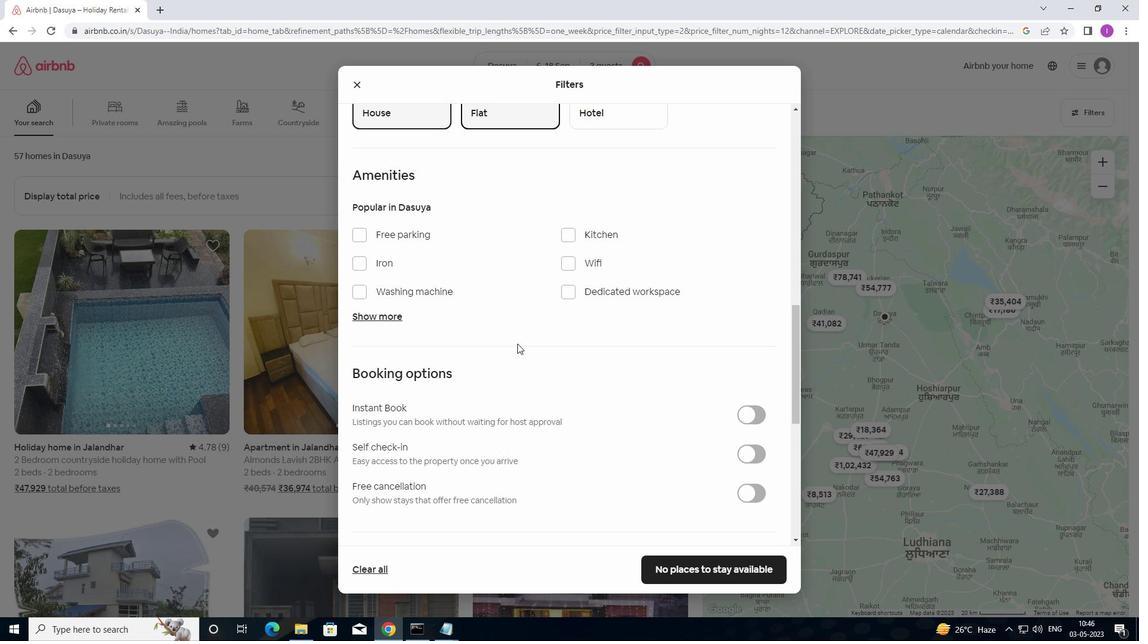 
Action: Mouse moved to (752, 338)
Screenshot: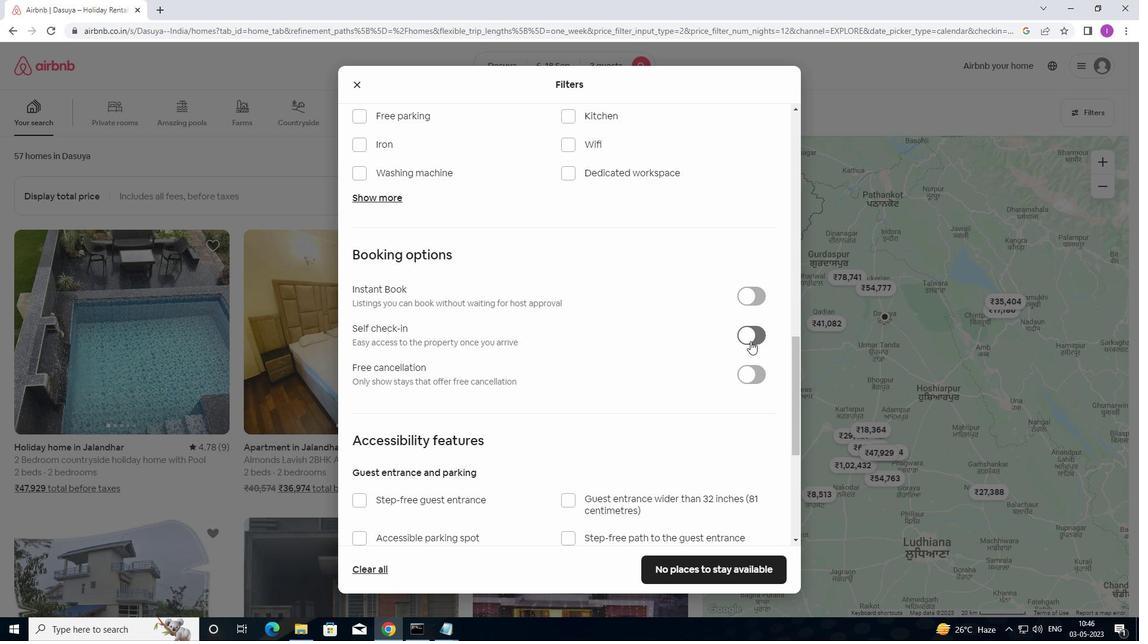 
Action: Mouse pressed left at (752, 338)
Screenshot: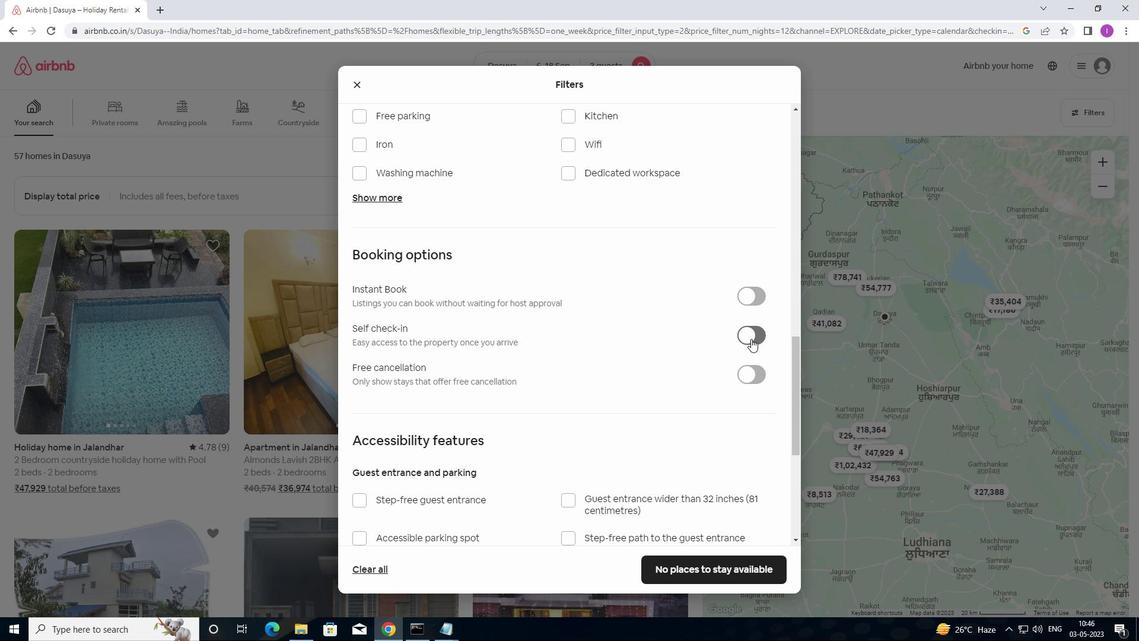 
Action: Mouse moved to (736, 354)
Screenshot: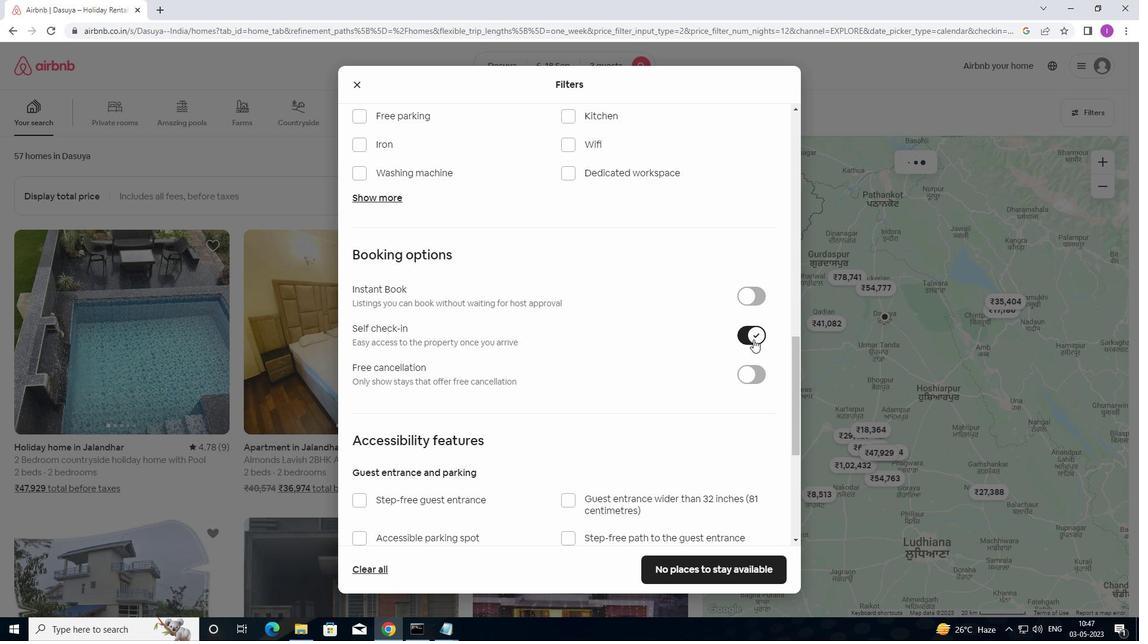 
Action: Mouse scrolled (736, 353) with delta (0, 0)
Screenshot: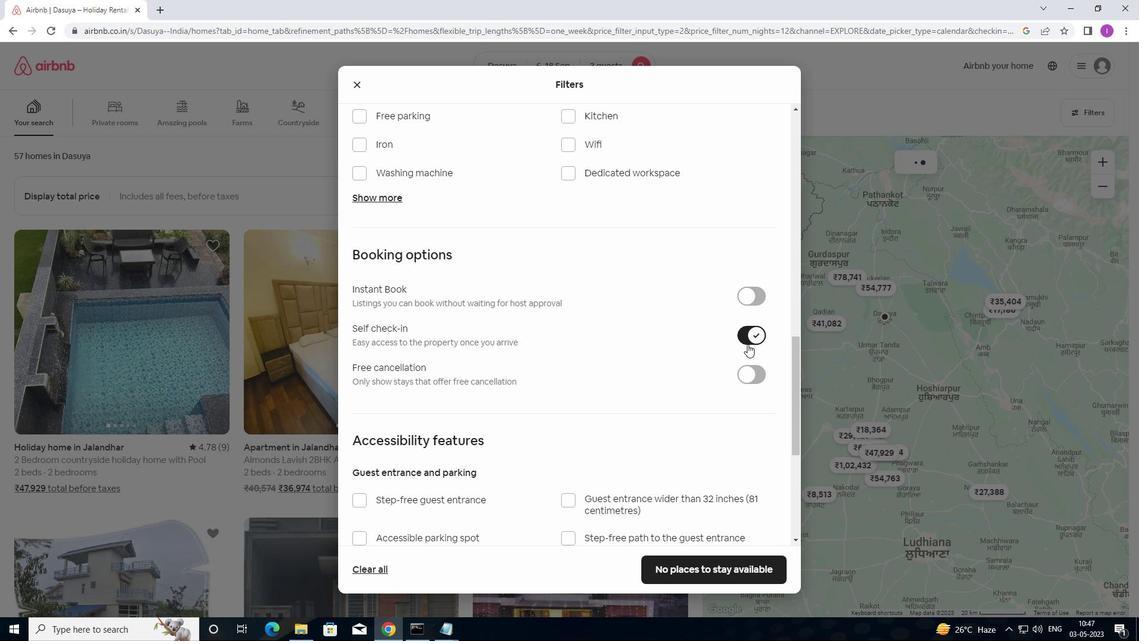 
Action: Mouse moved to (735, 355)
Screenshot: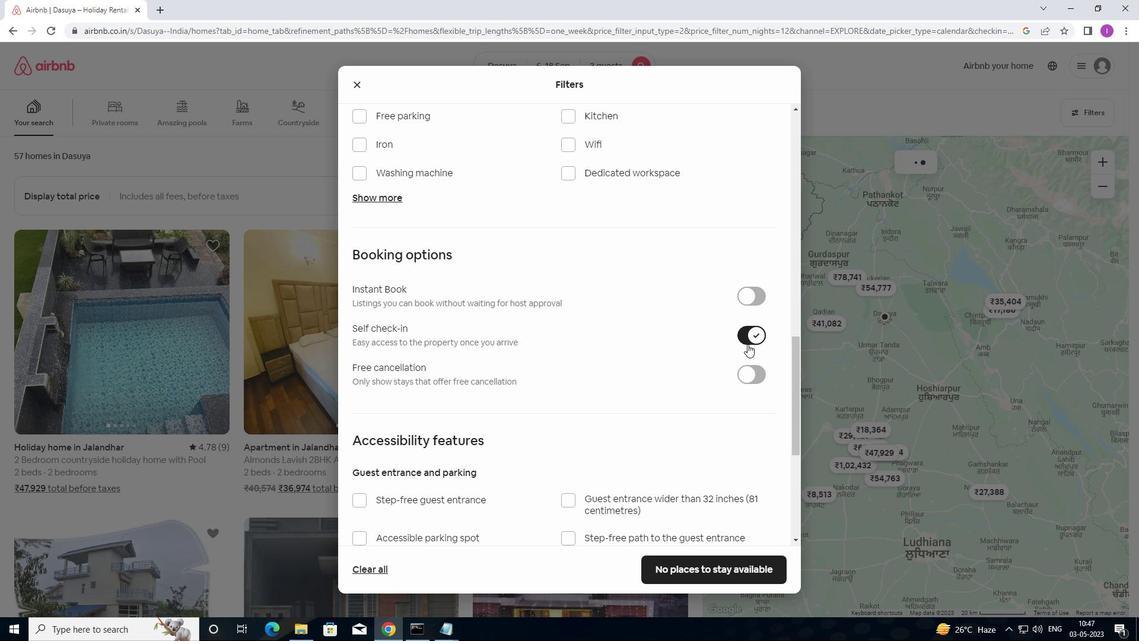 
Action: Mouse scrolled (735, 354) with delta (0, 0)
Screenshot: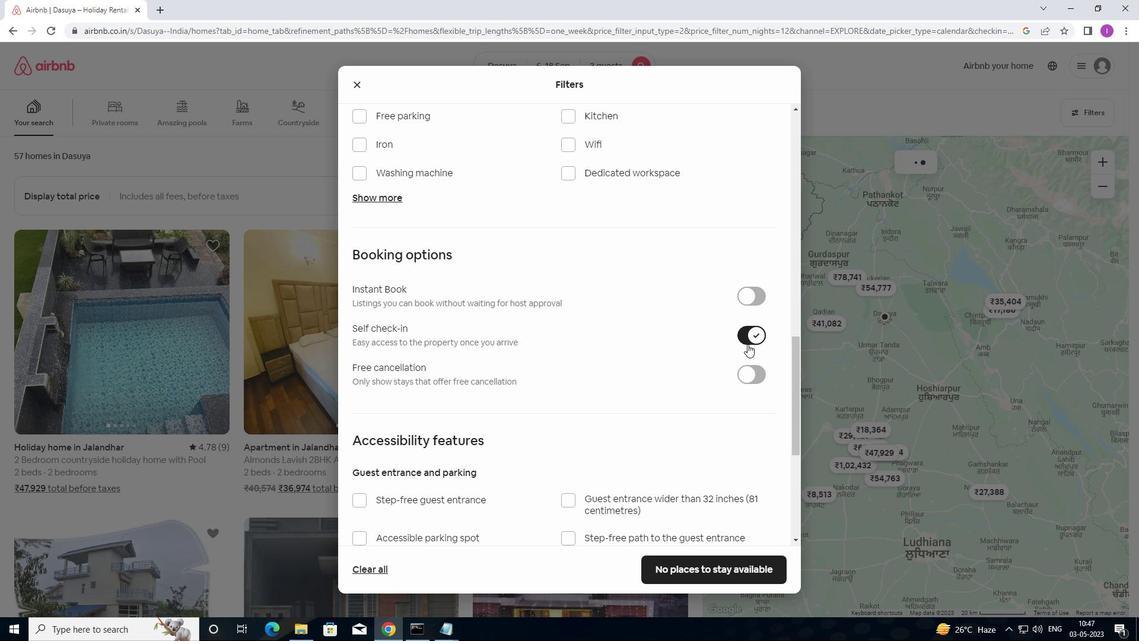 
Action: Mouse moved to (703, 286)
Screenshot: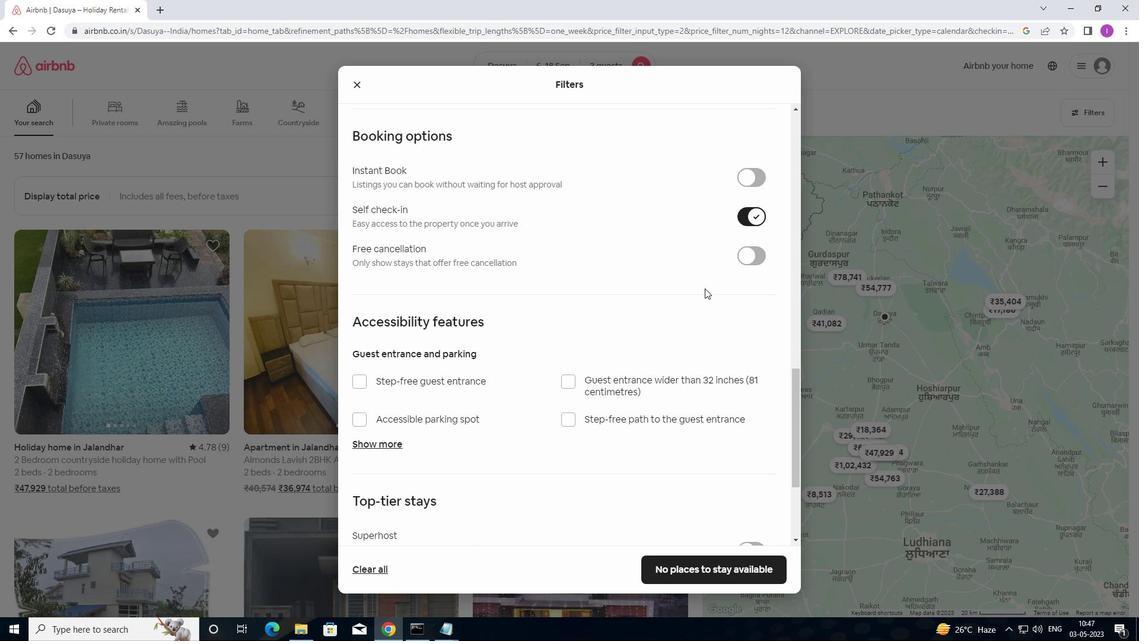 
Action: Mouse scrolled (703, 287) with delta (0, 0)
Screenshot: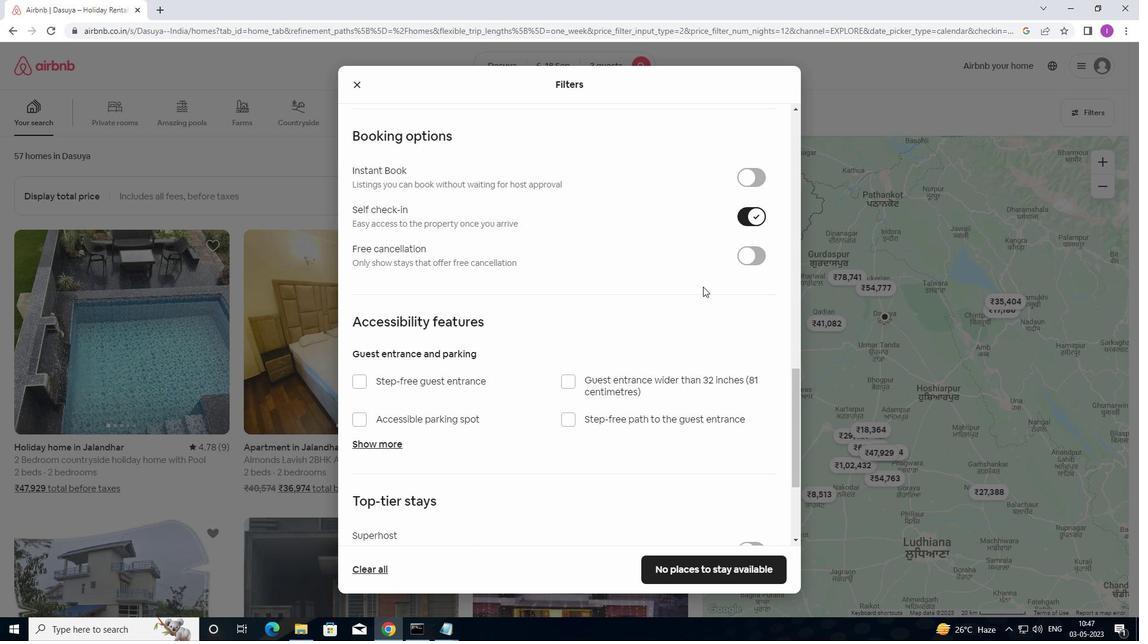
Action: Mouse scrolled (703, 287) with delta (0, 0)
Screenshot: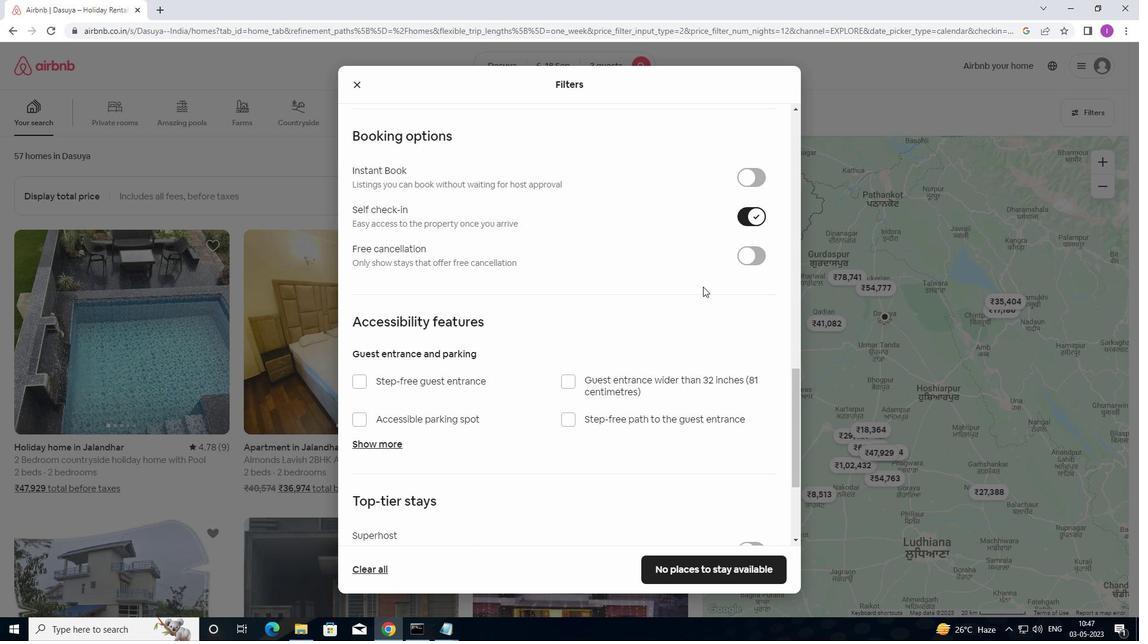 
Action: Mouse moved to (704, 286)
Screenshot: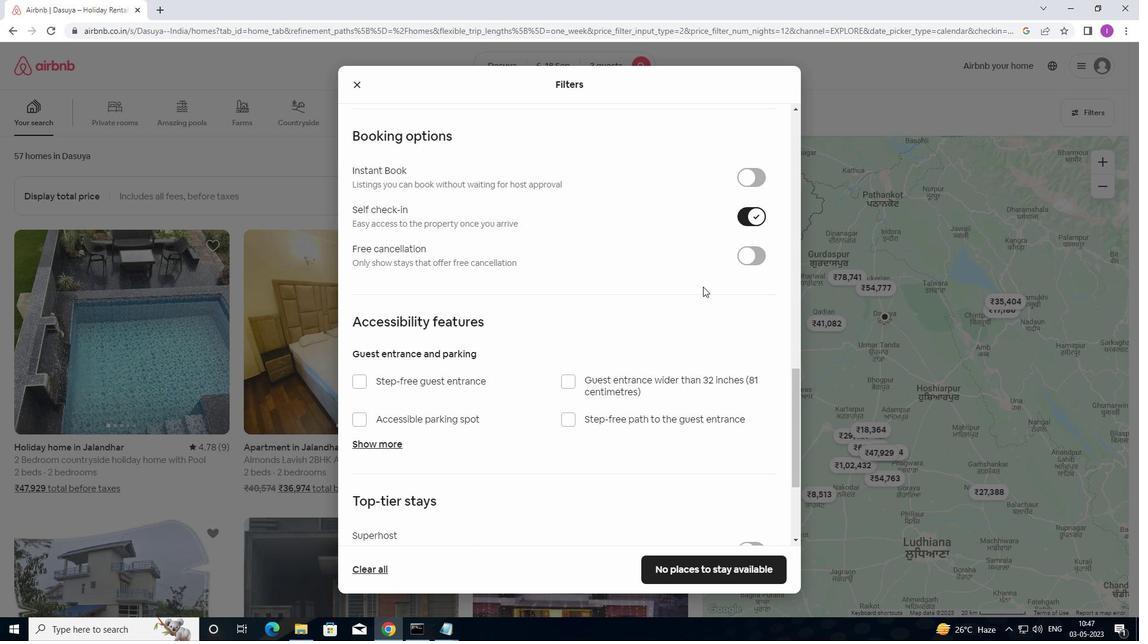 
Action: Mouse scrolled (704, 287) with delta (0, 0)
Screenshot: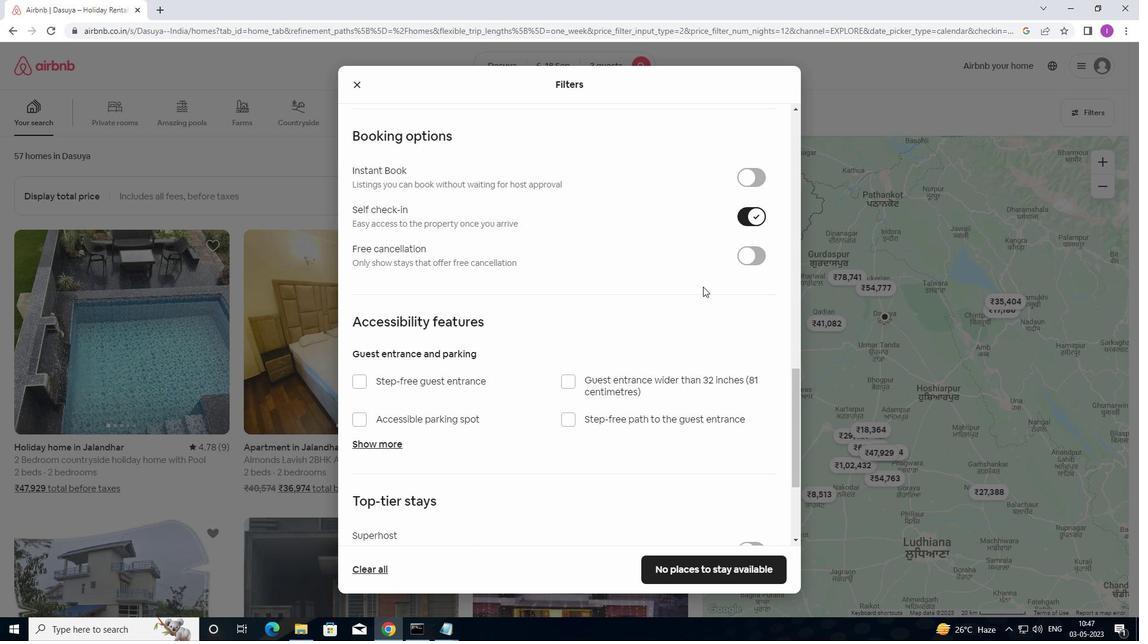 
Action: Mouse moved to (704, 282)
Screenshot: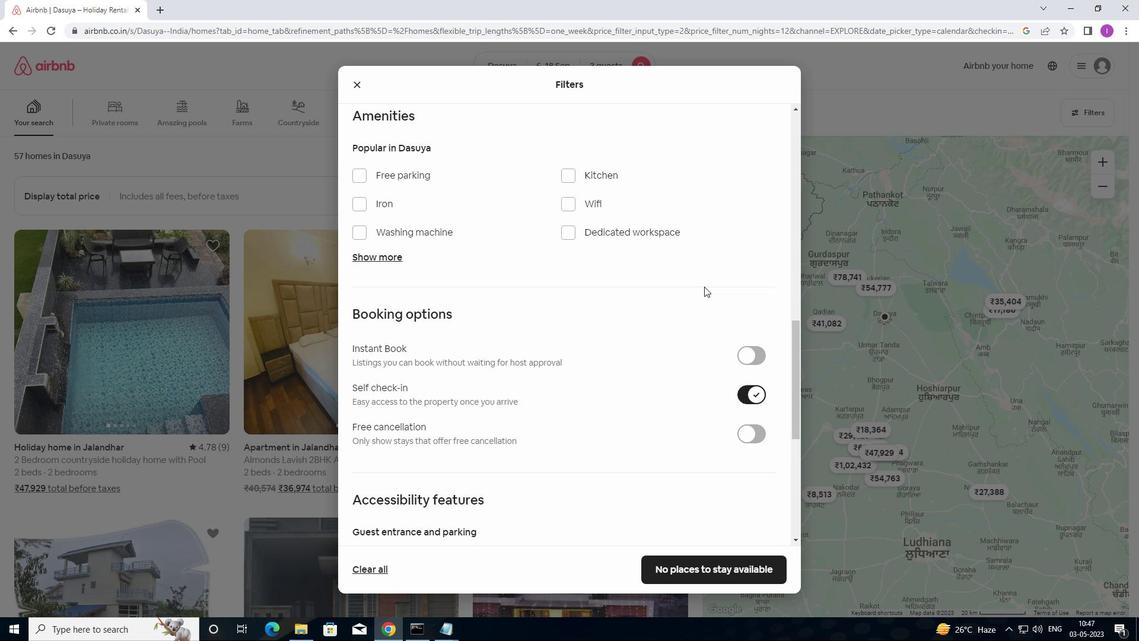 
Action: Mouse scrolled (704, 283) with delta (0, 0)
Screenshot: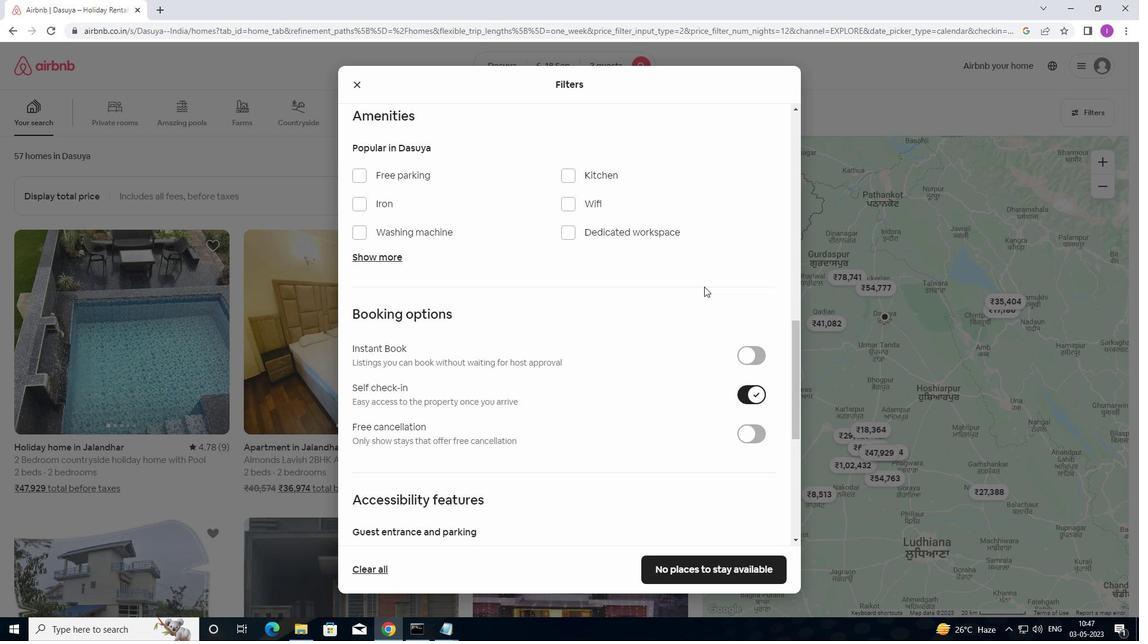
Action: Mouse scrolled (704, 283) with delta (0, 0)
Screenshot: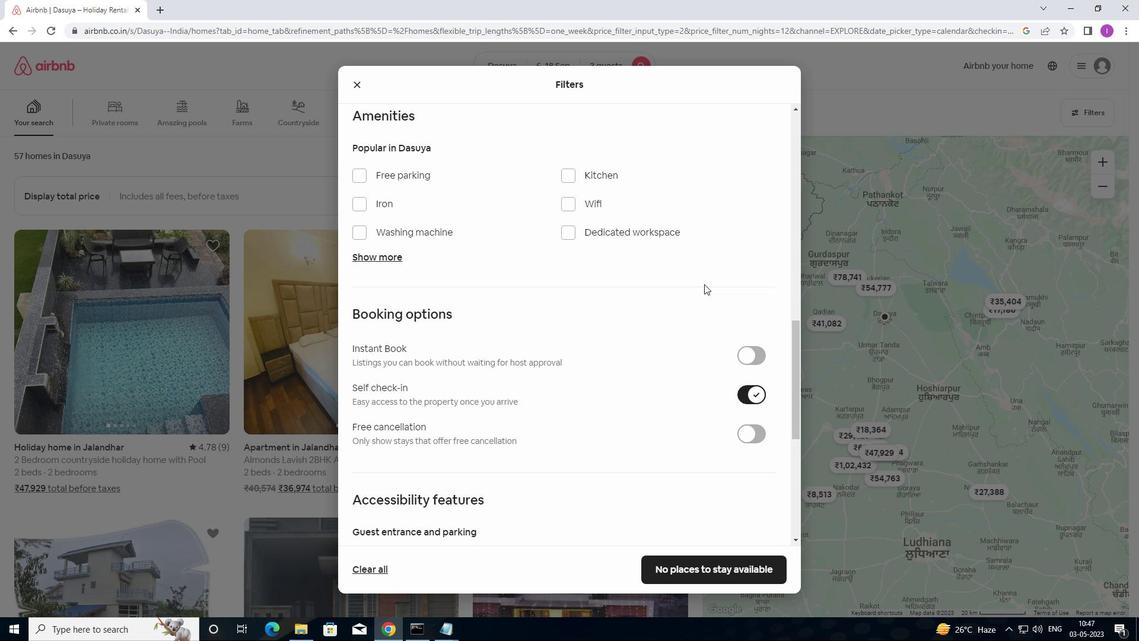 
Action: Mouse scrolled (704, 283) with delta (0, 0)
Screenshot: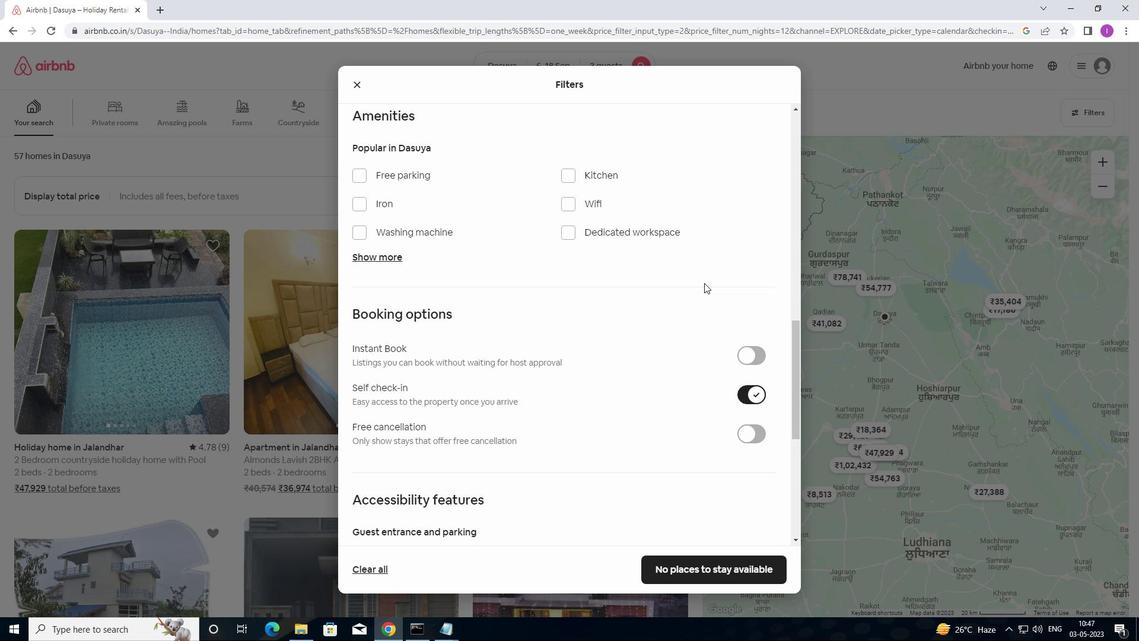 
Action: Mouse moved to (647, 240)
Screenshot: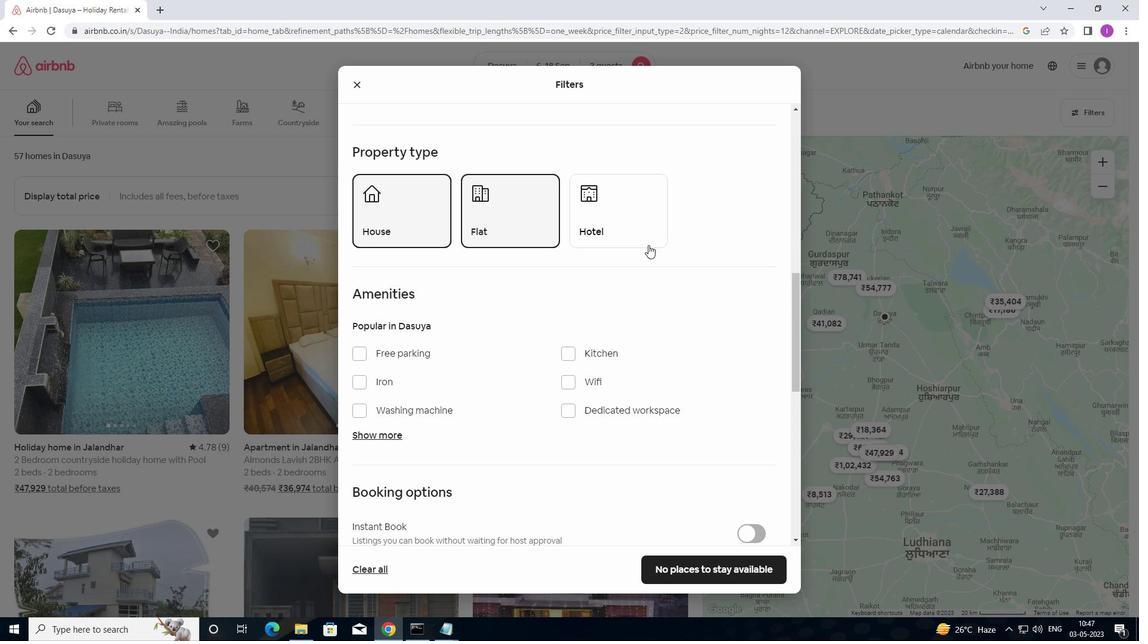 
Action: Mouse pressed left at (647, 240)
Screenshot: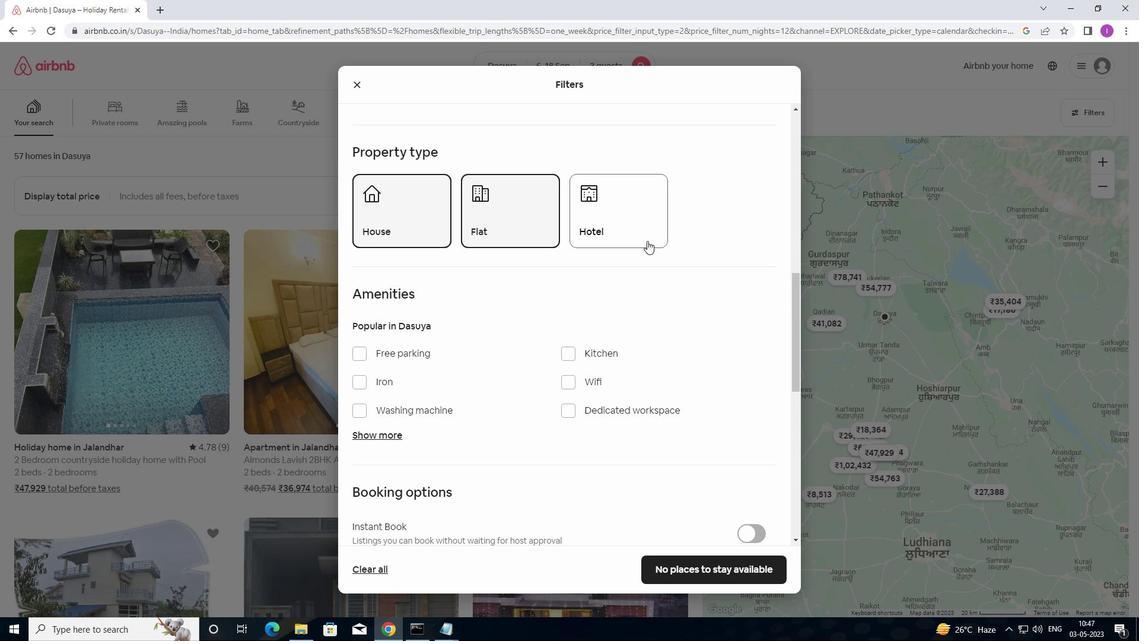 
Action: Mouse moved to (626, 319)
Screenshot: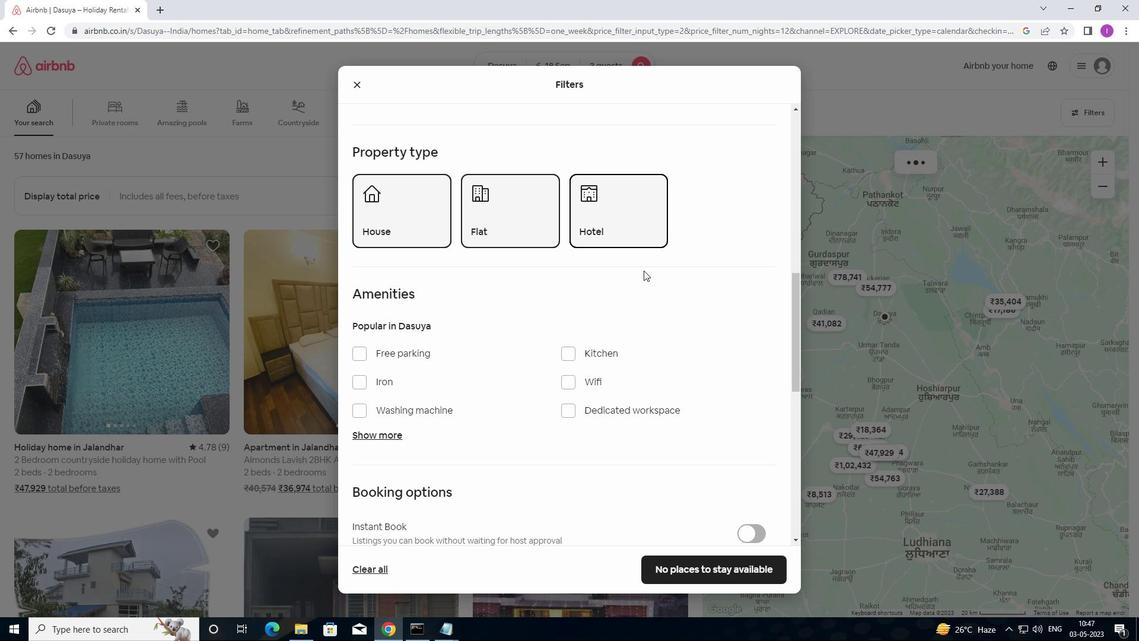 
Action: Mouse scrolled (626, 318) with delta (0, 0)
Screenshot: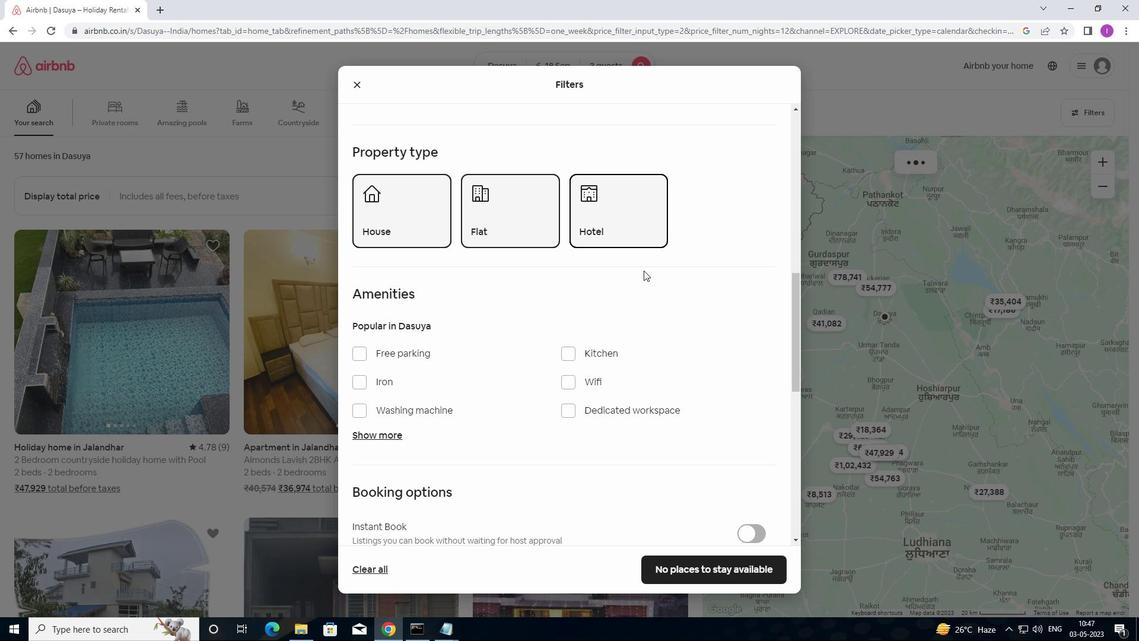 
Action: Mouse moved to (626, 320)
Screenshot: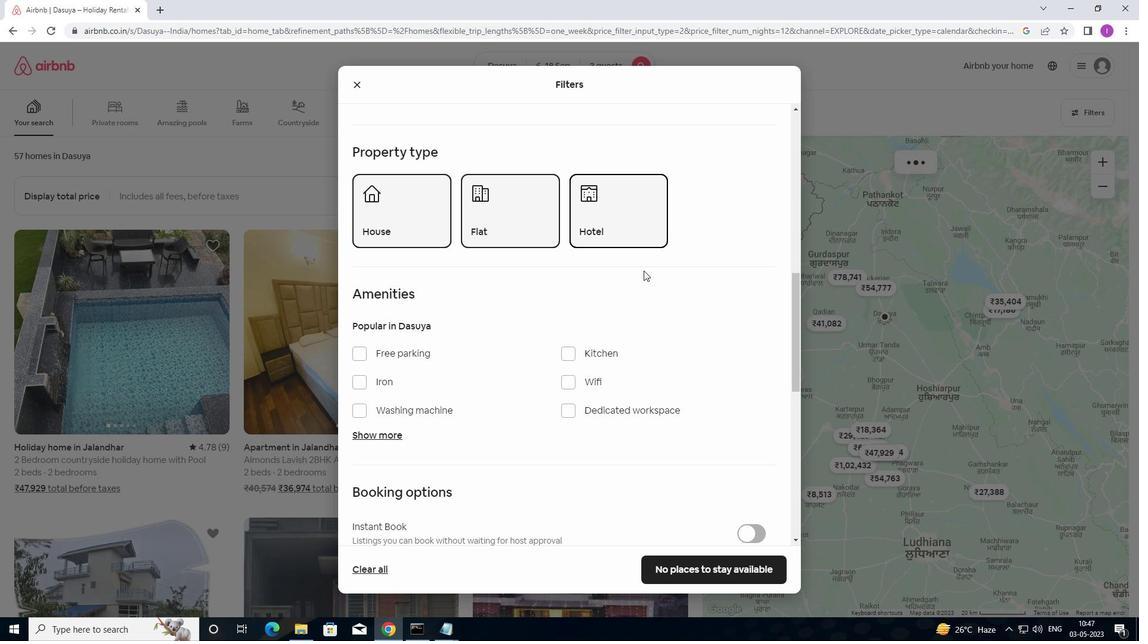 
Action: Mouse scrolled (626, 319) with delta (0, 0)
Screenshot: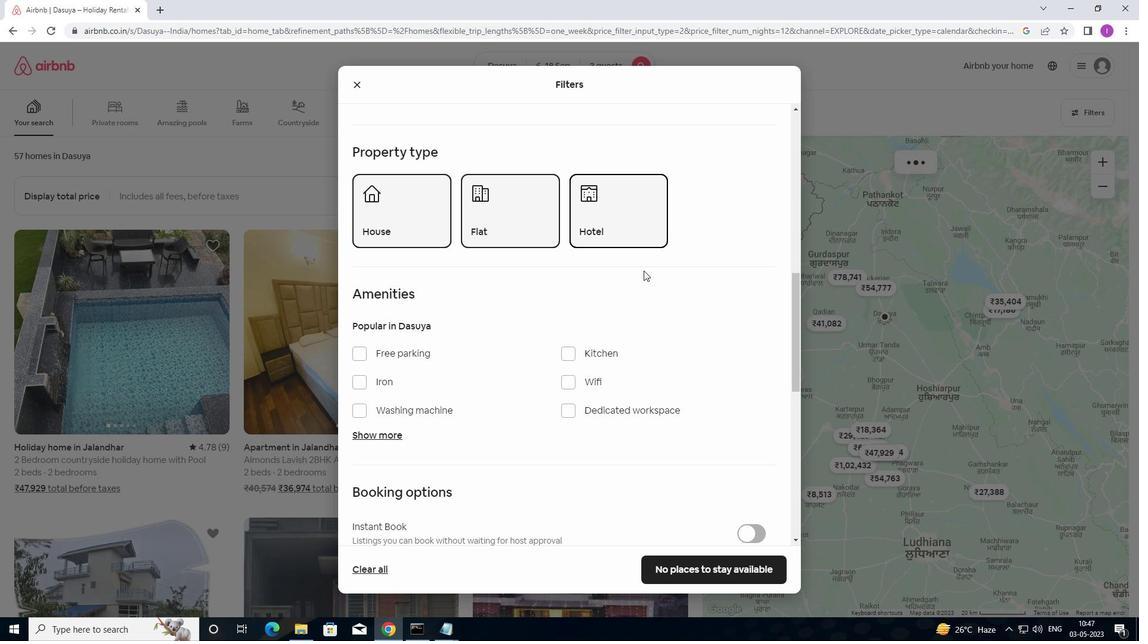 
Action: Mouse moved to (626, 321)
Screenshot: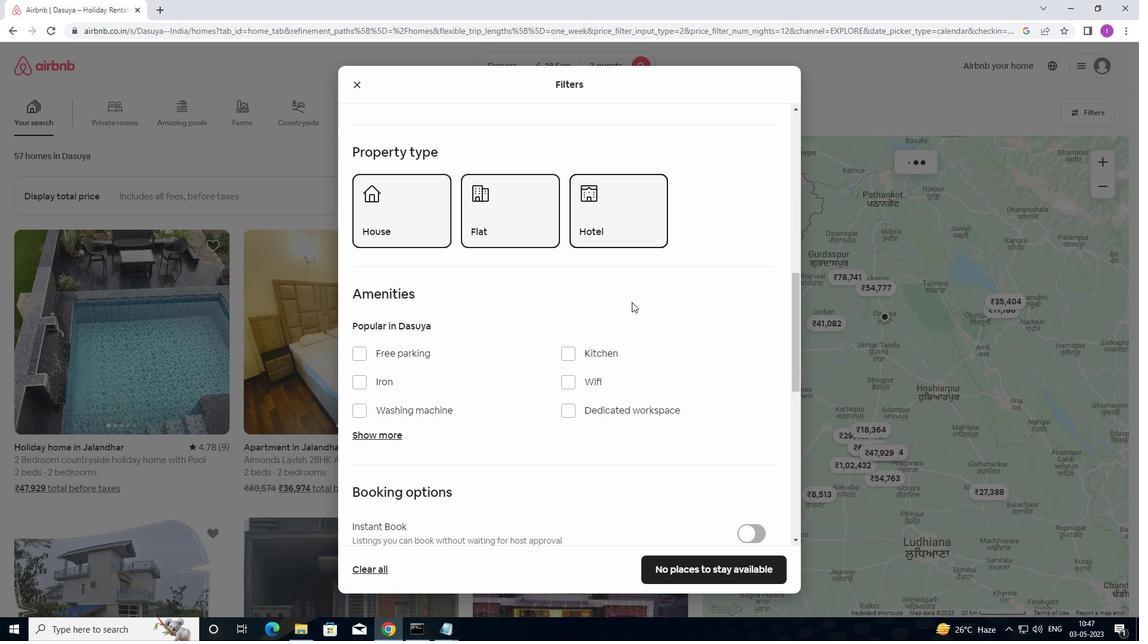 
Action: Mouse scrolled (626, 320) with delta (0, 0)
Screenshot: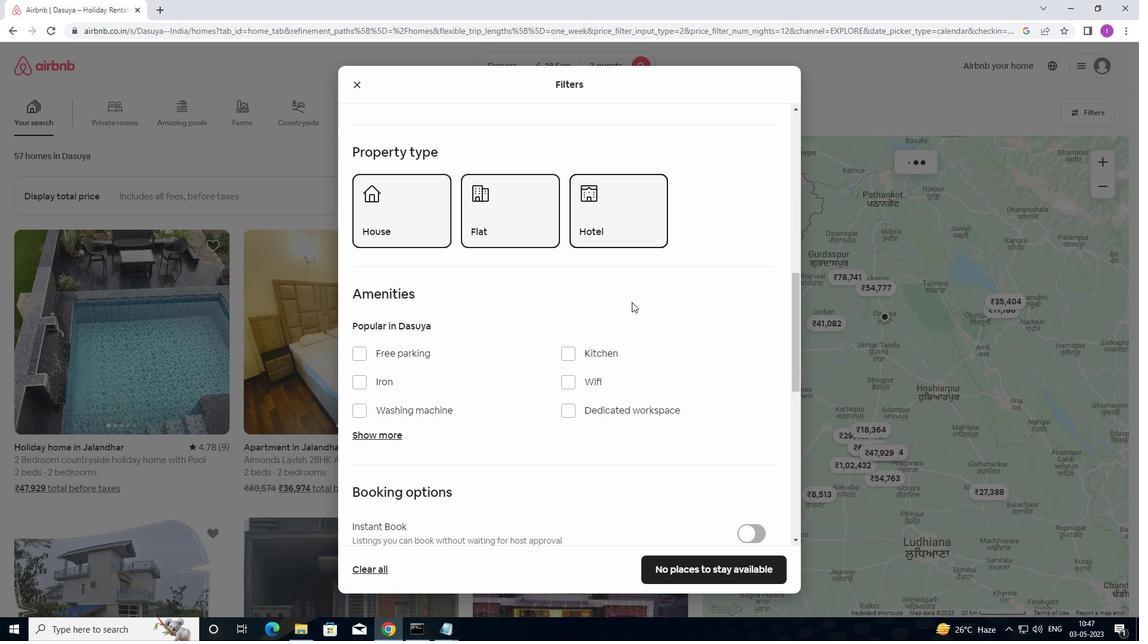 
Action: Mouse moved to (625, 322)
Screenshot: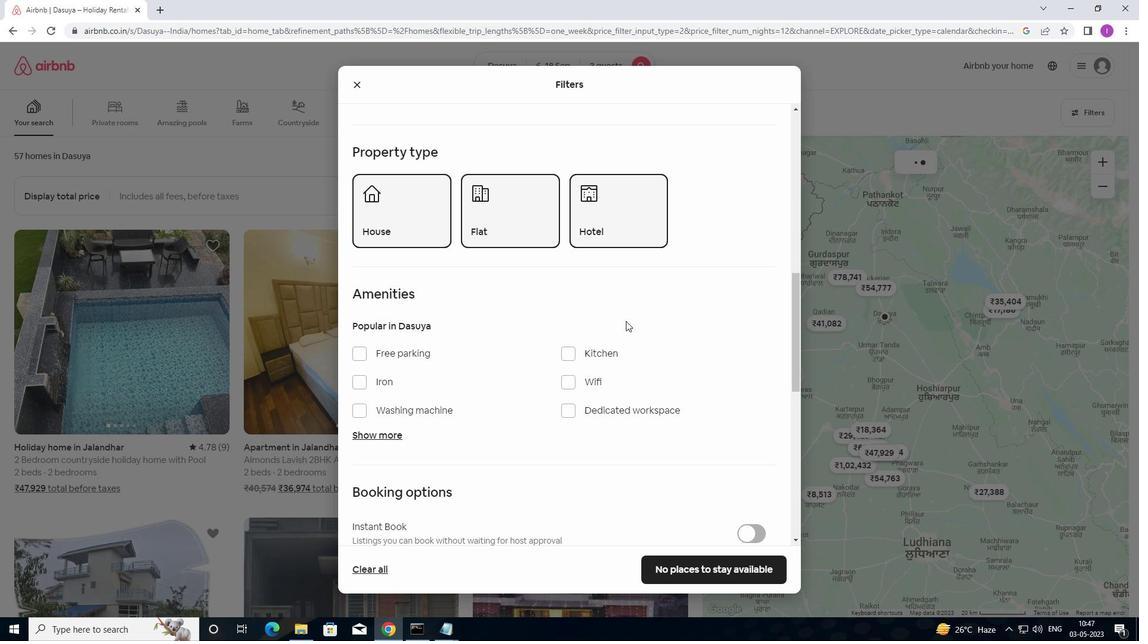 
Action: Mouse scrolled (625, 322) with delta (0, 0)
Screenshot: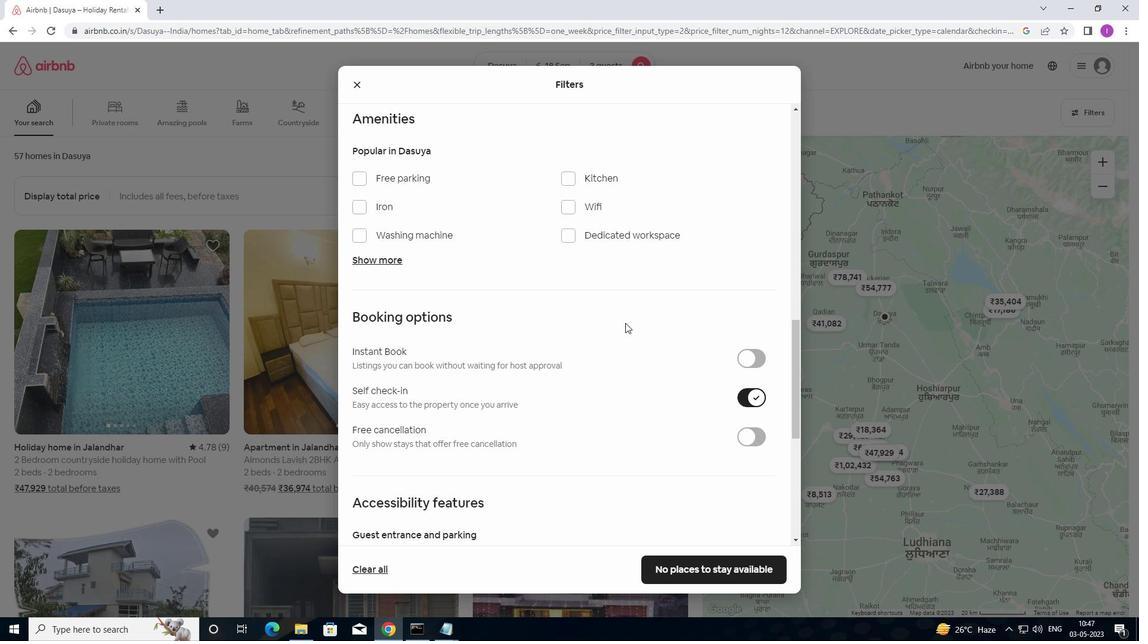 
Action: Mouse moved to (625, 322)
Screenshot: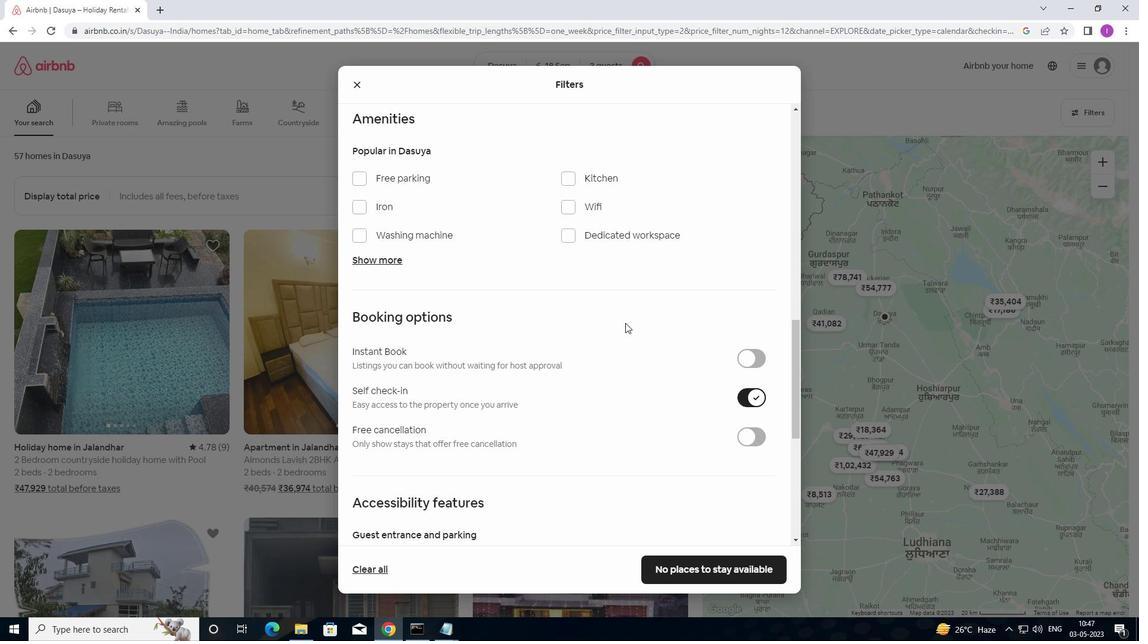 
Action: Mouse scrolled (625, 322) with delta (0, 0)
Screenshot: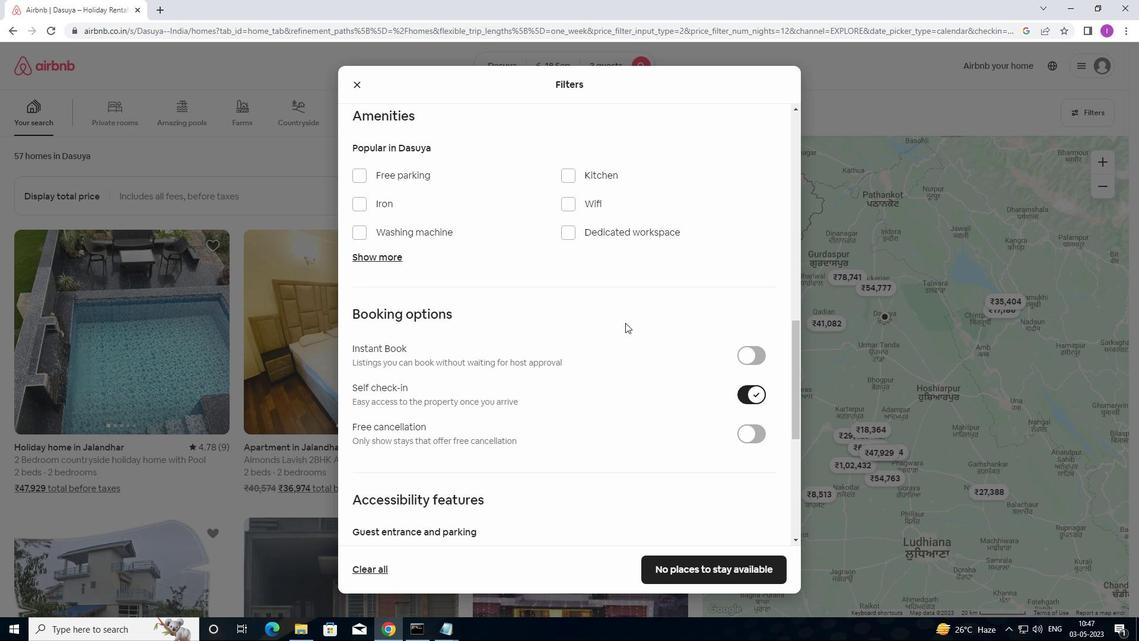 
Action: Mouse scrolled (625, 322) with delta (0, 0)
Screenshot: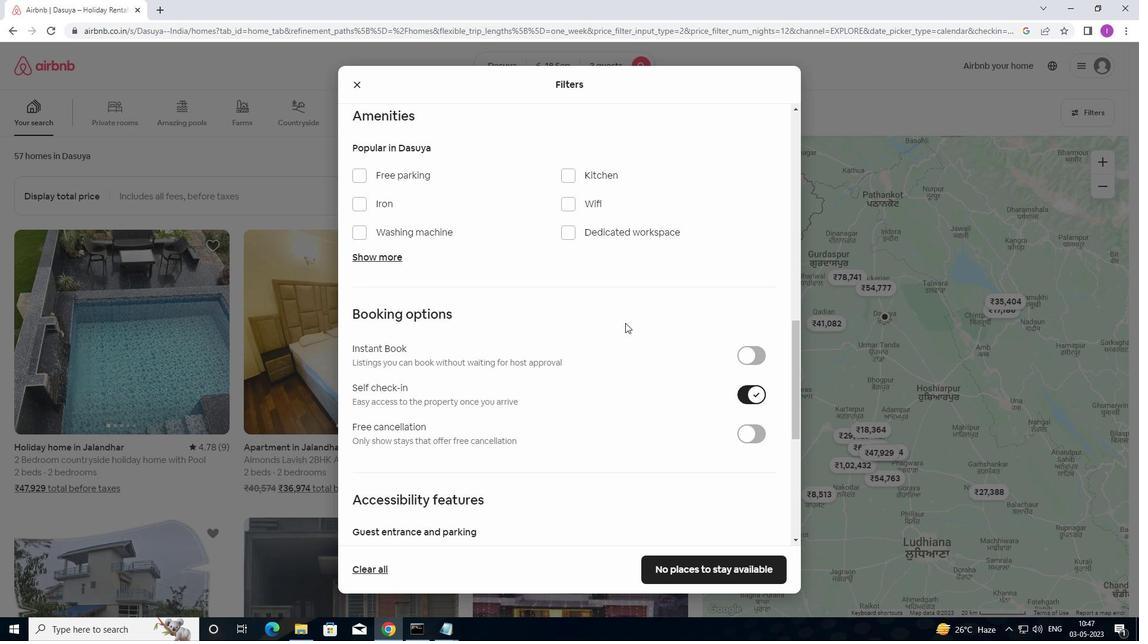 
Action: Mouse moved to (626, 322)
Screenshot: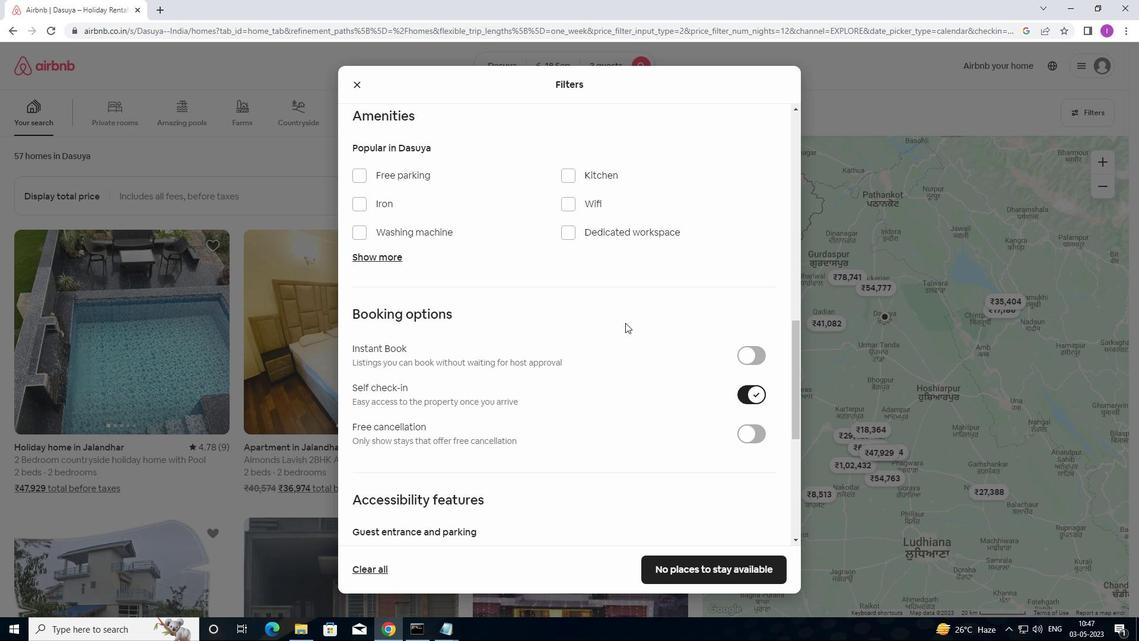 
Action: Mouse scrolled (626, 322) with delta (0, 0)
Screenshot: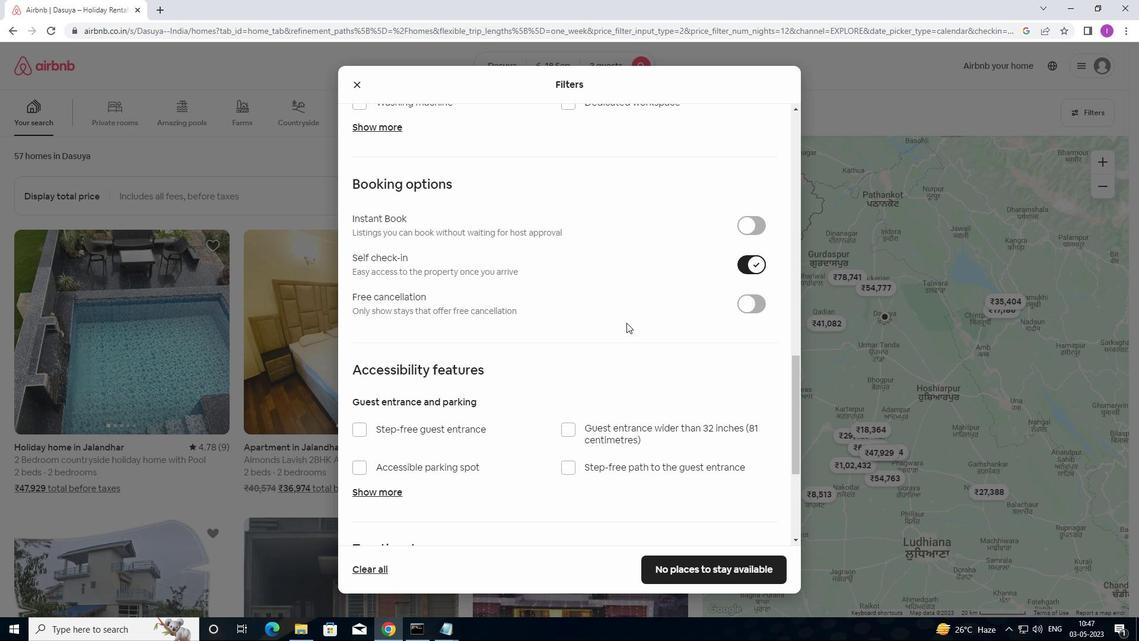
Action: Mouse scrolled (626, 322) with delta (0, 0)
Screenshot: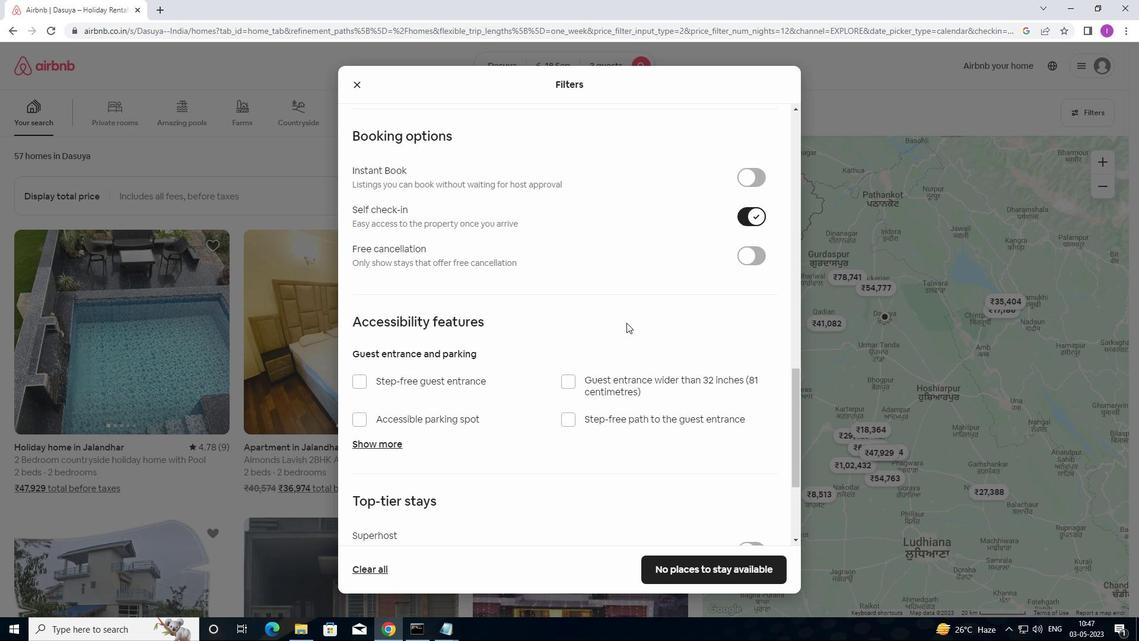 
Action: Mouse scrolled (626, 322) with delta (0, 0)
Screenshot: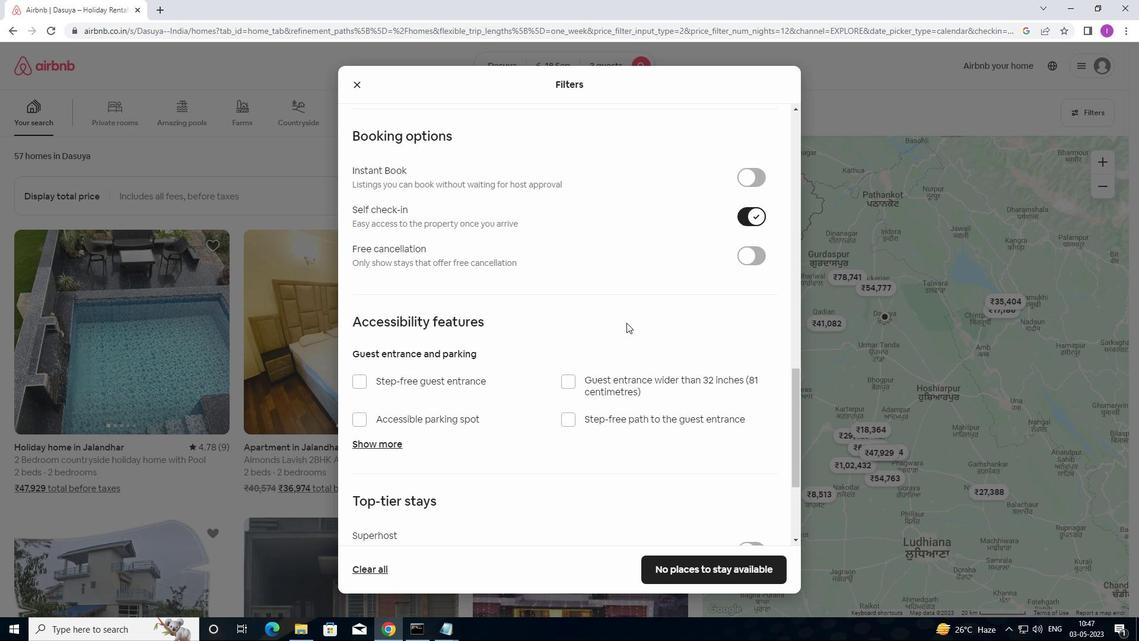 
Action: Mouse scrolled (626, 322) with delta (0, 0)
Screenshot: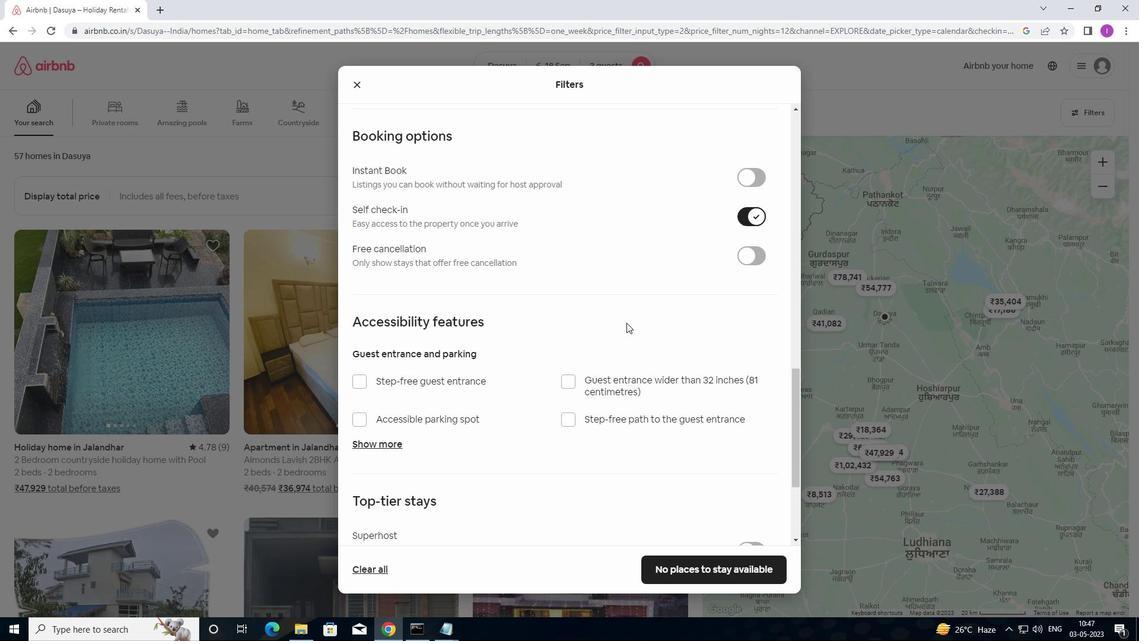 
Action: Mouse moved to (353, 485)
Screenshot: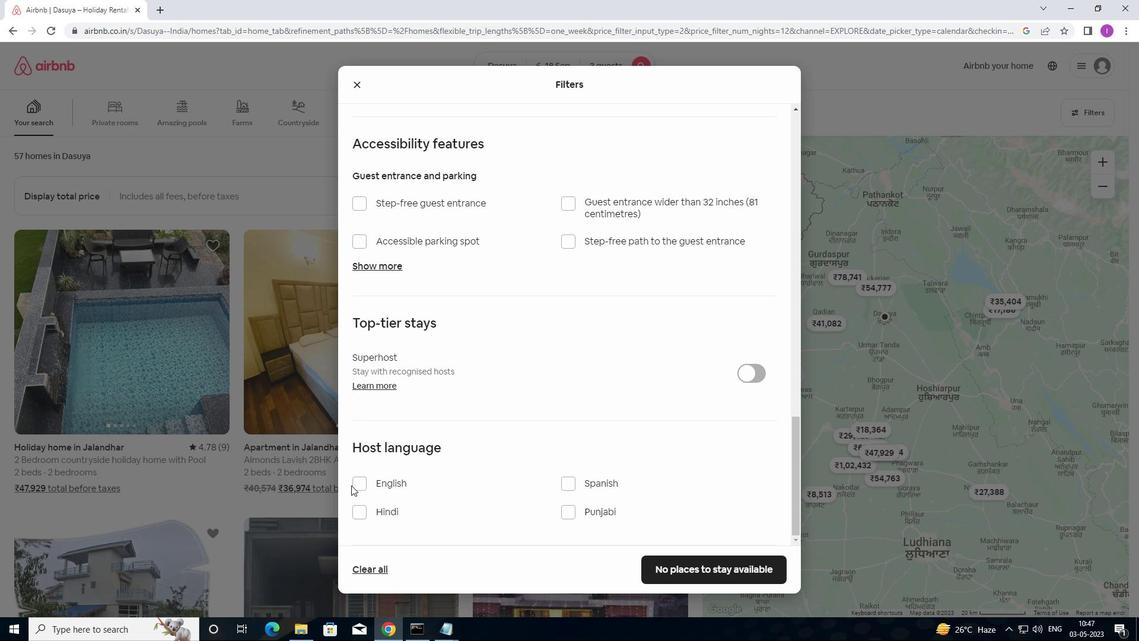 
Action: Mouse pressed left at (353, 485)
Screenshot: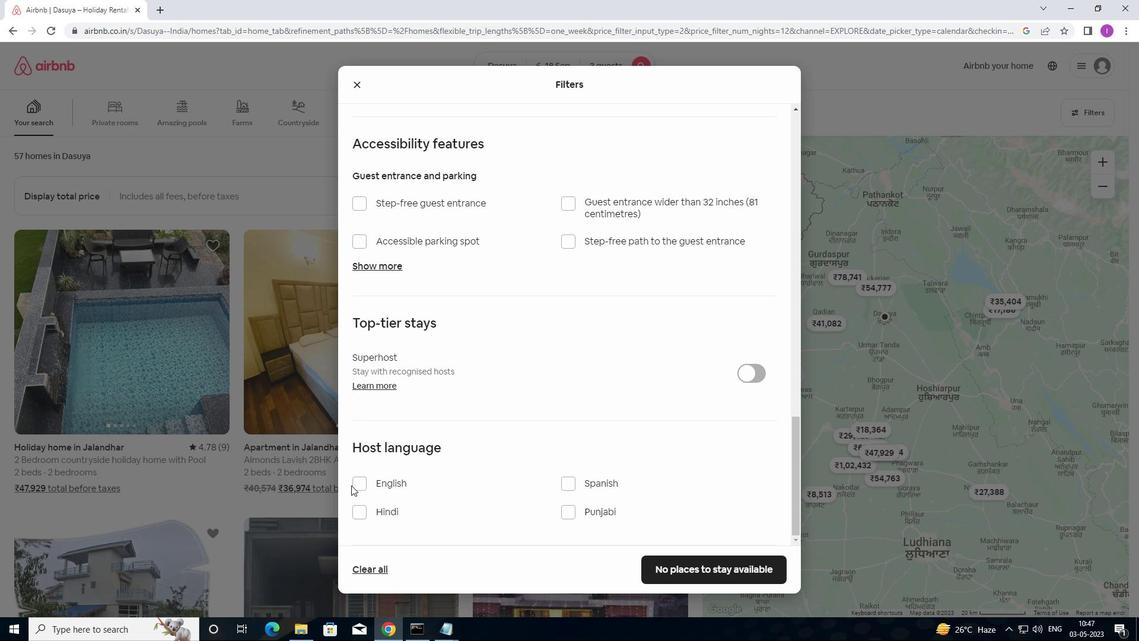 
Action: Mouse moved to (654, 573)
Screenshot: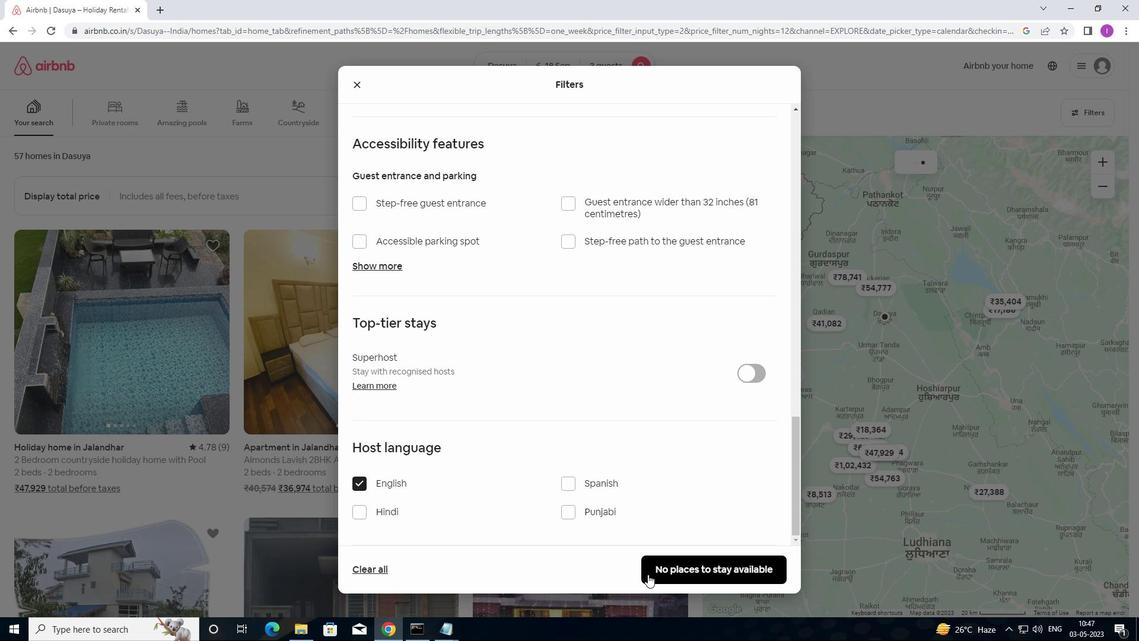 
Action: Mouse pressed left at (654, 573)
Screenshot: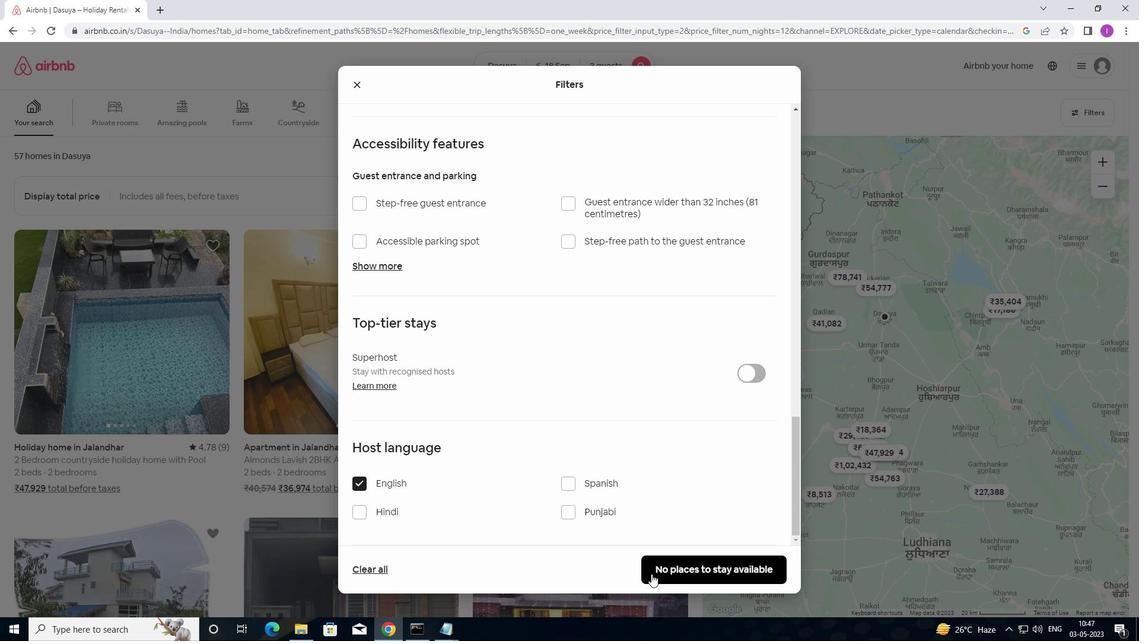 
Action: Mouse moved to (654, 572)
Screenshot: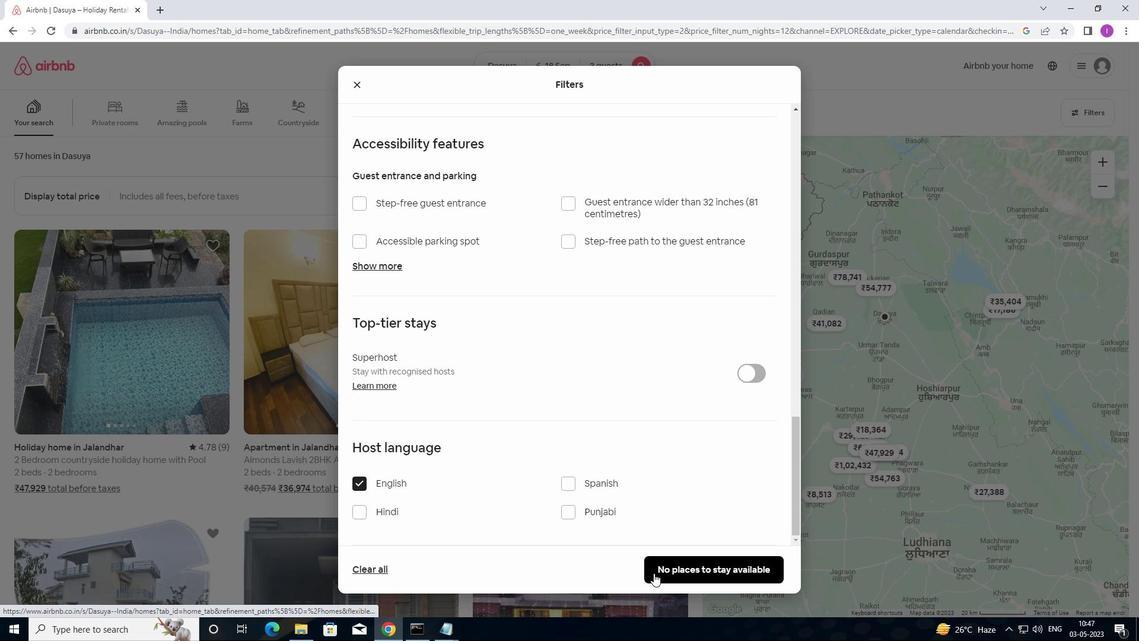 
